 Task: Select the recently-used-by-prefix in the suggest selection.
Action: Mouse moved to (4, 629)
Screenshot: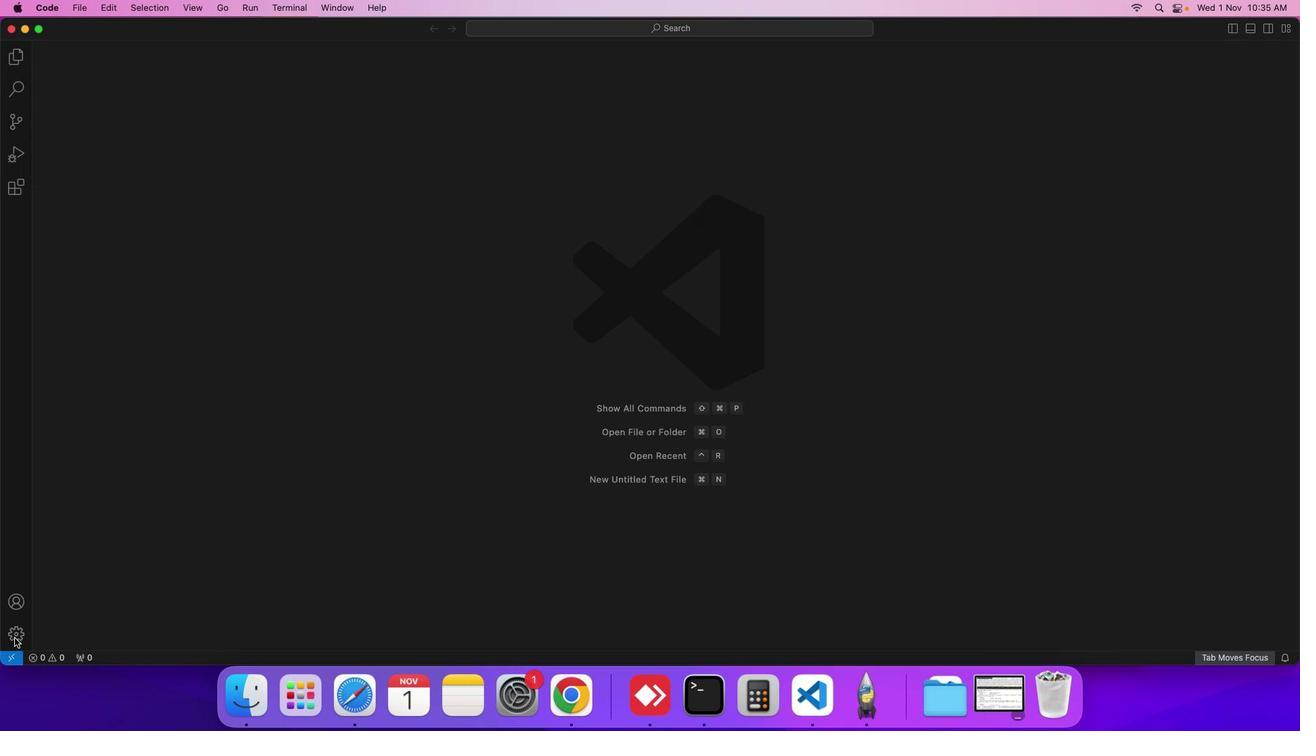 
Action: Mouse pressed left at (4, 629)
Screenshot: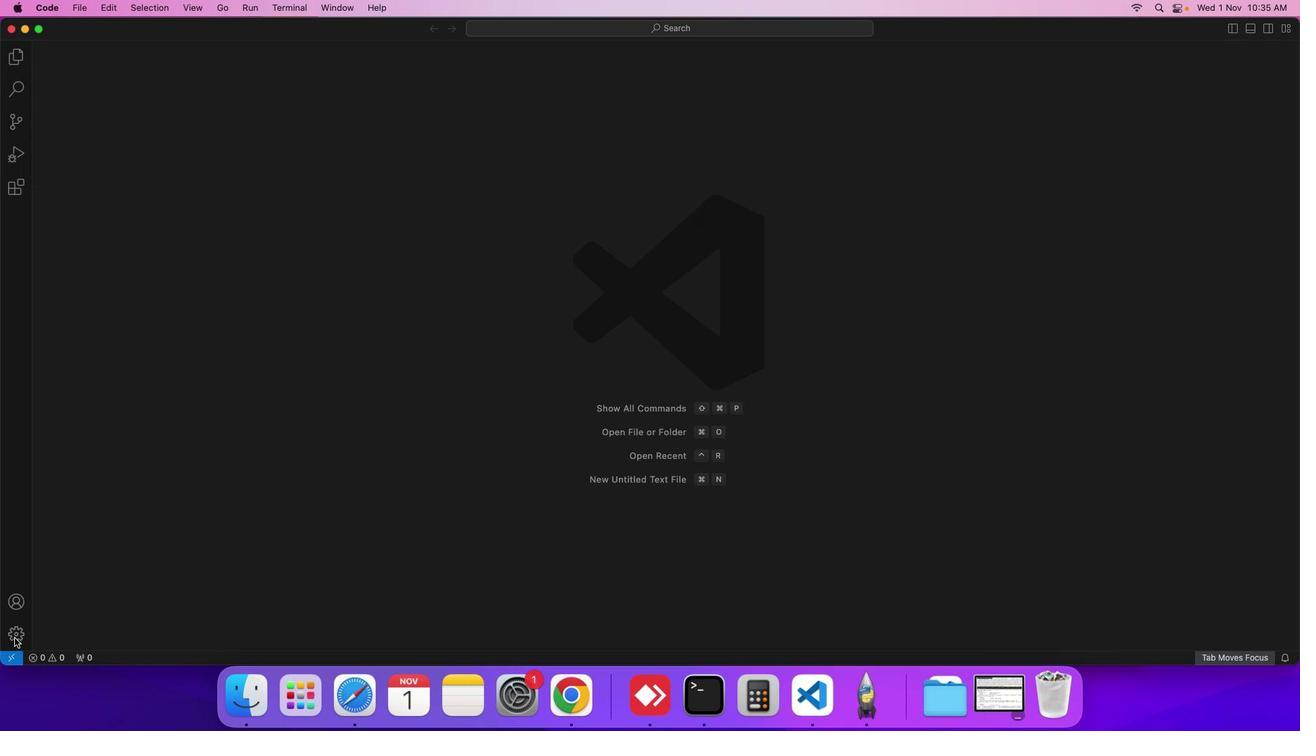 
Action: Mouse moved to (71, 524)
Screenshot: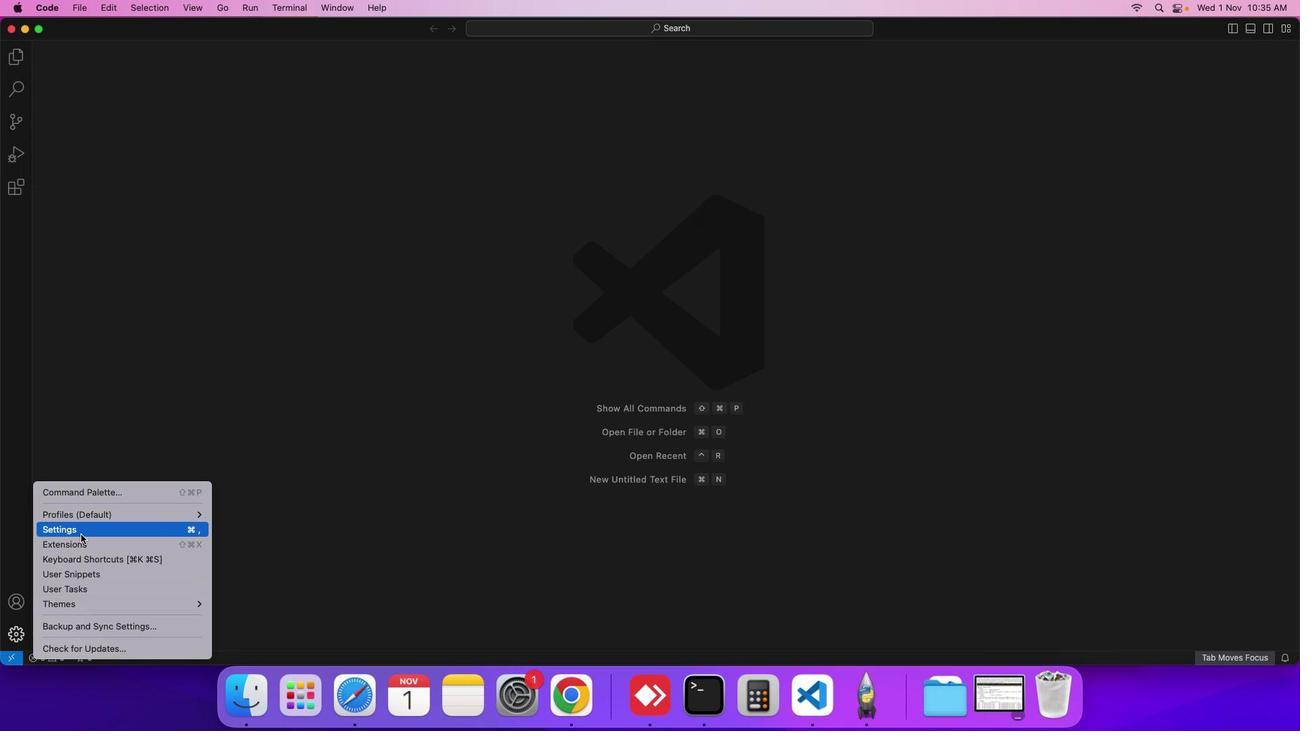 
Action: Mouse pressed left at (71, 524)
Screenshot: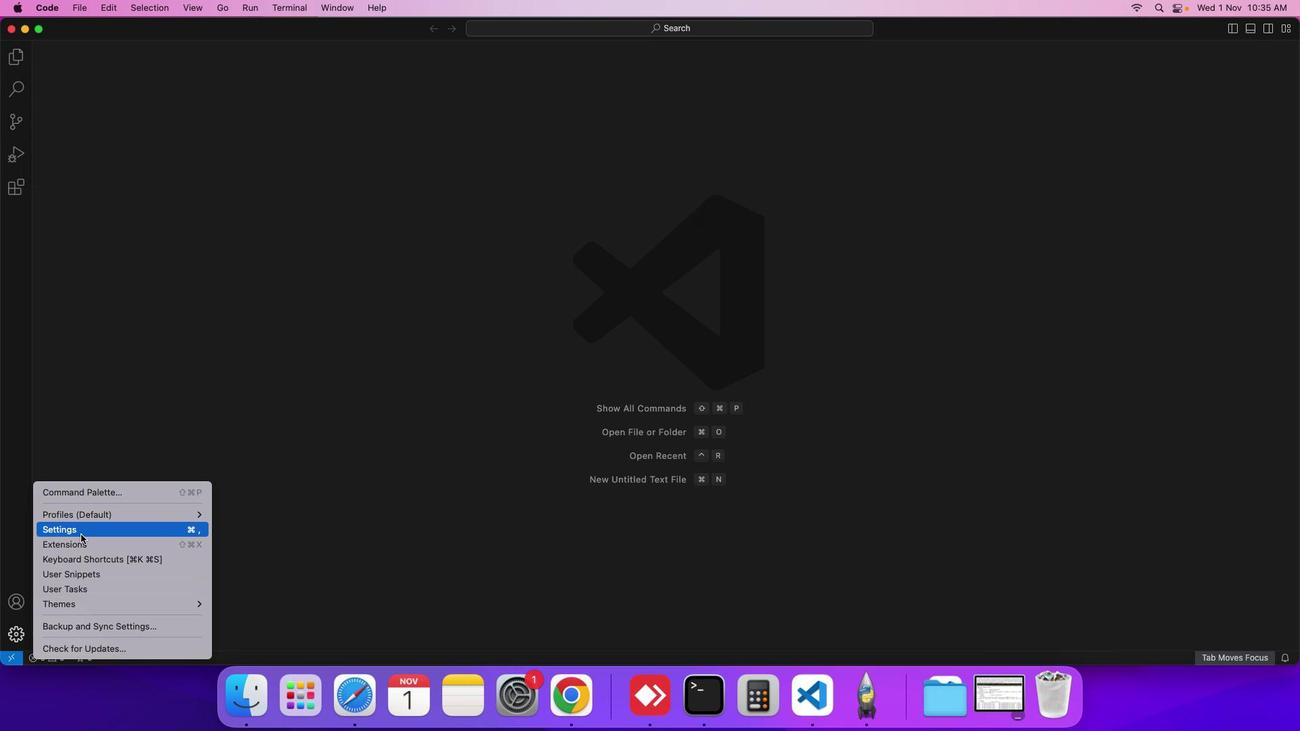 
Action: Mouse moved to (310, 136)
Screenshot: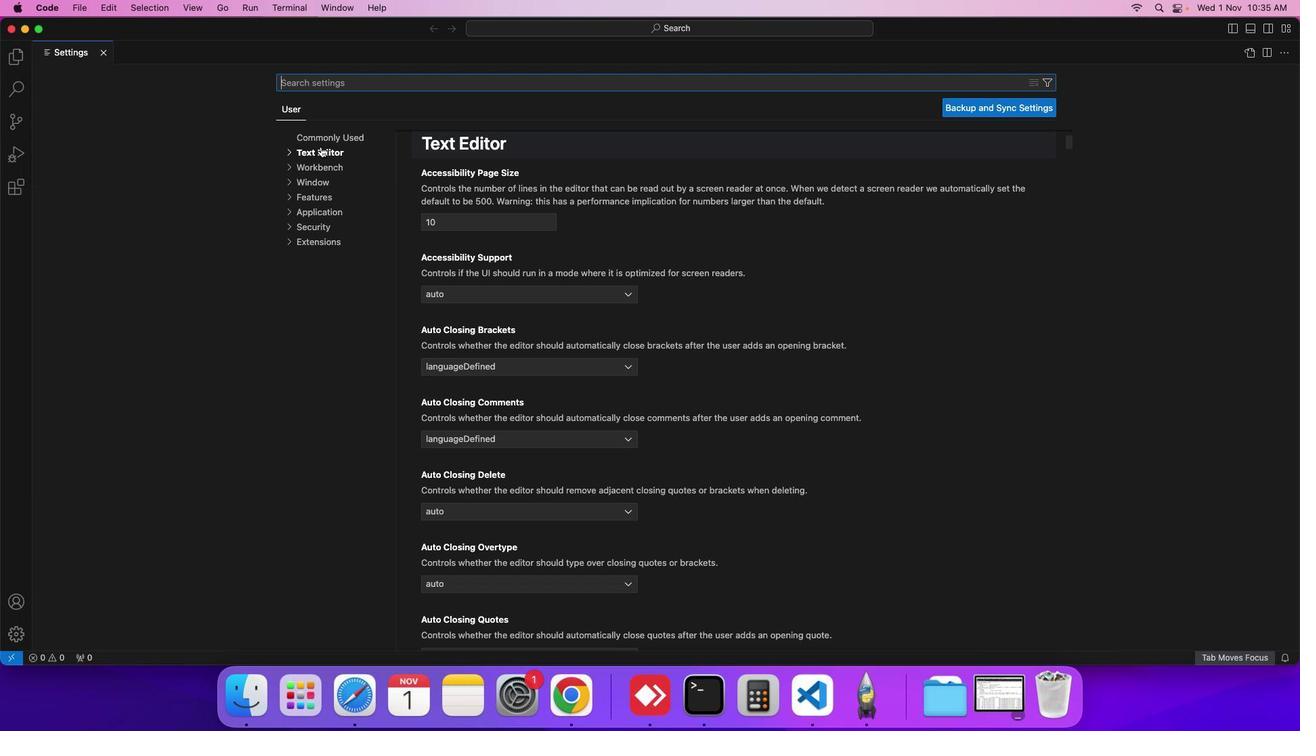 
Action: Mouse pressed left at (310, 136)
Screenshot: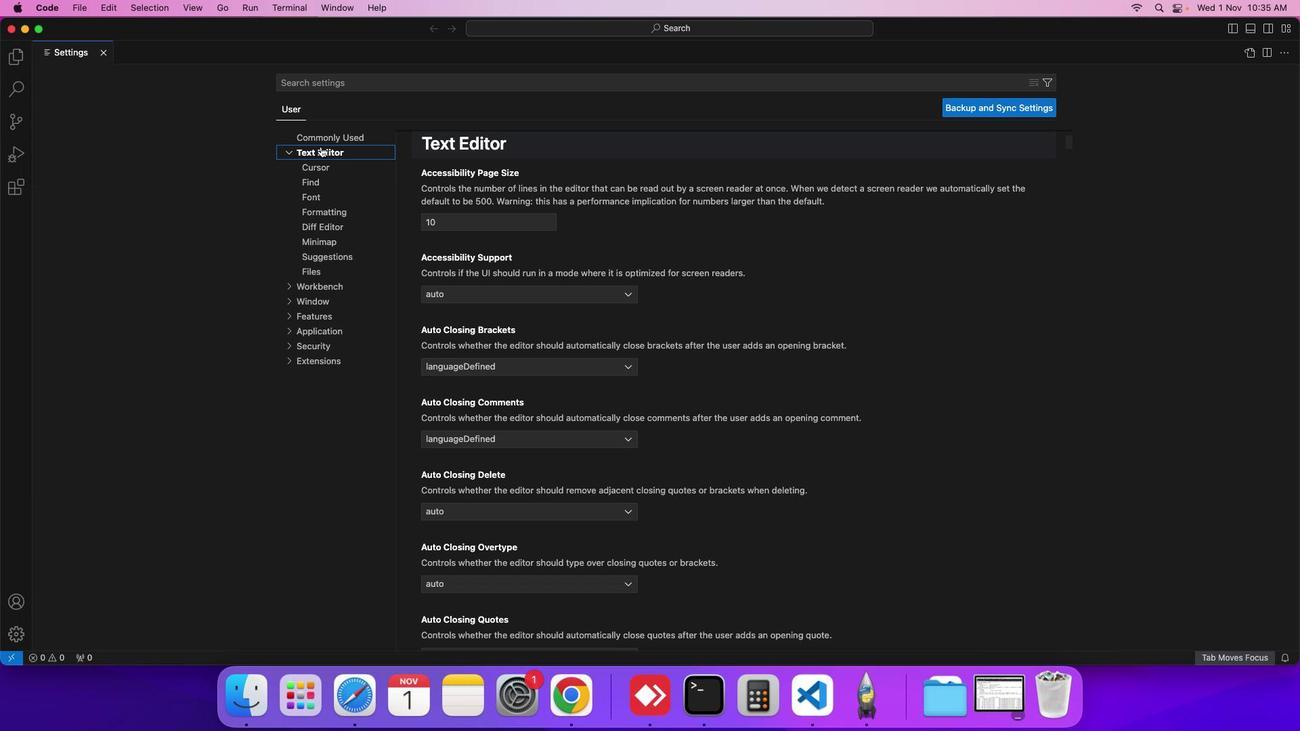 
Action: Mouse moved to (315, 247)
Screenshot: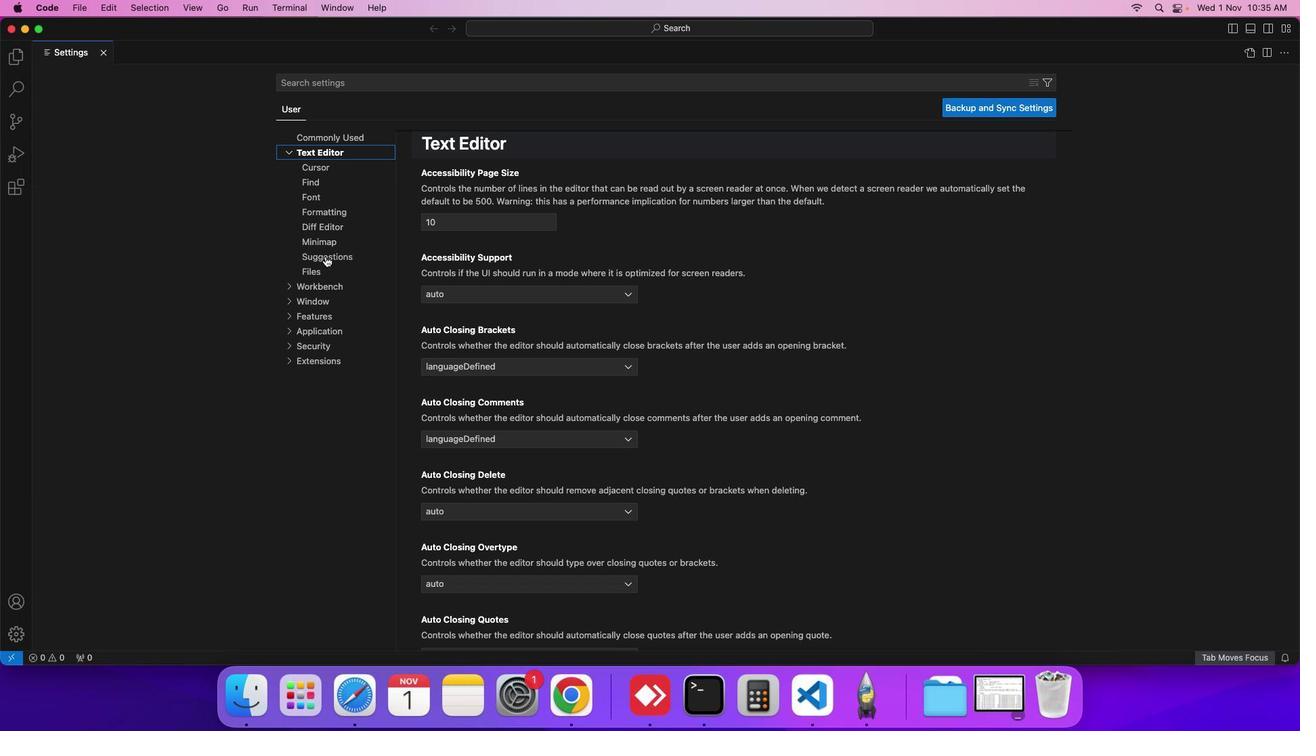 
Action: Mouse pressed left at (315, 247)
Screenshot: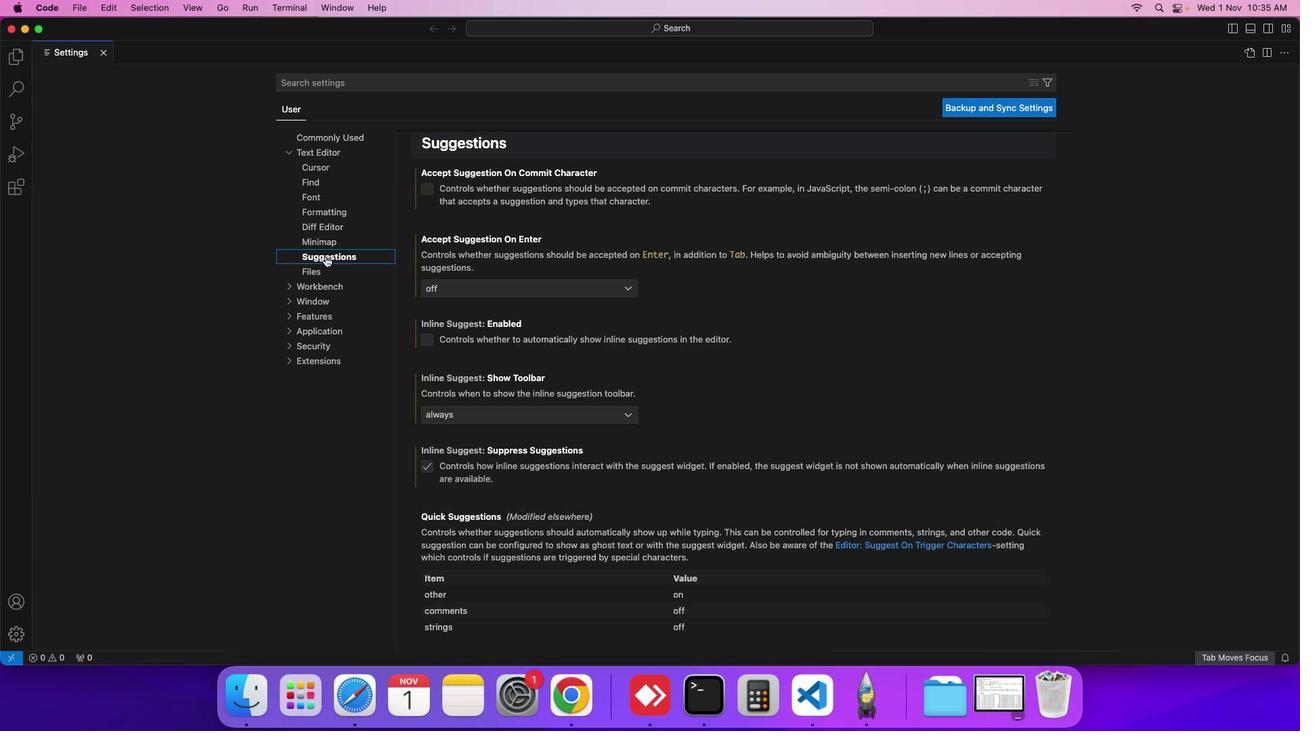 
Action: Mouse moved to (683, 494)
Screenshot: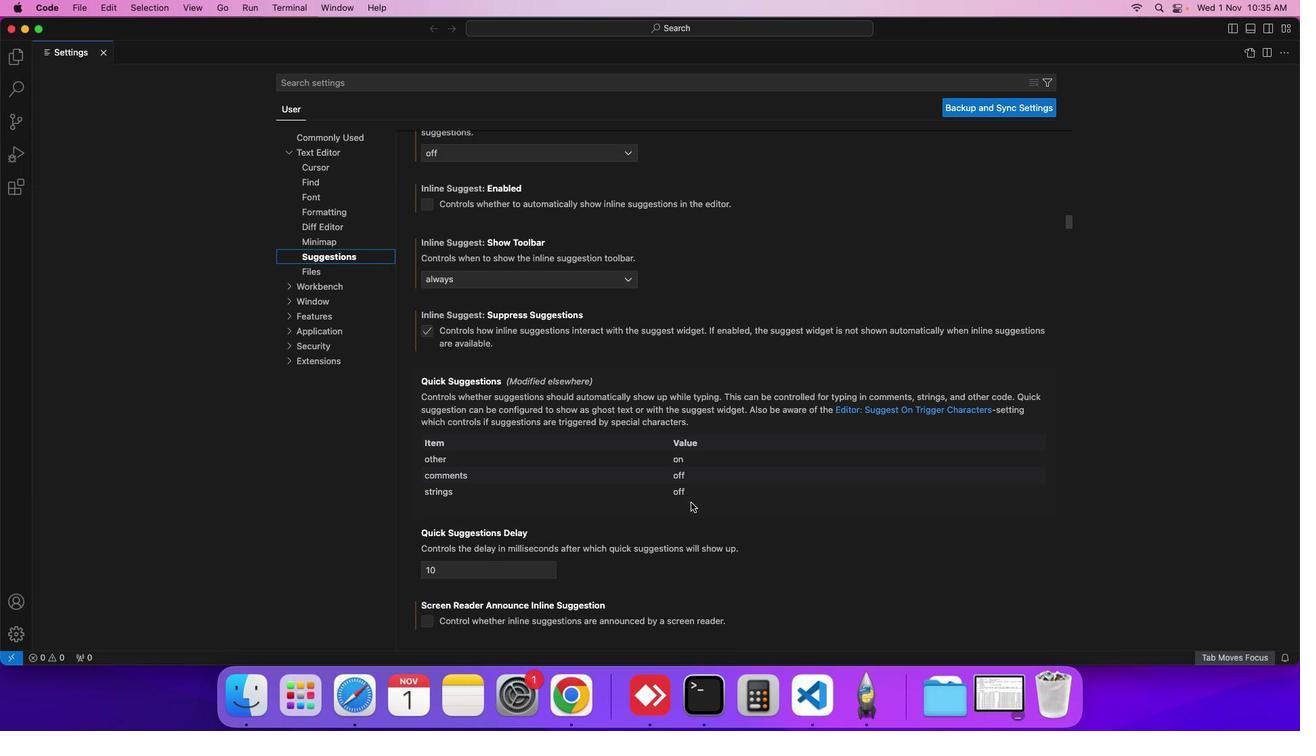 
Action: Mouse scrolled (683, 494) with delta (-8, -9)
Screenshot: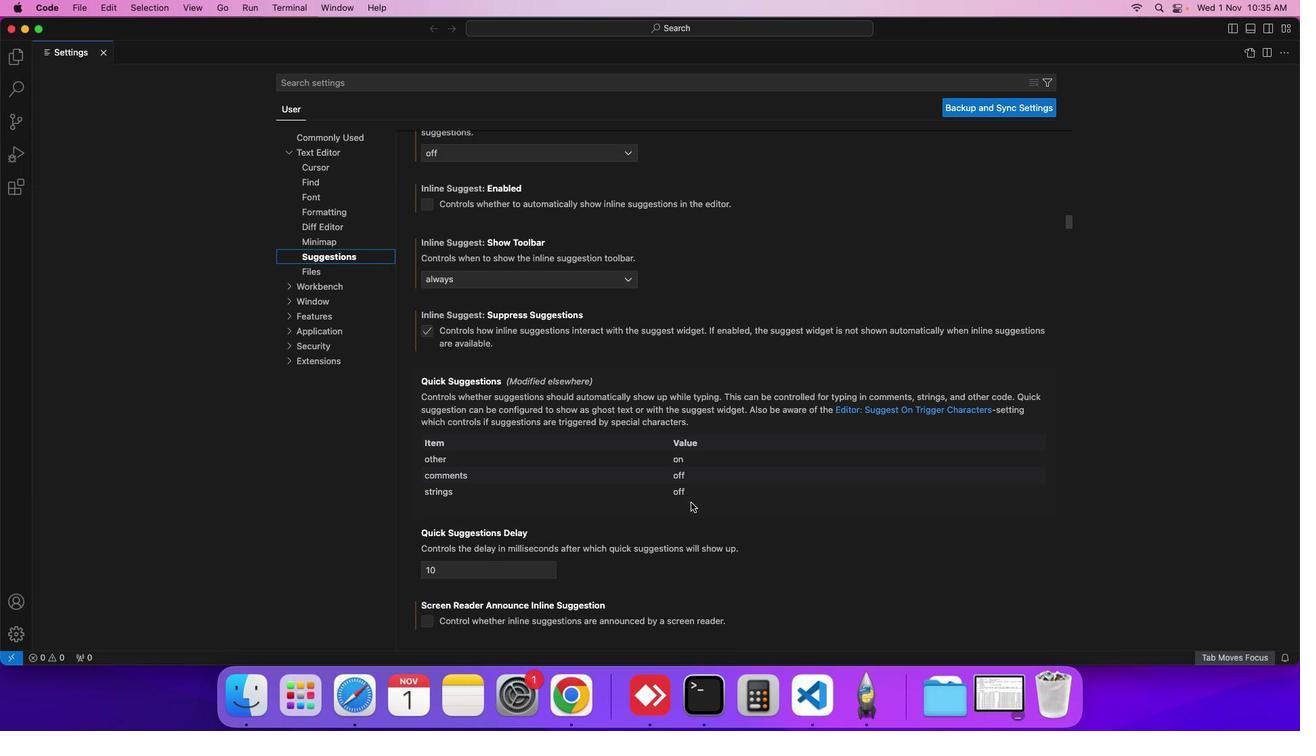 
Action: Mouse moved to (681, 492)
Screenshot: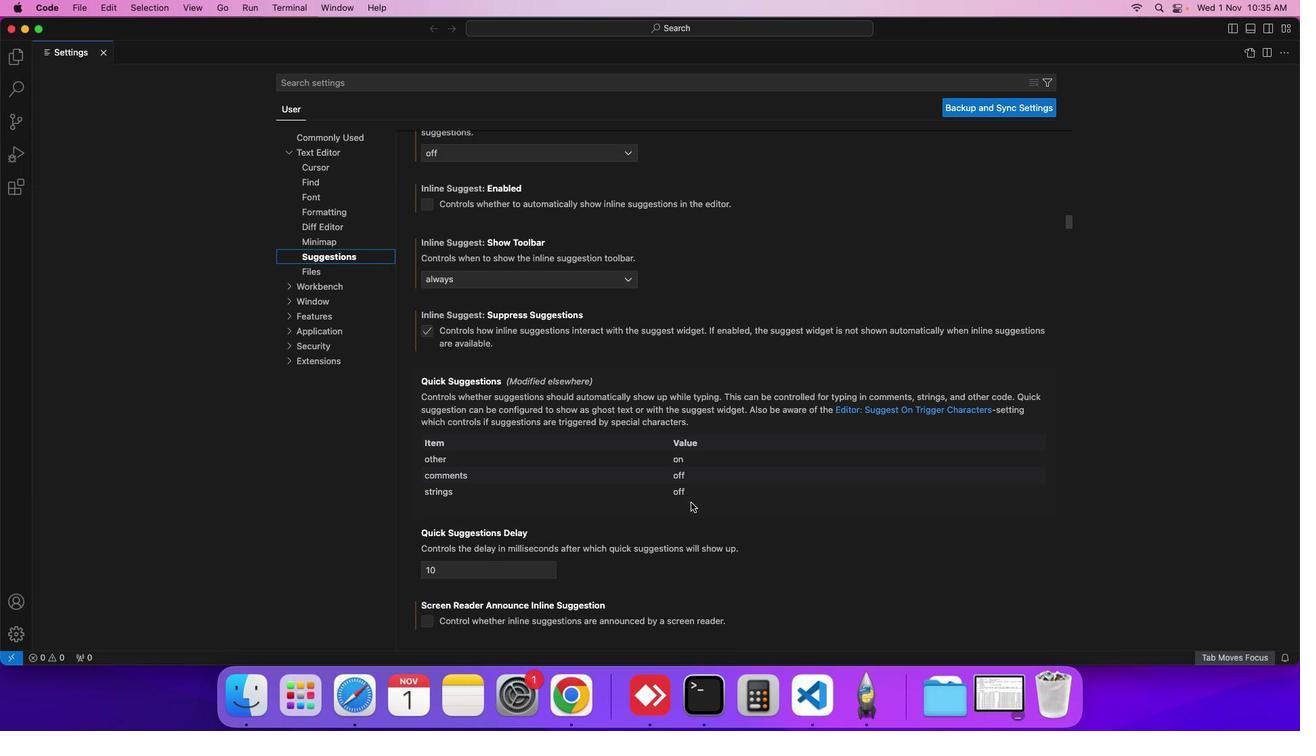 
Action: Mouse scrolled (681, 492) with delta (-8, -9)
Screenshot: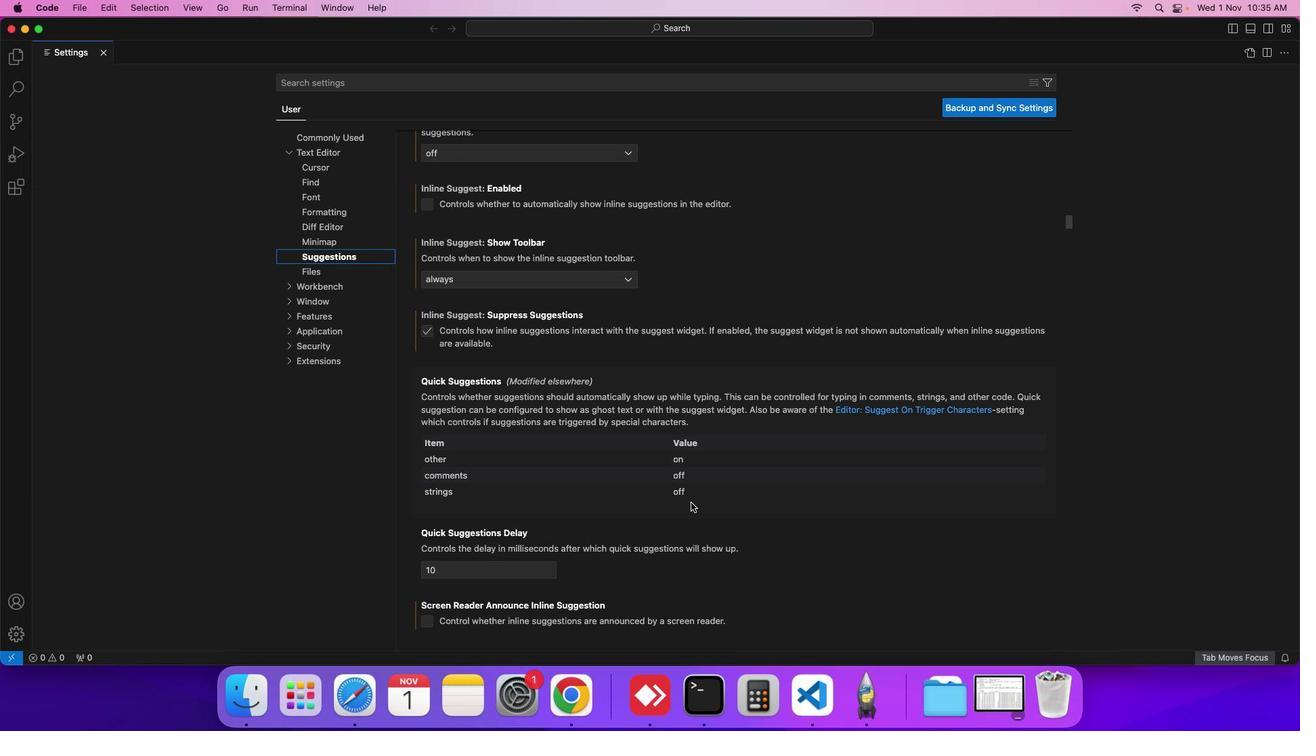 
Action: Mouse scrolled (681, 492) with delta (-8, -10)
Screenshot: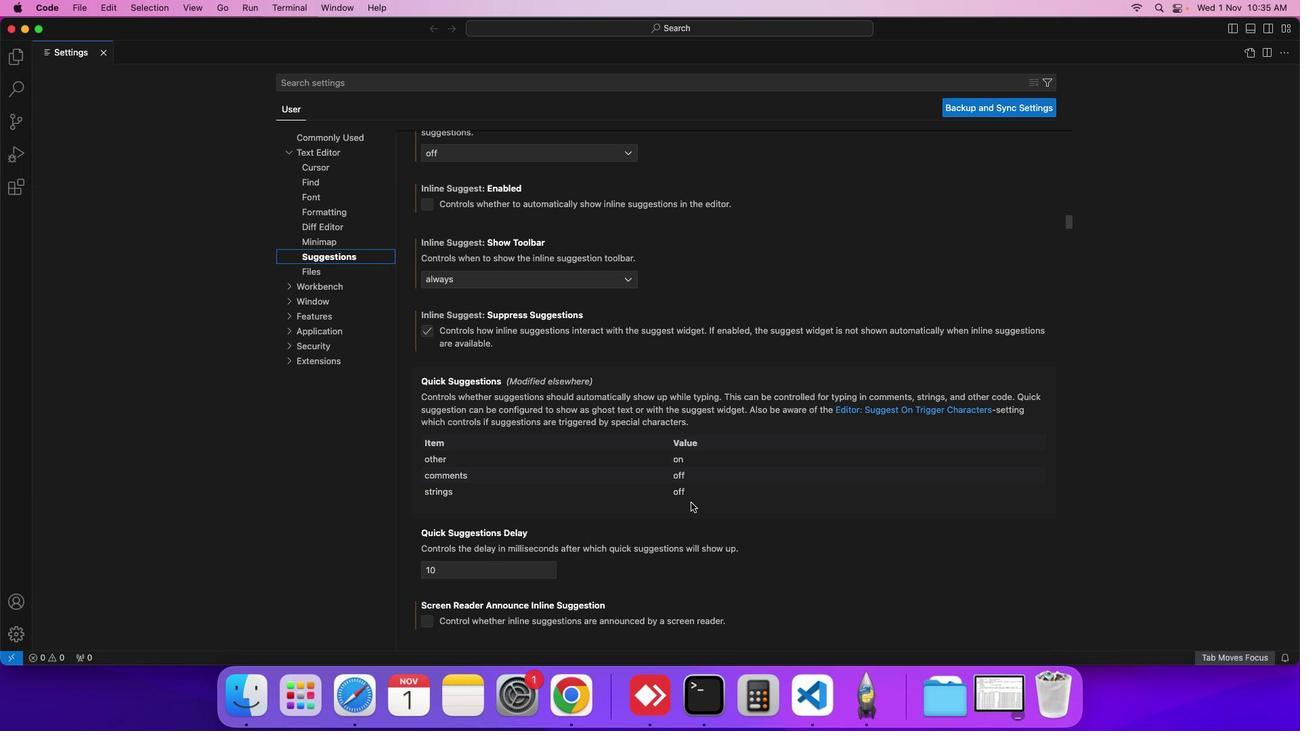 
Action: Mouse moved to (681, 493)
Screenshot: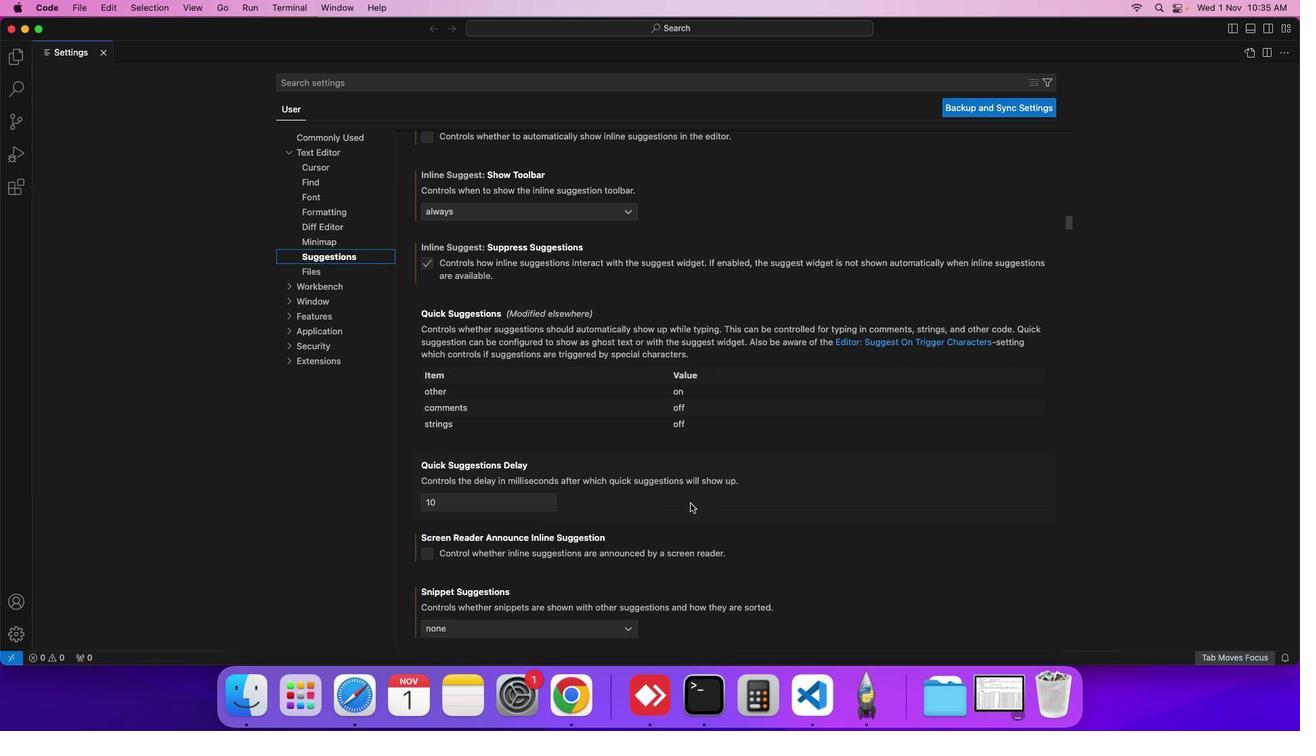 
Action: Mouse scrolled (681, 493) with delta (-8, -9)
Screenshot: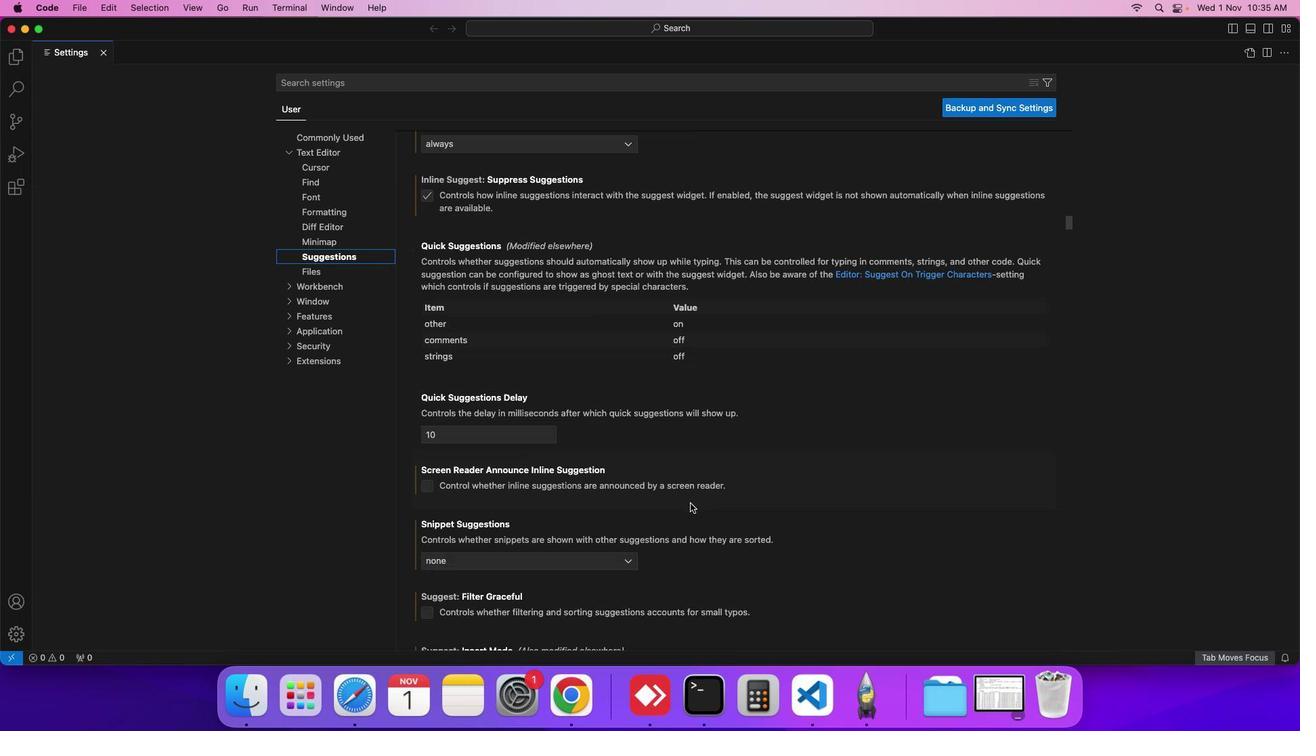 
Action: Mouse scrolled (681, 493) with delta (-8, -9)
Screenshot: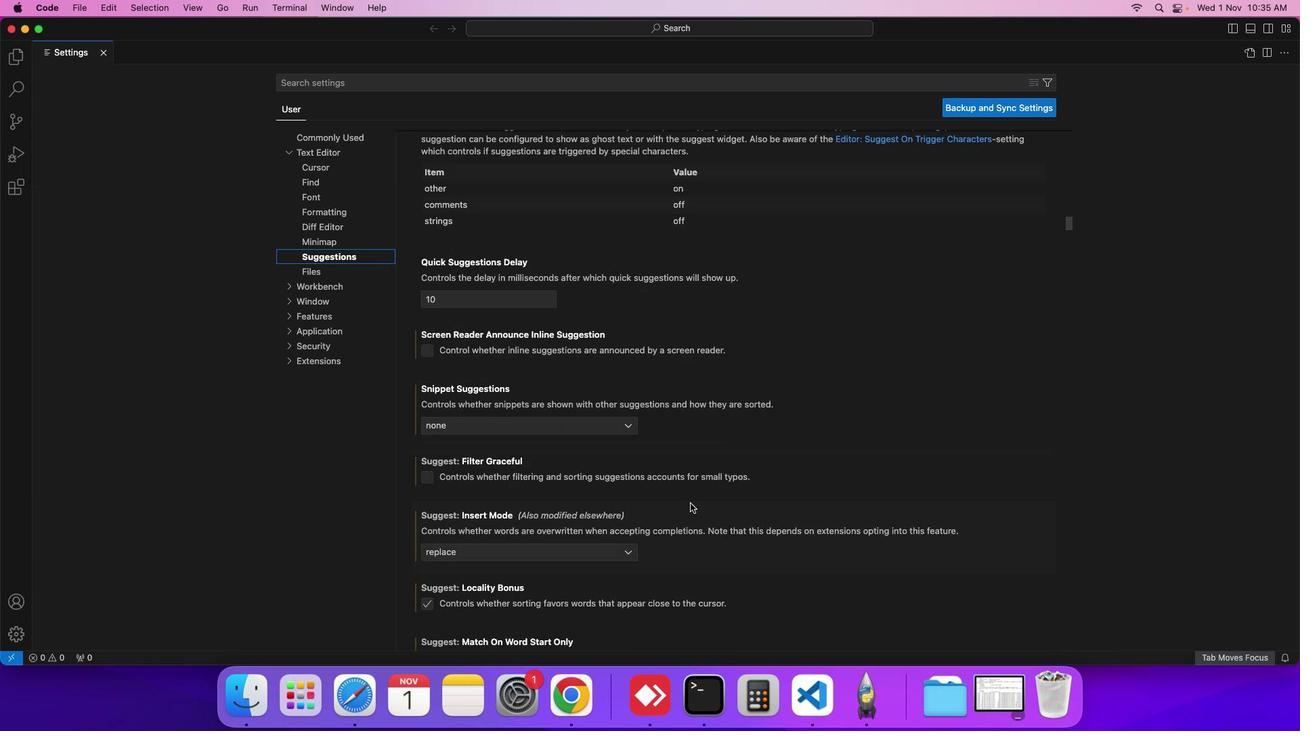 
Action: Mouse scrolled (681, 493) with delta (-8, -10)
Screenshot: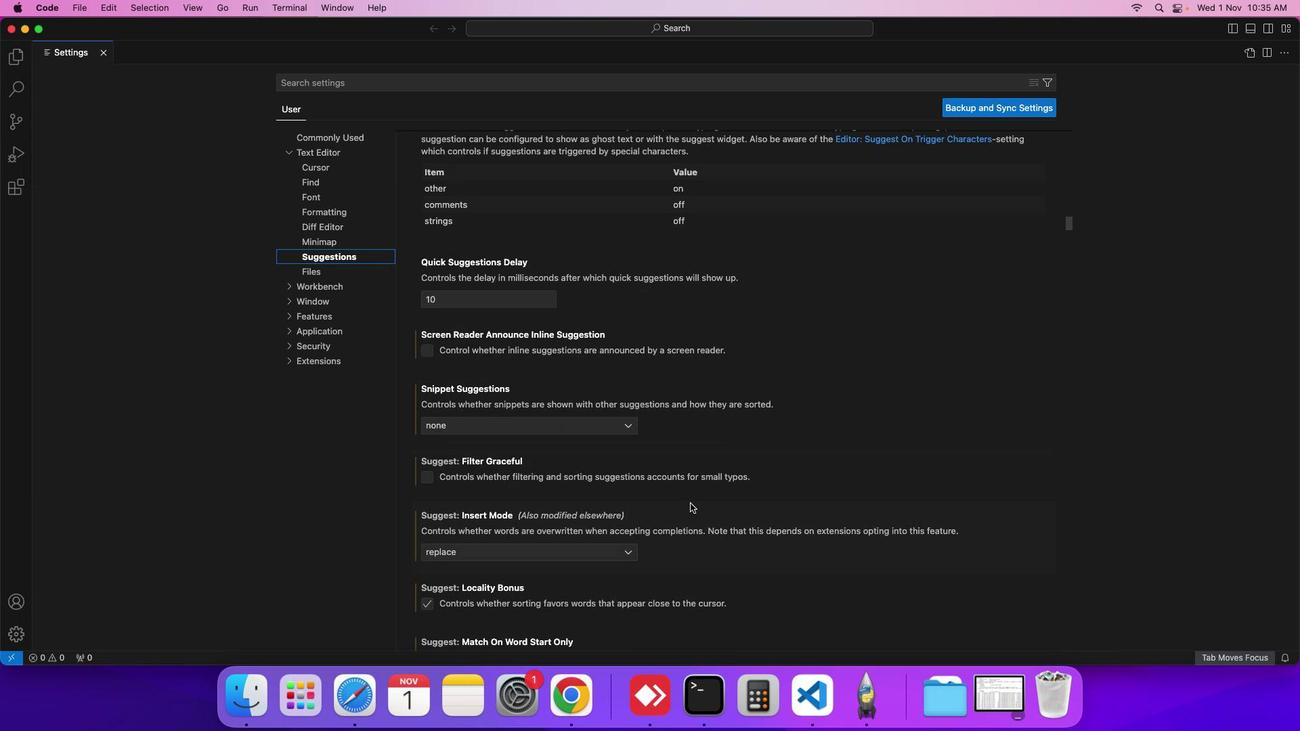 
Action: Mouse scrolled (681, 493) with delta (-8, -11)
Screenshot: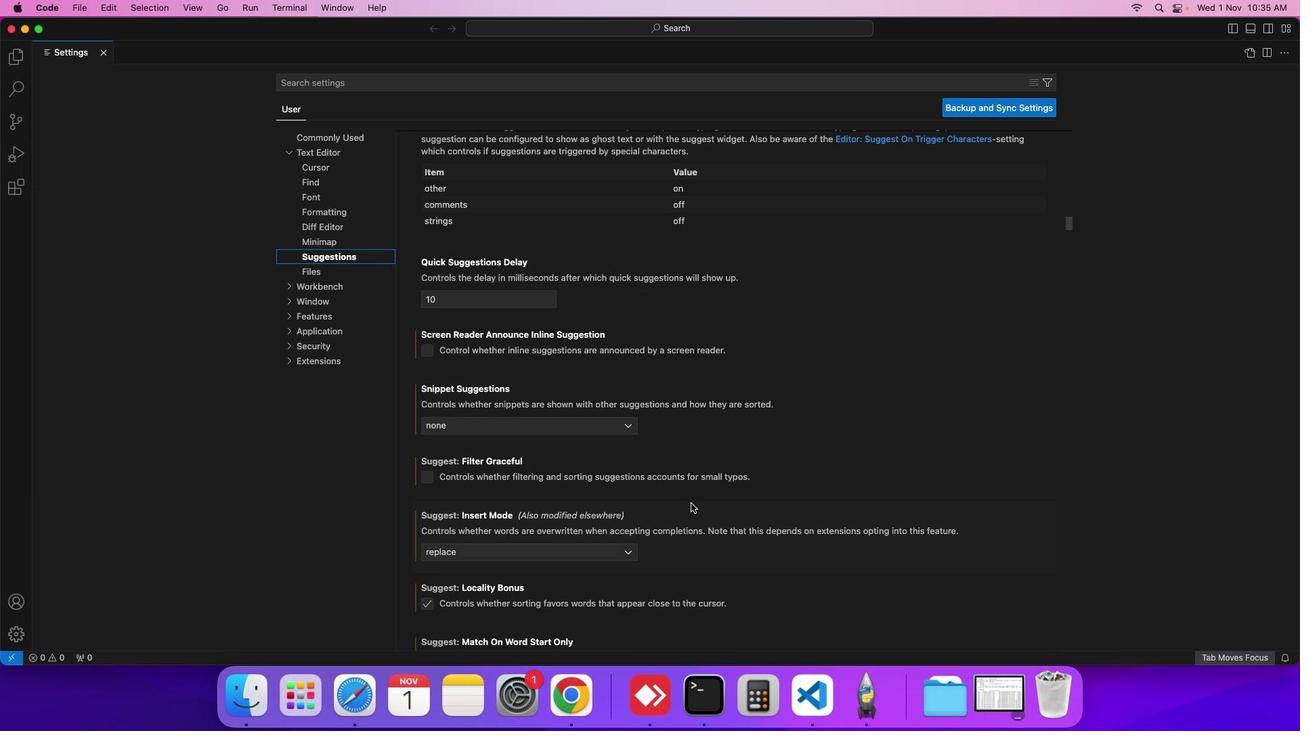 
Action: Mouse moved to (681, 495)
Screenshot: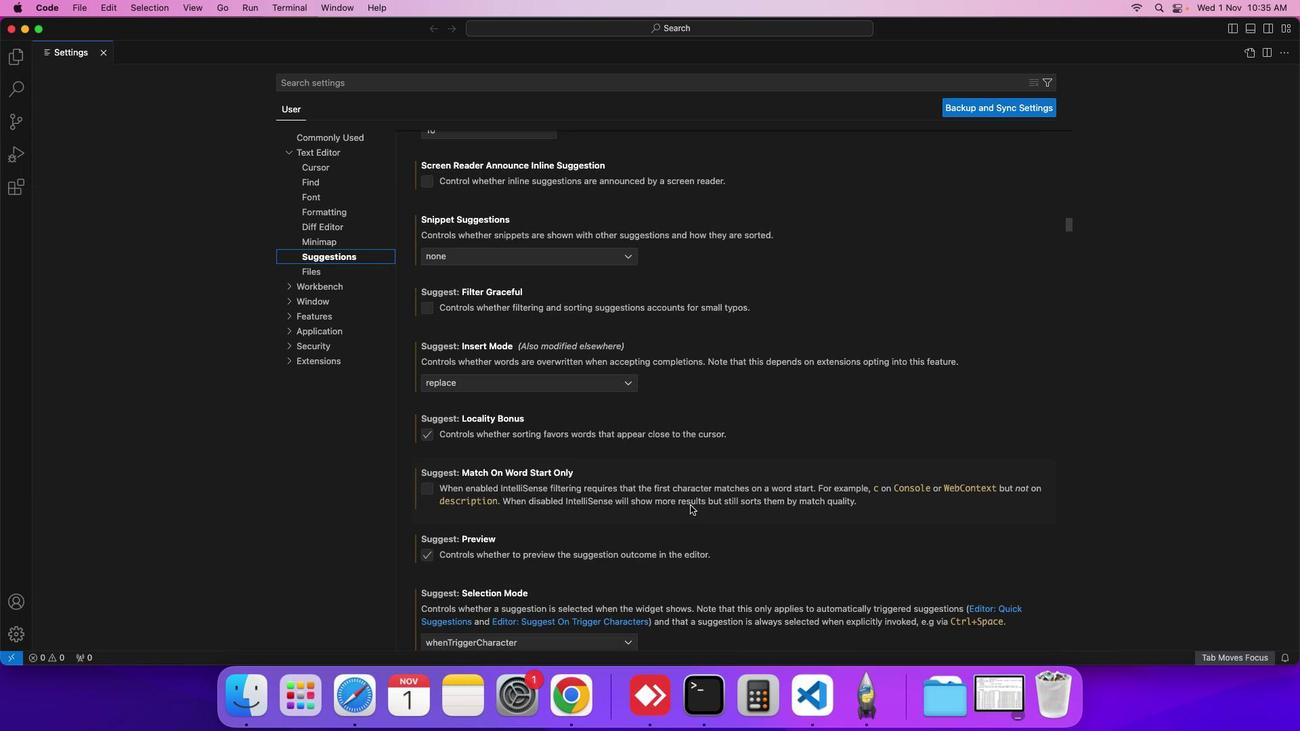 
Action: Mouse scrolled (681, 495) with delta (-8, -9)
Screenshot: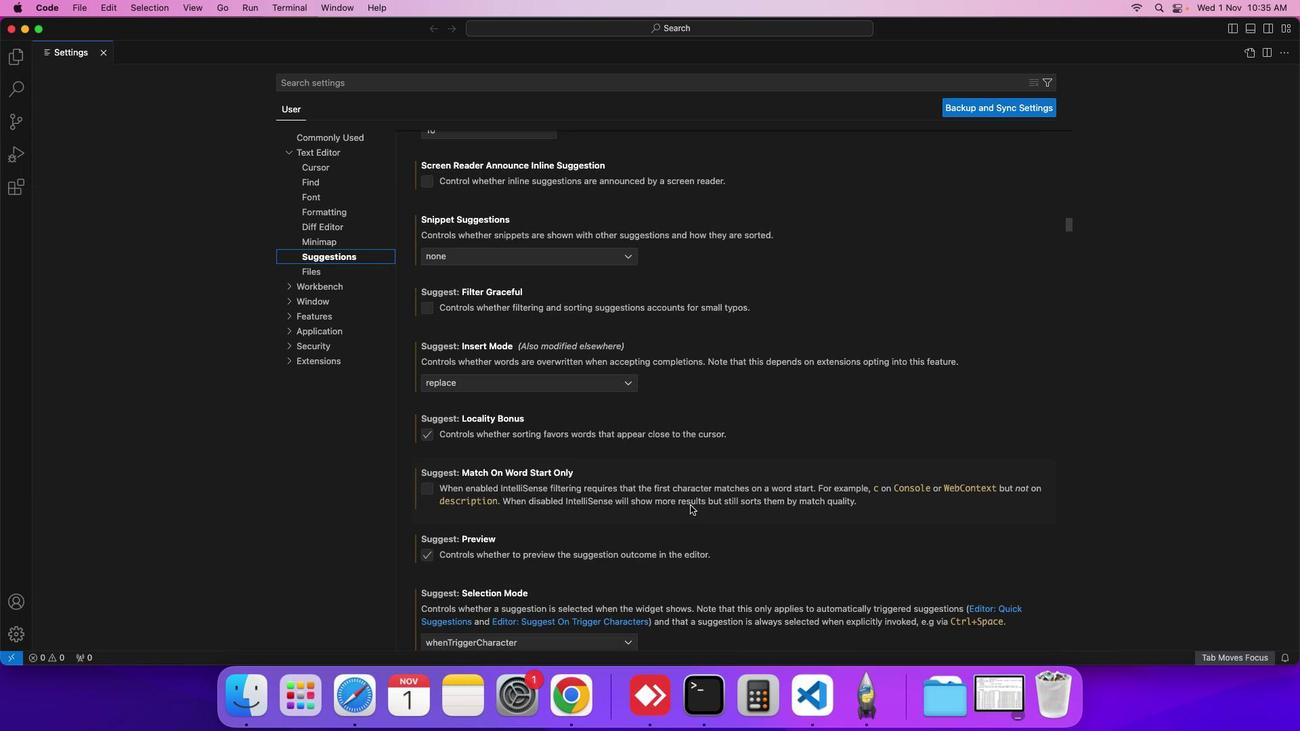 
Action: Mouse scrolled (681, 495) with delta (-8, -9)
Screenshot: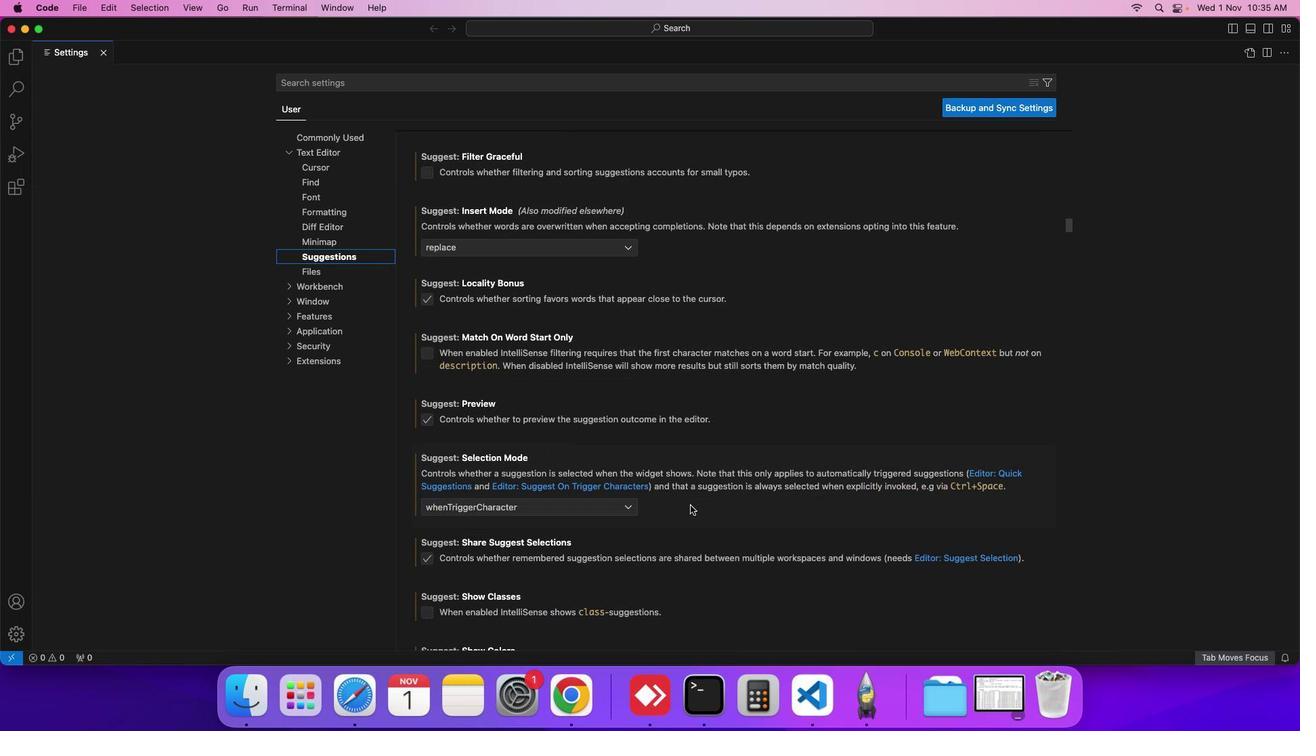 
Action: Mouse scrolled (681, 495) with delta (-8, -10)
Screenshot: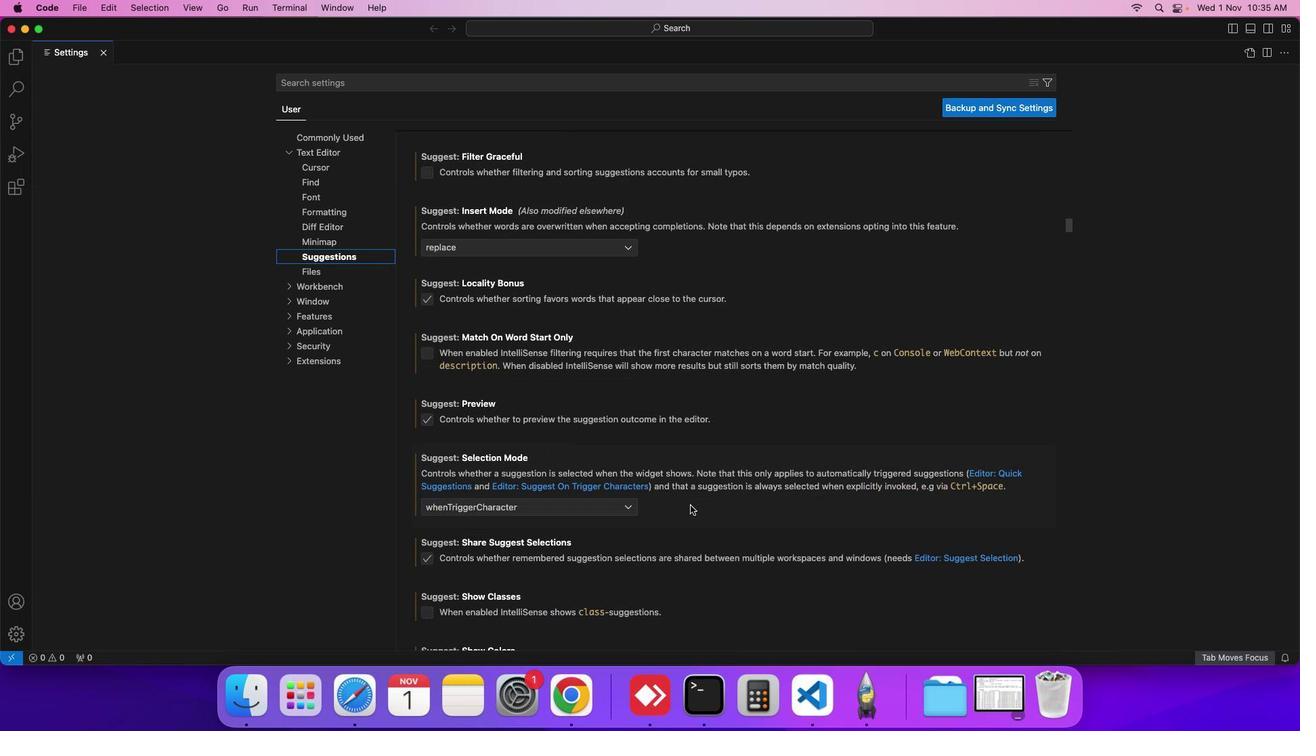 
Action: Mouse scrolled (681, 495) with delta (-8, -11)
Screenshot: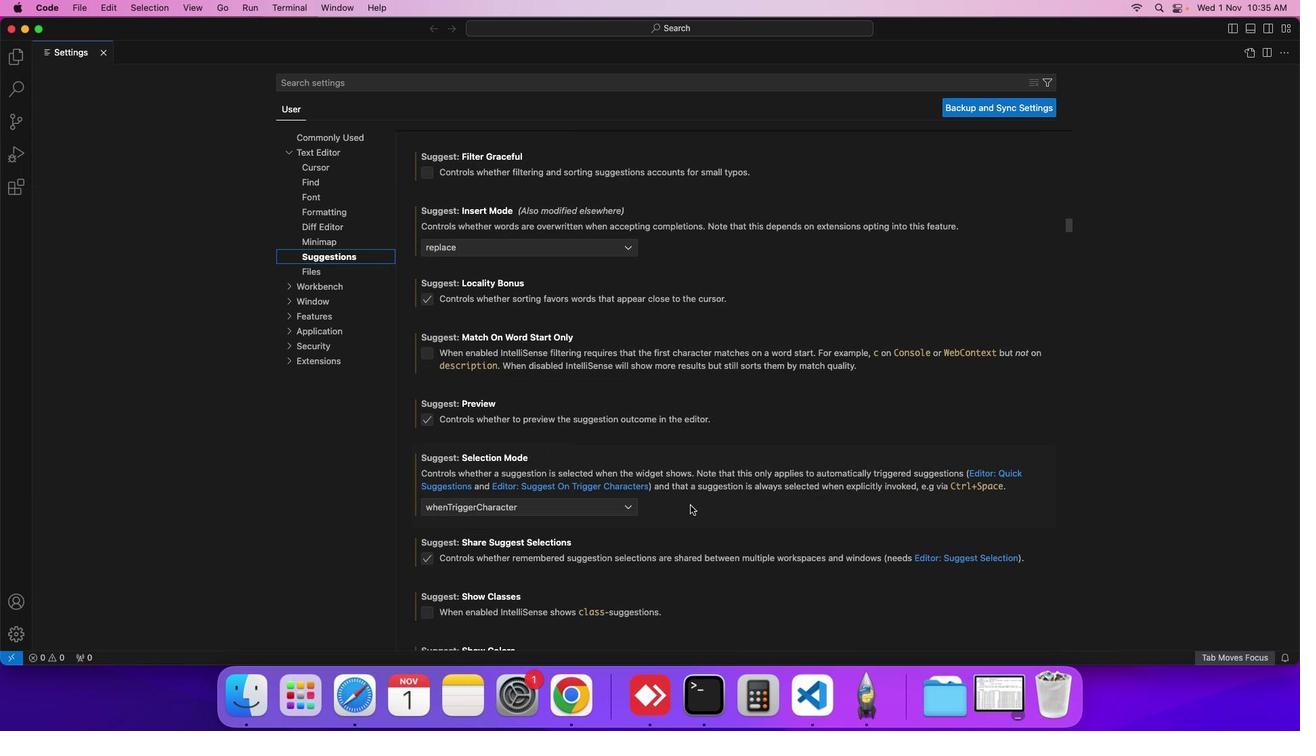 
Action: Mouse moved to (680, 497)
Screenshot: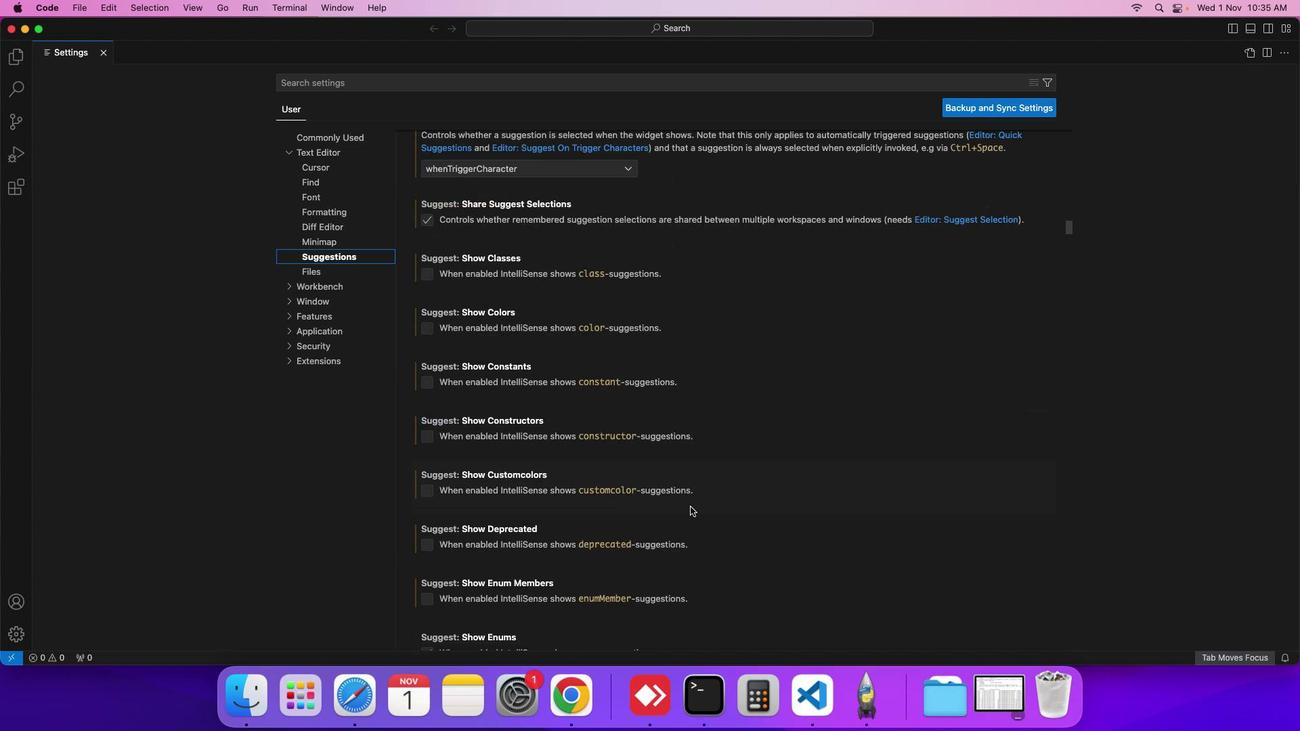 
Action: Mouse scrolled (680, 497) with delta (-8, -9)
Screenshot: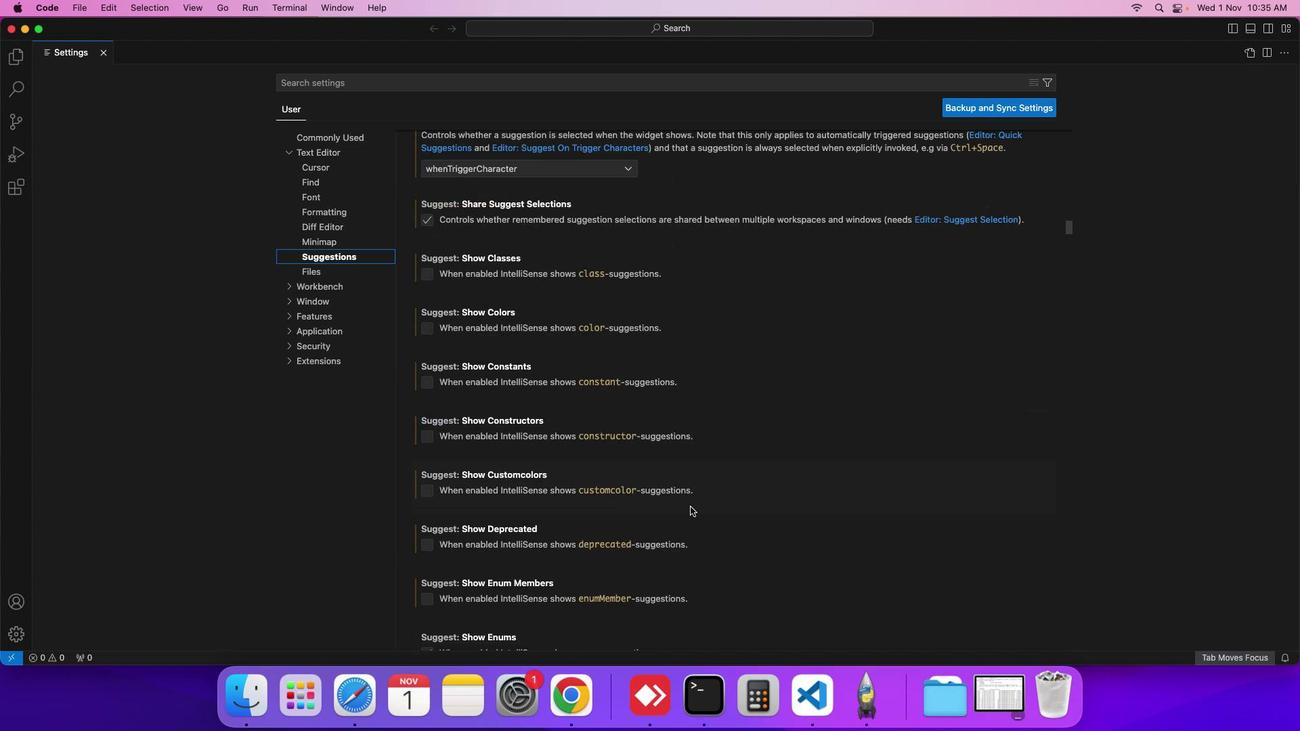 
Action: Mouse scrolled (680, 497) with delta (-8, -9)
Screenshot: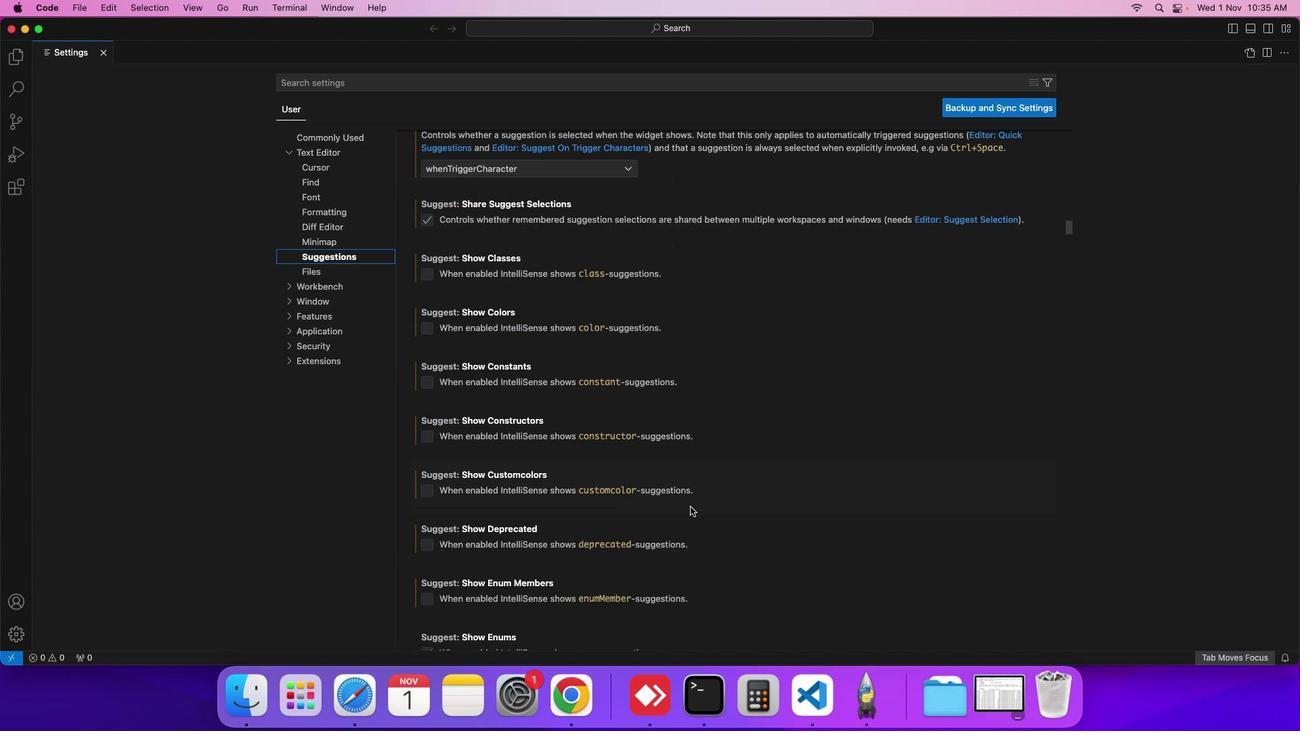 
Action: Mouse scrolled (680, 497) with delta (-8, -10)
Screenshot: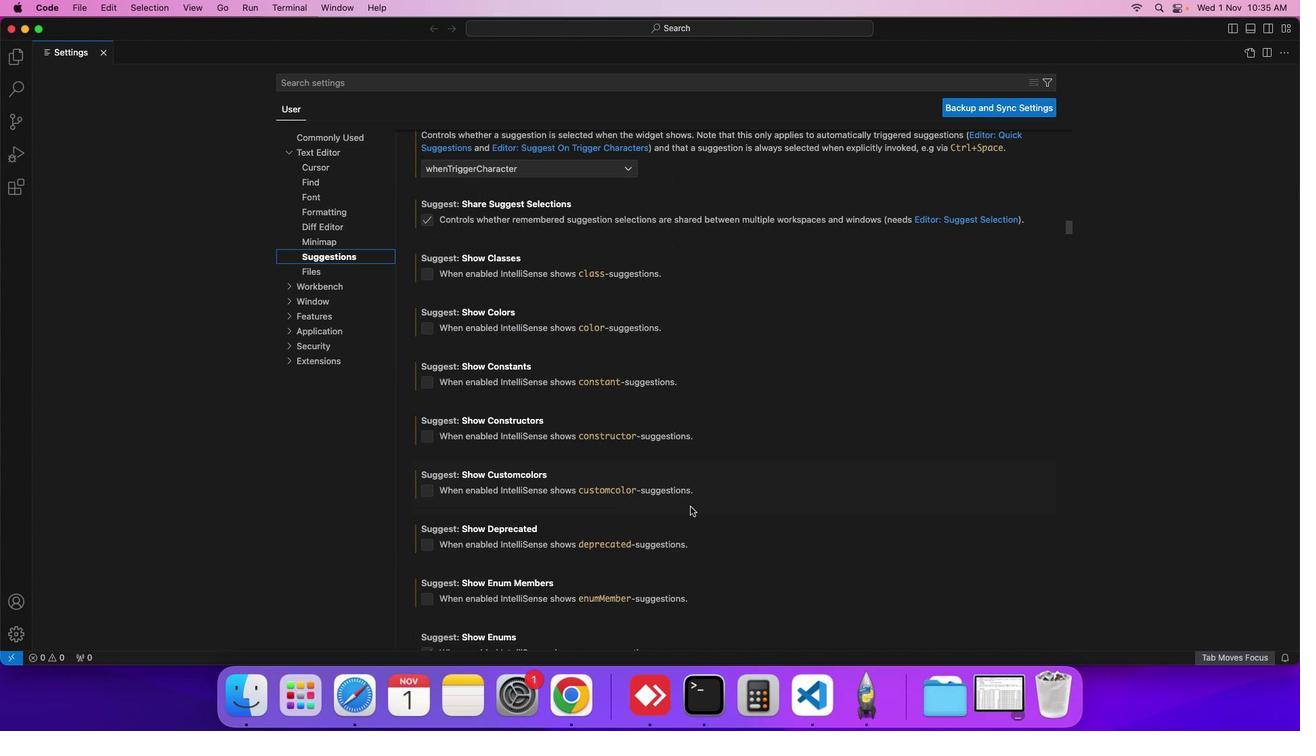 
Action: Mouse scrolled (680, 497) with delta (-8, -12)
Screenshot: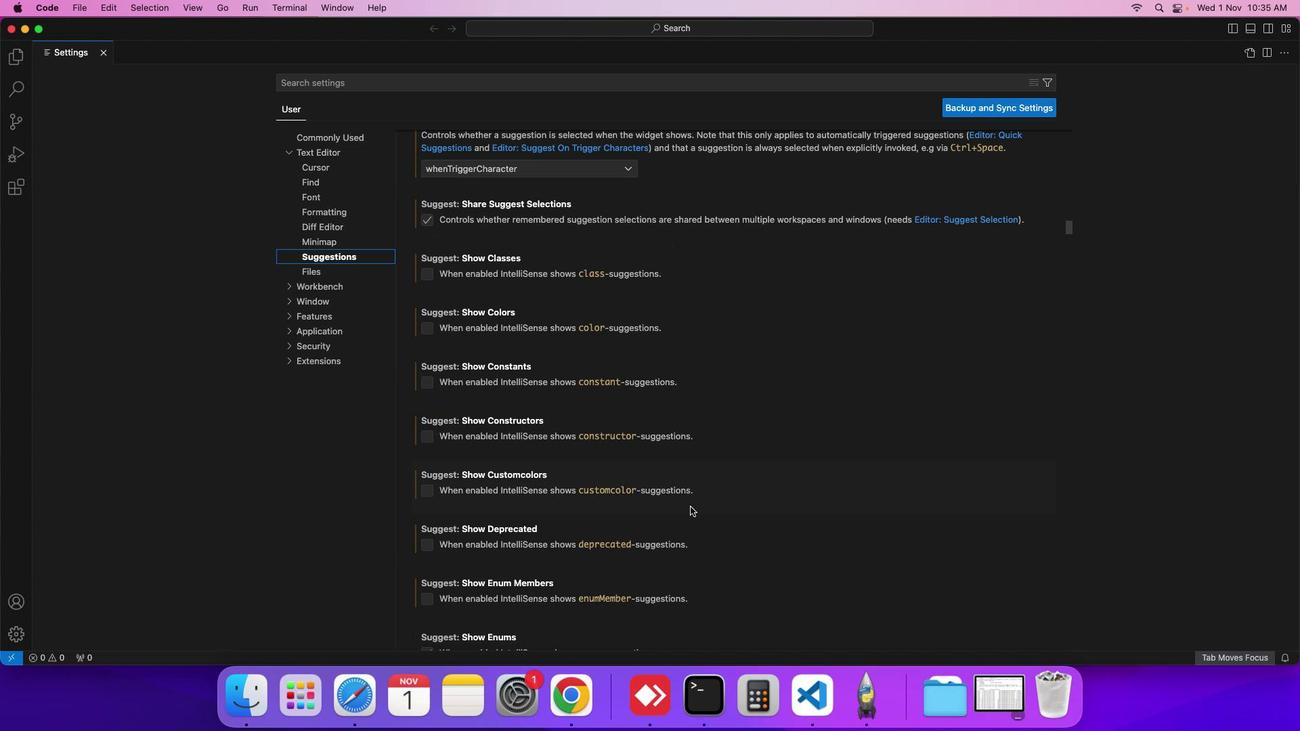 
Action: Mouse moved to (681, 499)
Screenshot: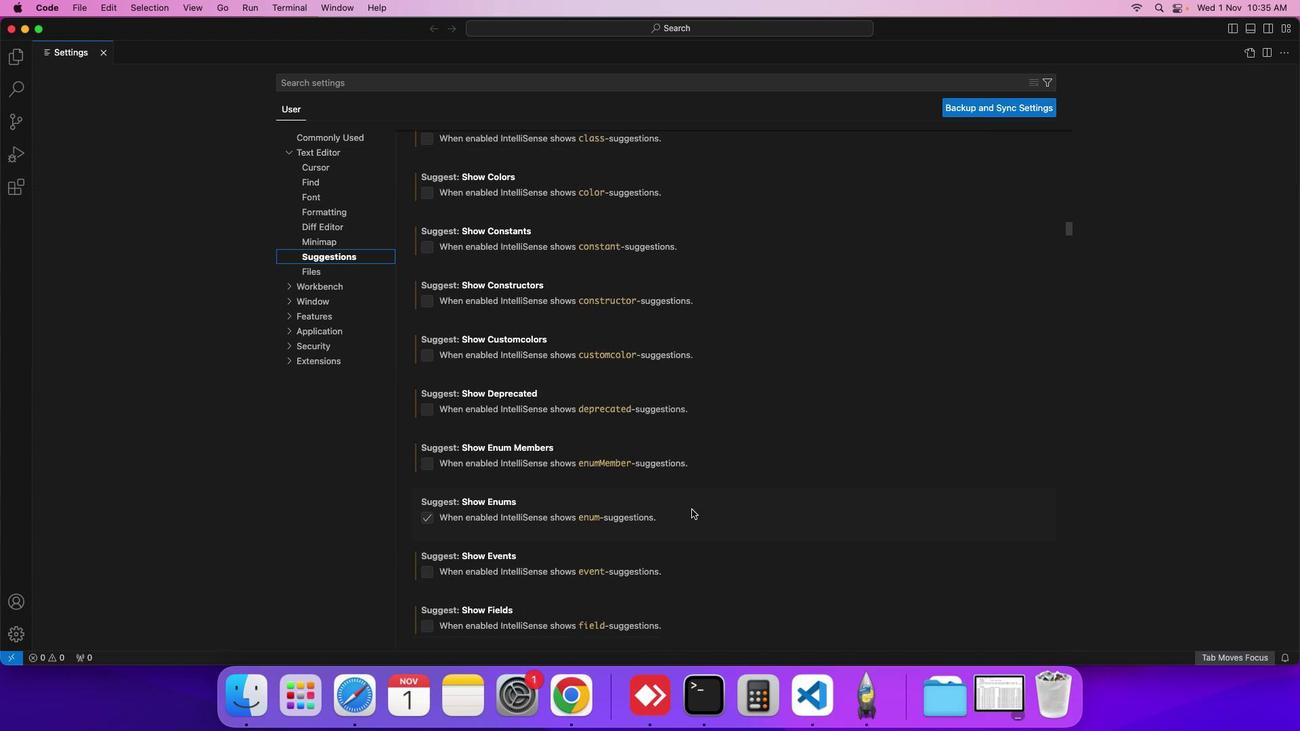 
Action: Mouse scrolled (681, 499) with delta (-8, -9)
Screenshot: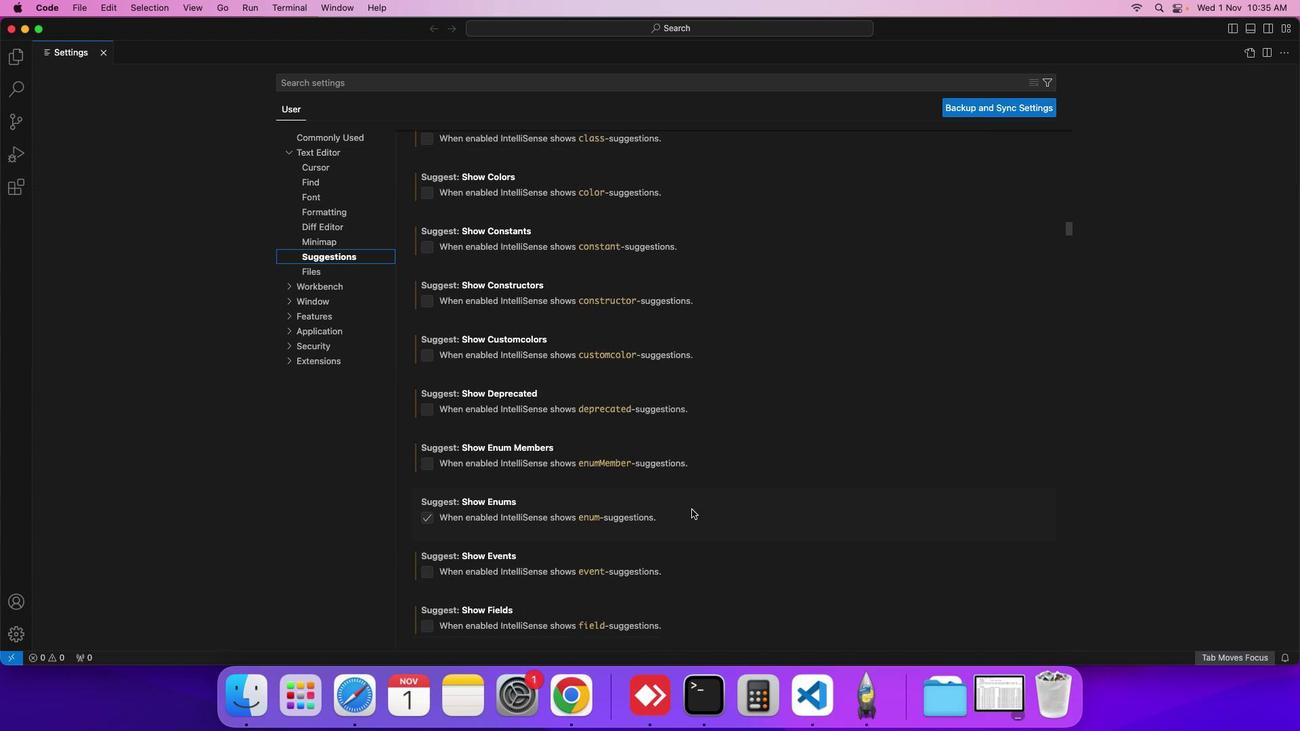 
Action: Mouse scrolled (681, 499) with delta (-8, -9)
Screenshot: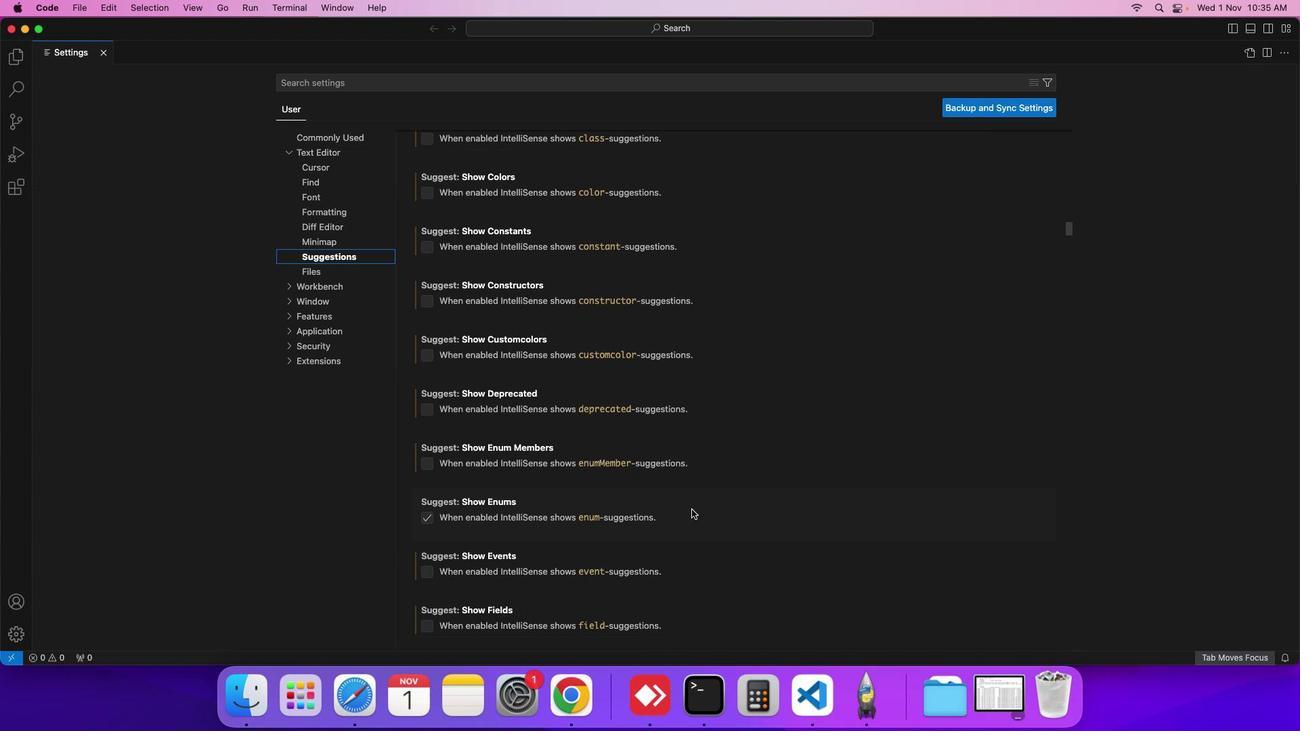 
Action: Mouse scrolled (681, 499) with delta (-8, -10)
Screenshot: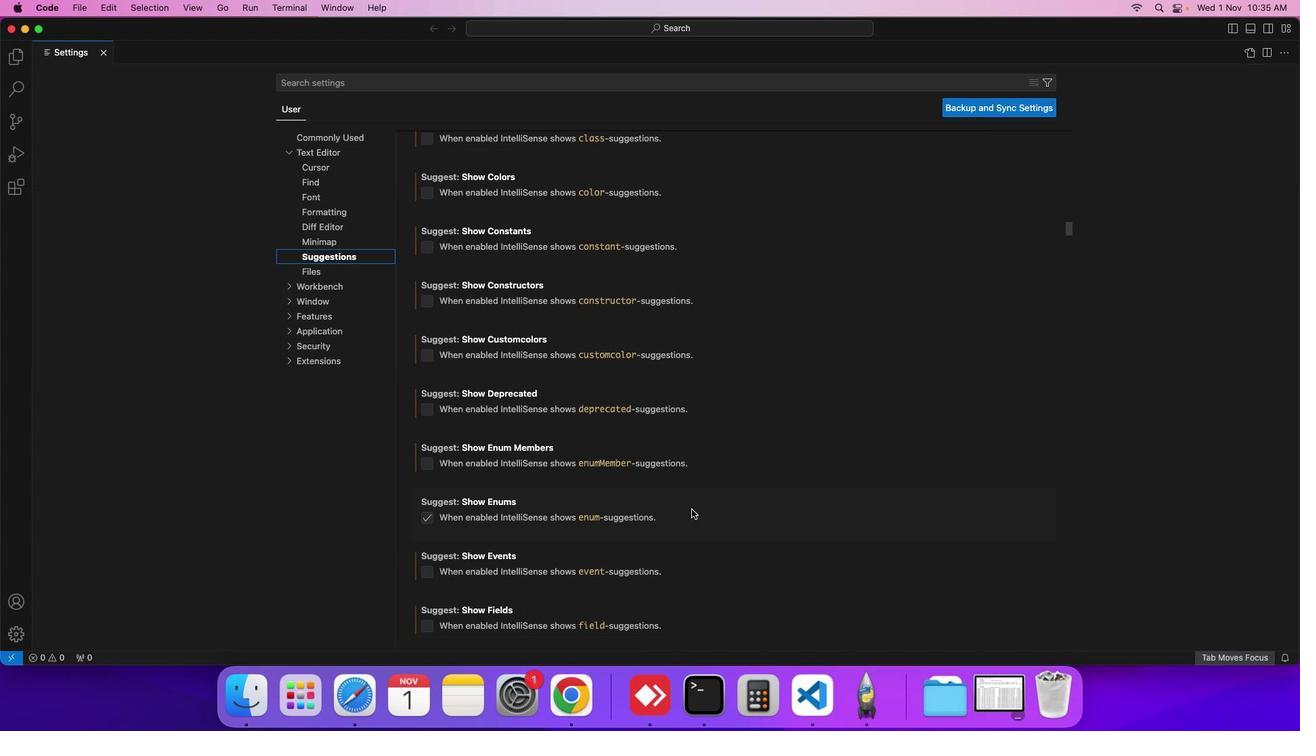 
Action: Mouse scrolled (681, 499) with delta (-8, -9)
Screenshot: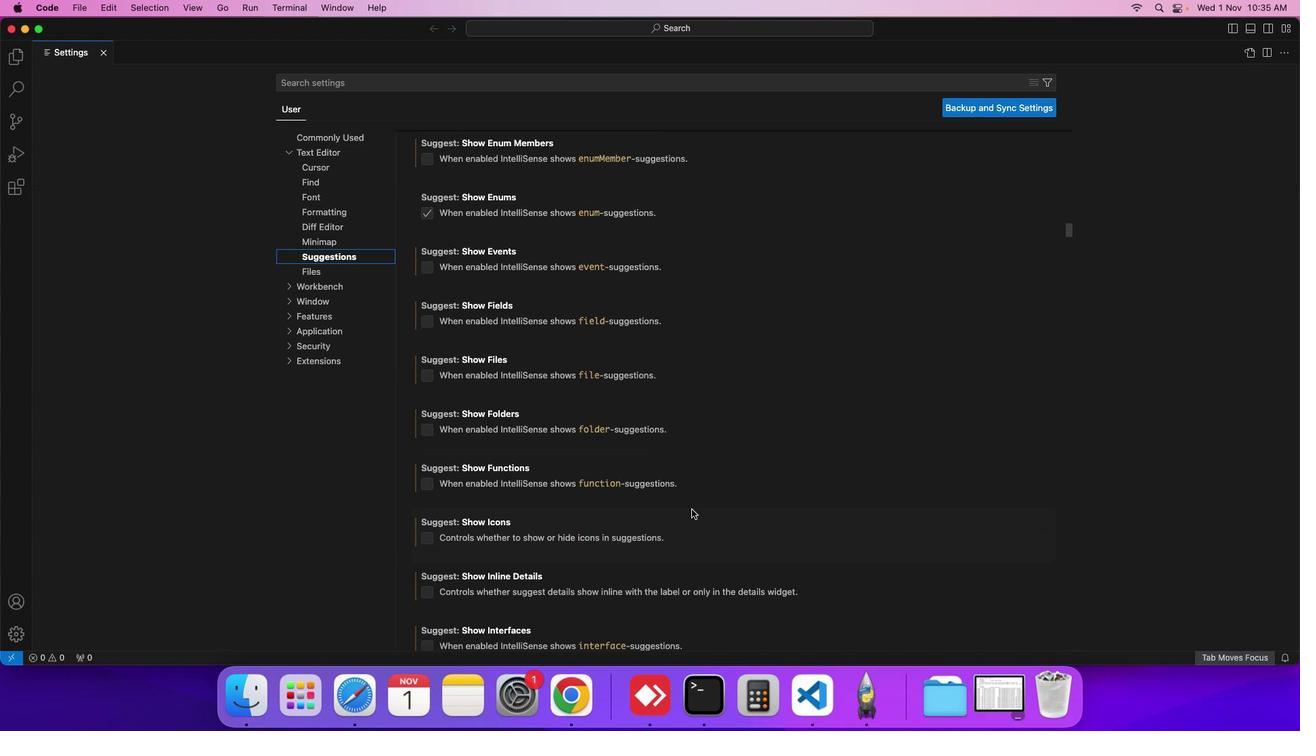 
Action: Mouse scrolled (681, 499) with delta (-8, -9)
Screenshot: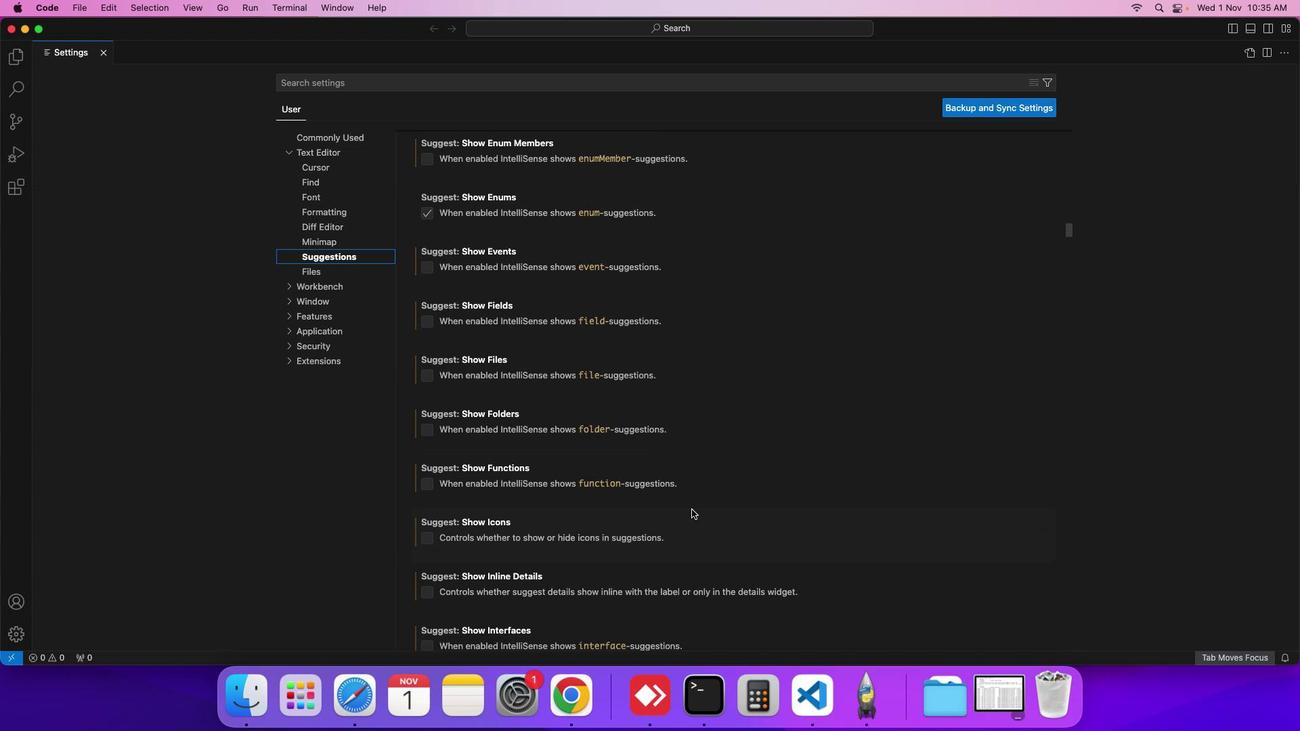 
Action: Mouse scrolled (681, 499) with delta (-8, -10)
Screenshot: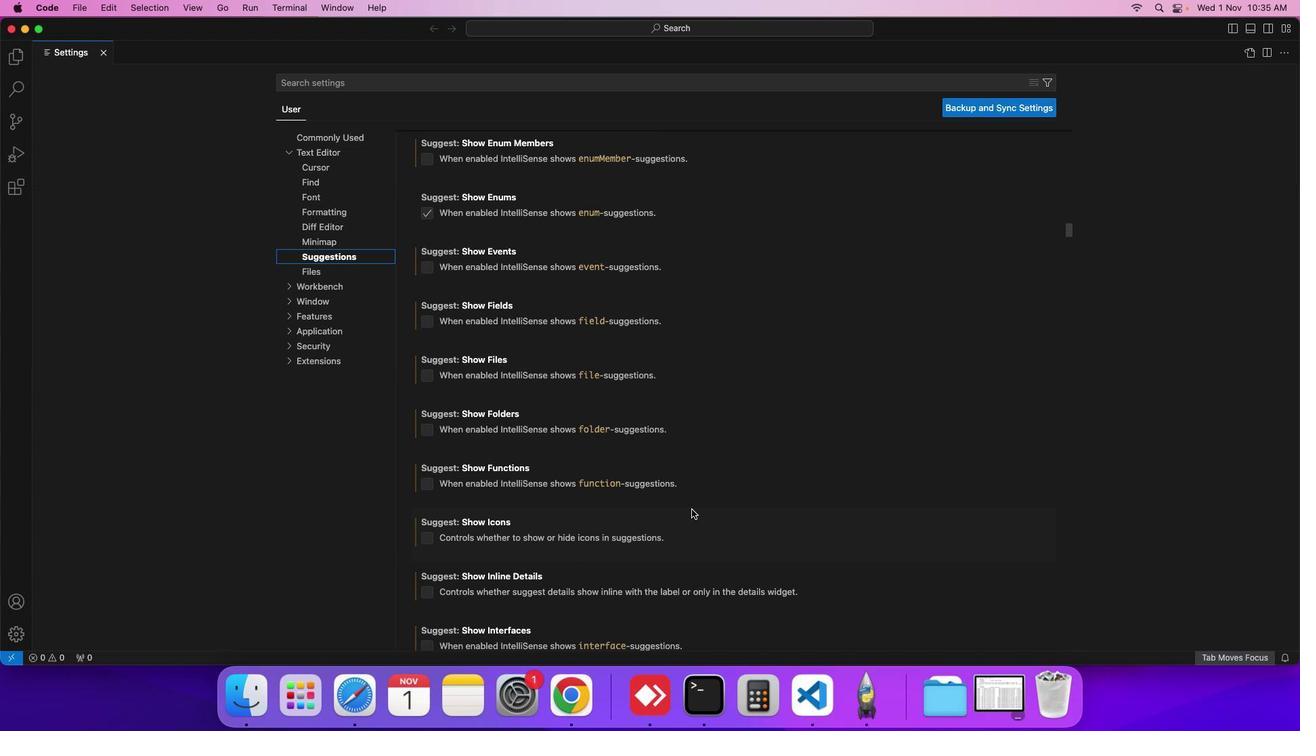 
Action: Mouse scrolled (681, 499) with delta (-8, -11)
Screenshot: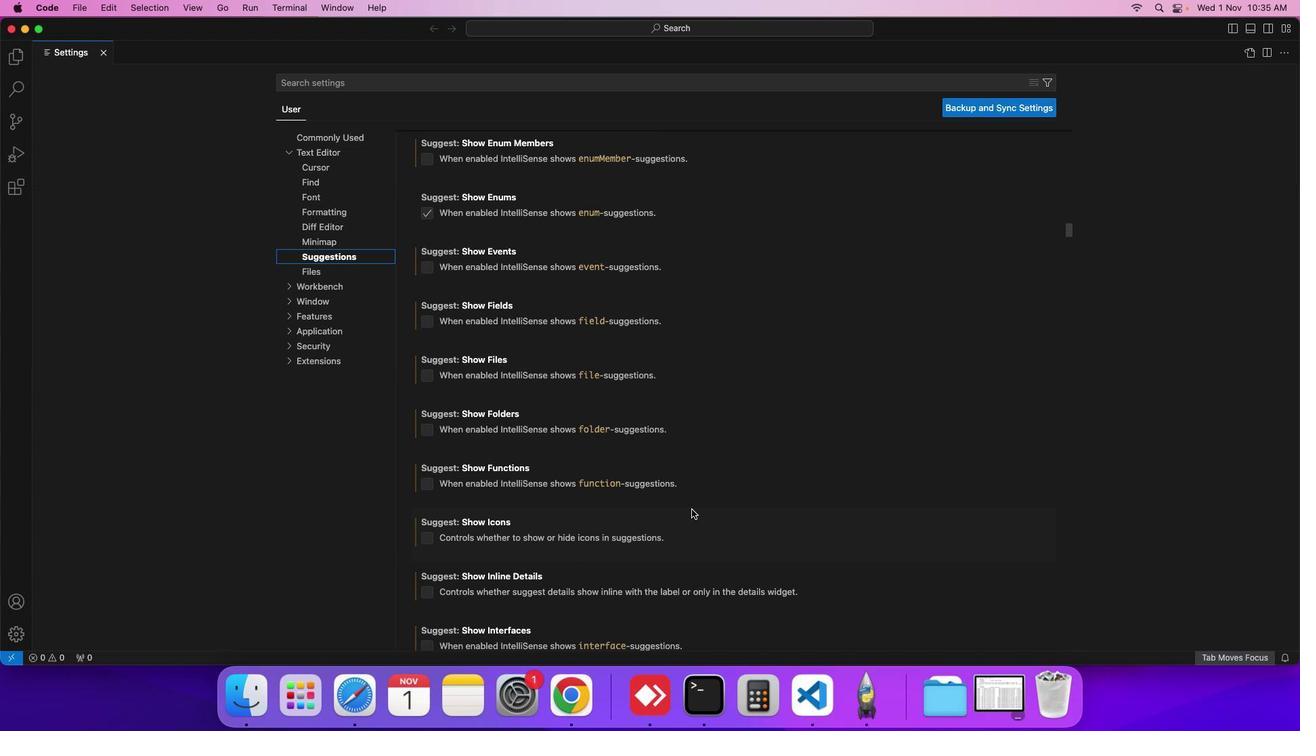 
Action: Mouse moved to (681, 499)
Screenshot: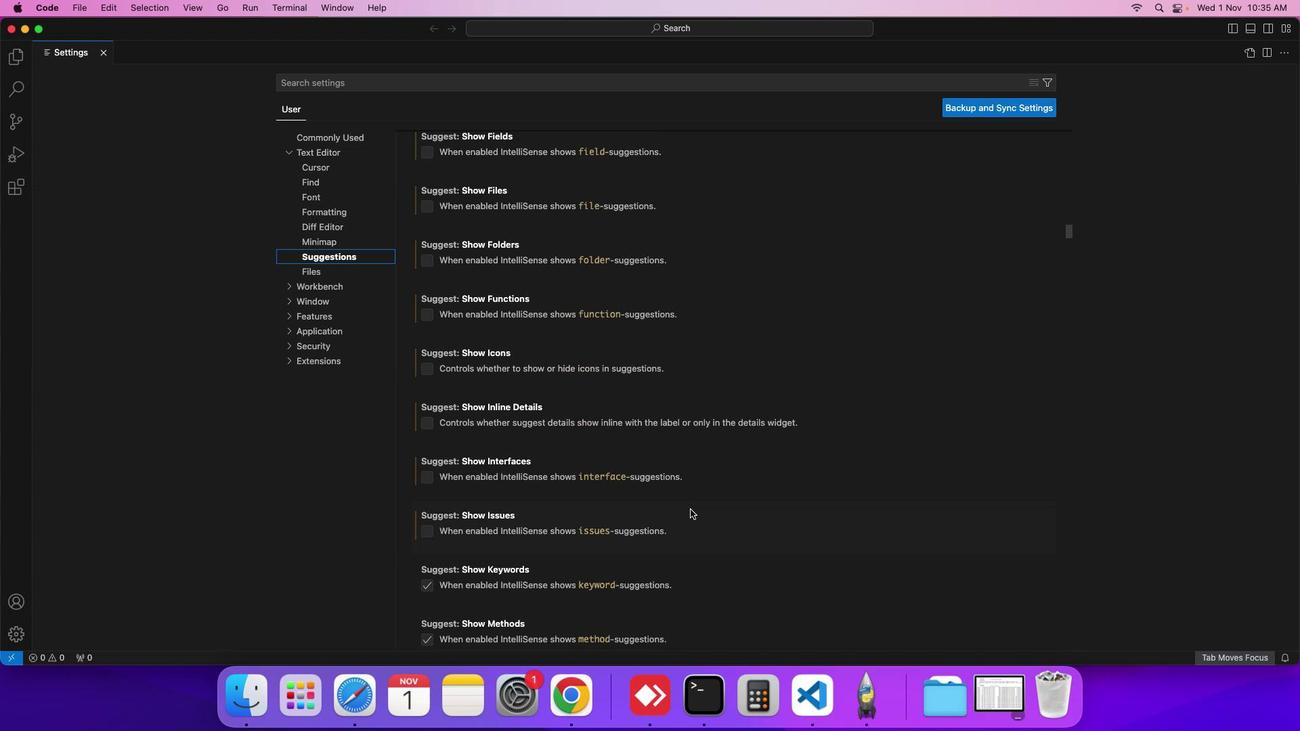
Action: Mouse scrolled (681, 499) with delta (-8, -9)
Screenshot: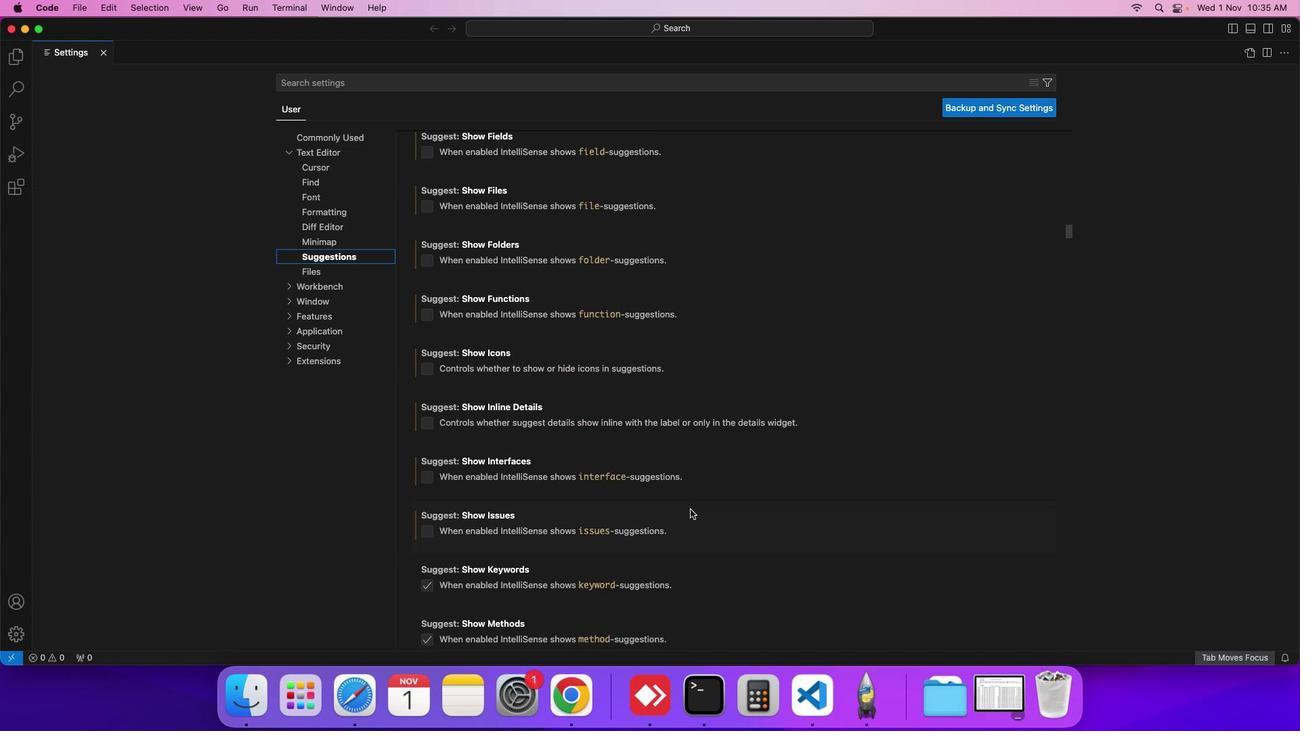 
Action: Mouse scrolled (681, 499) with delta (-8, -9)
Screenshot: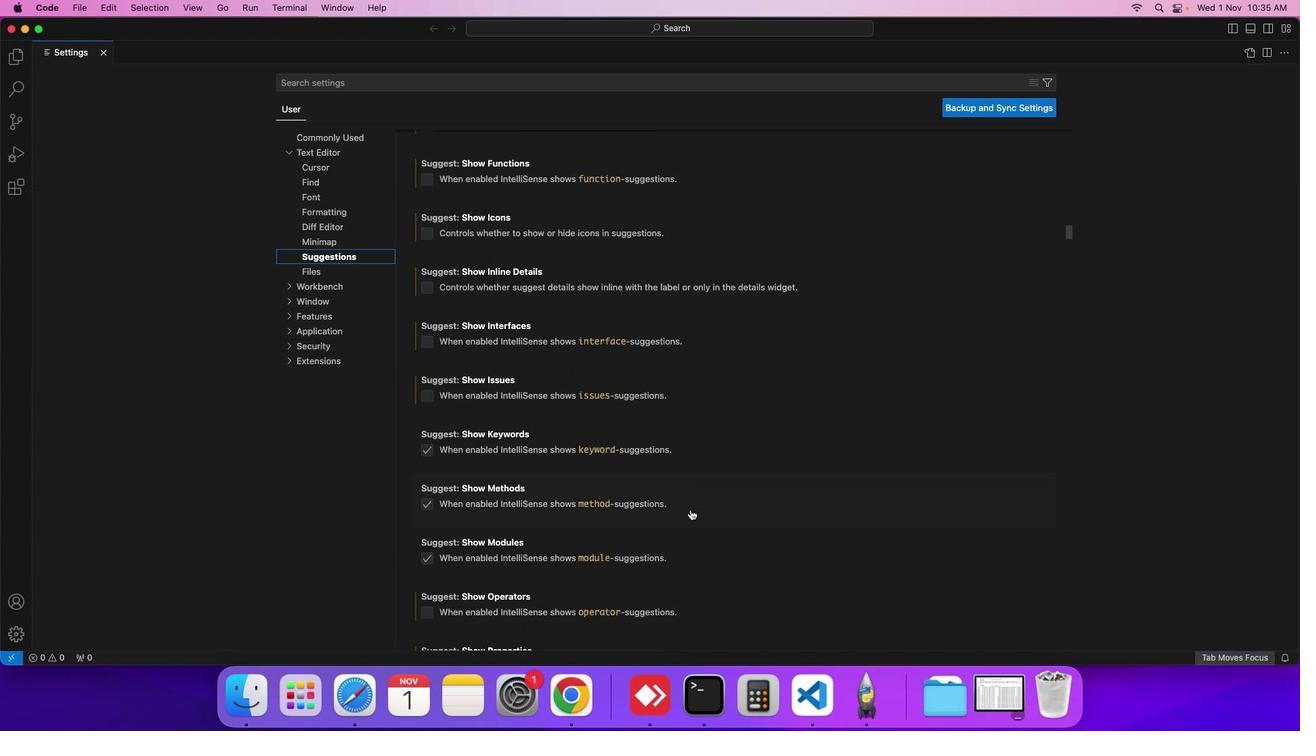 
Action: Mouse scrolled (681, 499) with delta (-8, -10)
Screenshot: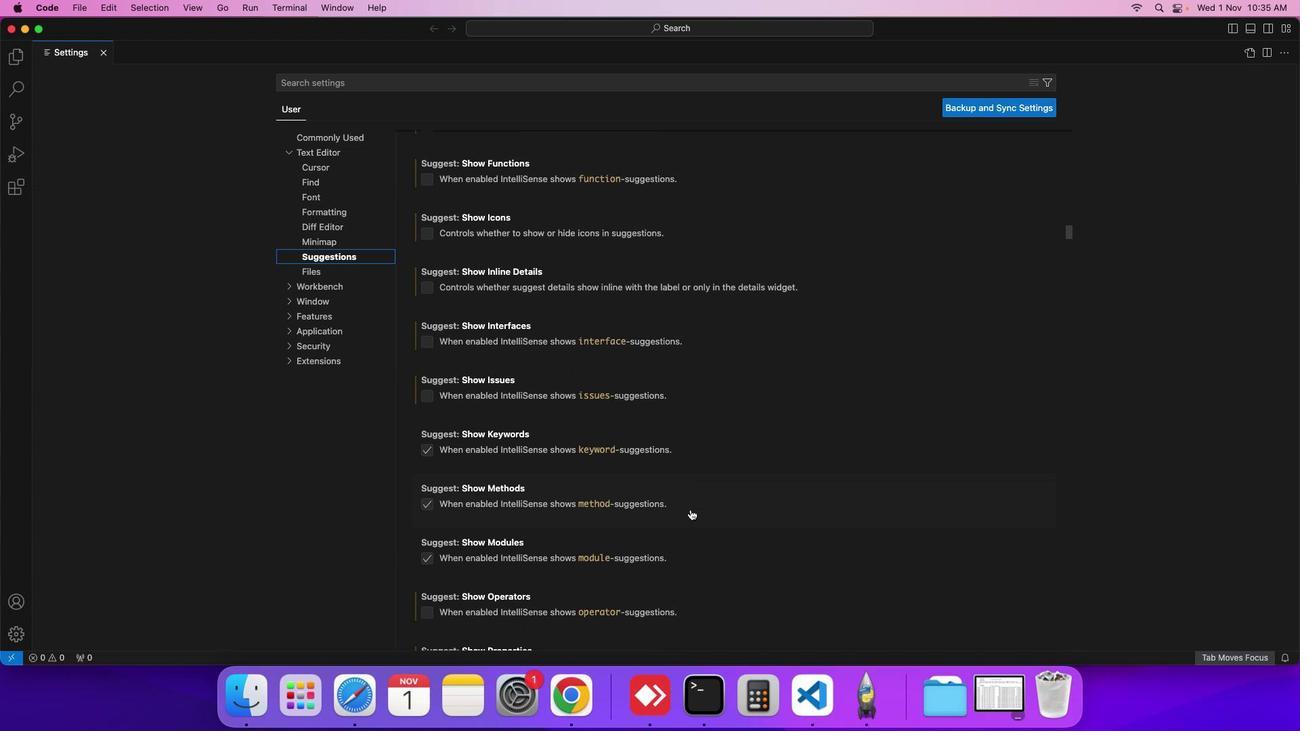 
Action: Mouse scrolled (681, 499) with delta (-8, -11)
Screenshot: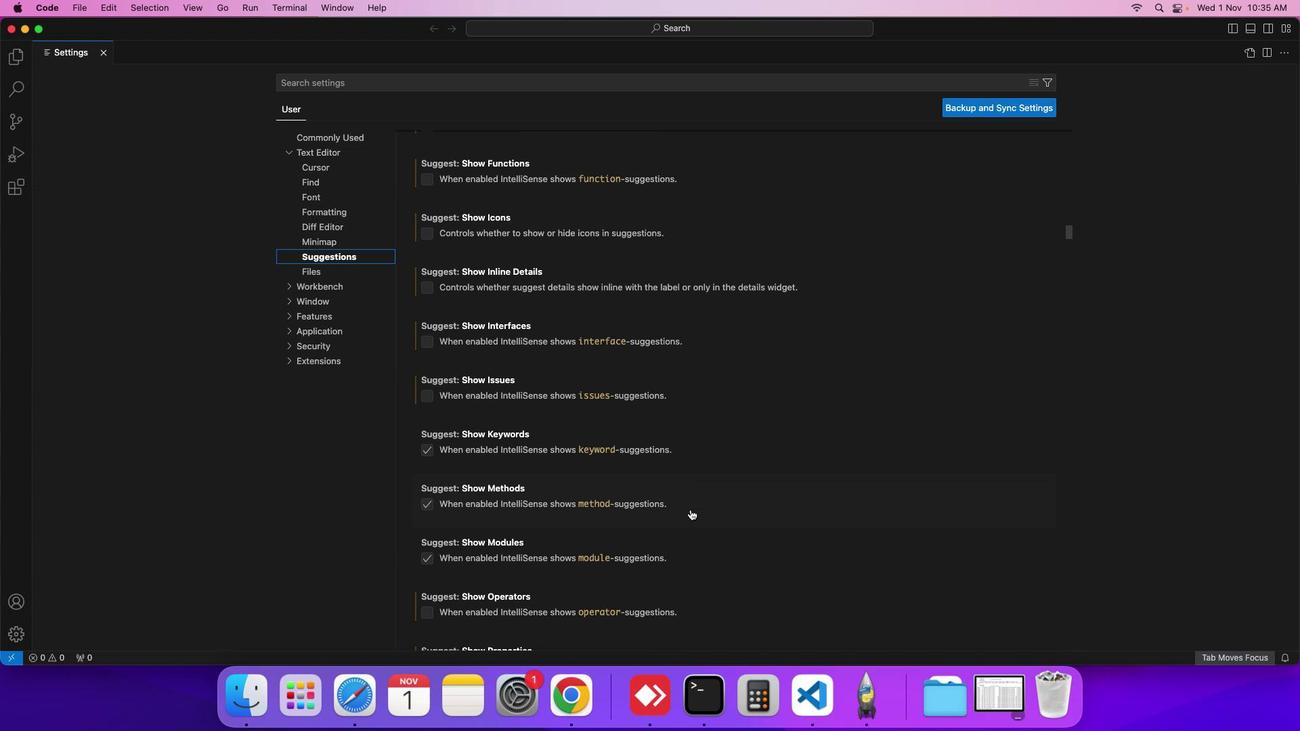 
Action: Mouse moved to (680, 500)
Screenshot: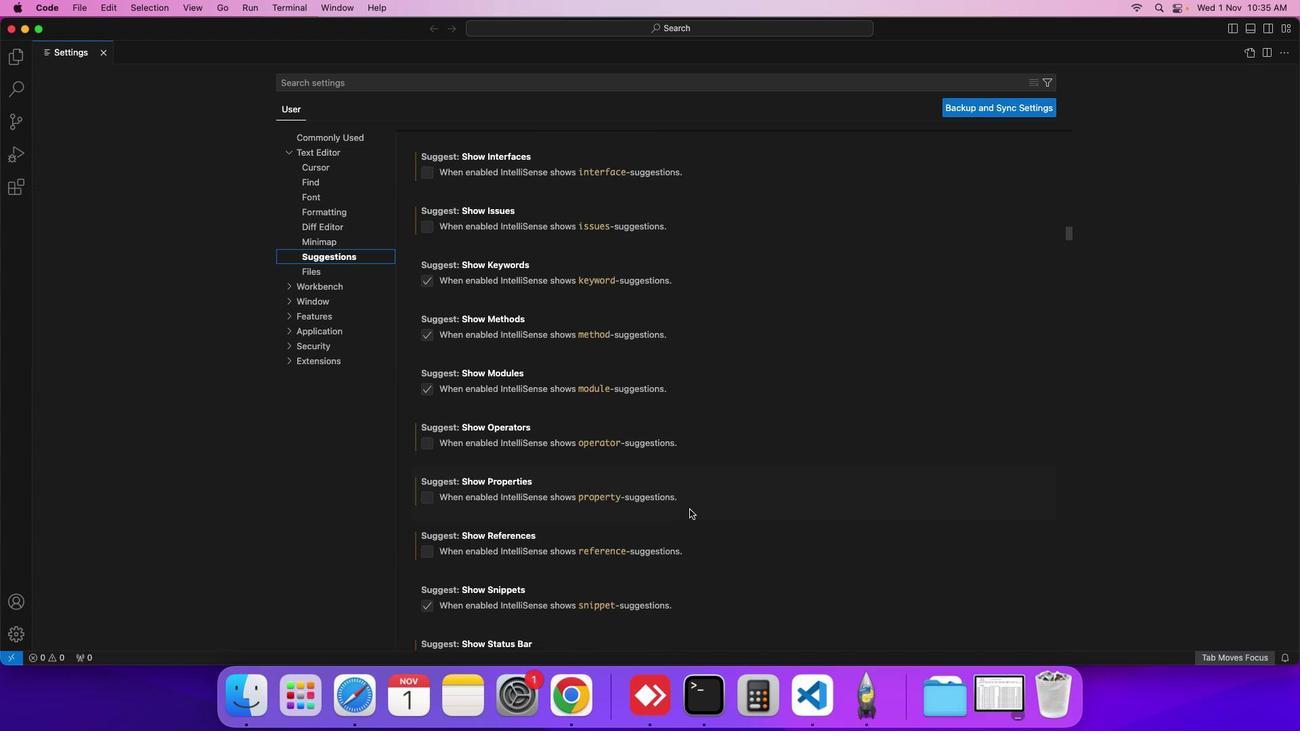 
Action: Mouse scrolled (680, 500) with delta (-8, -9)
Screenshot: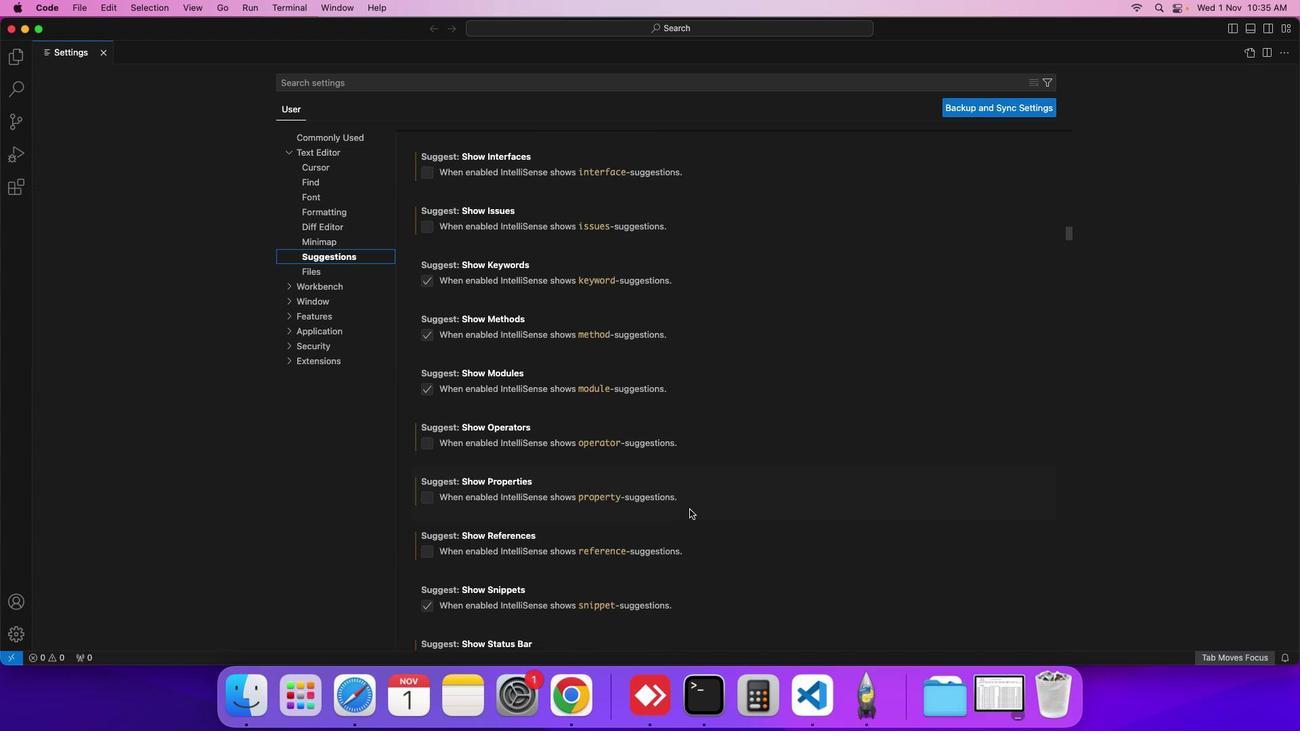 
Action: Mouse scrolled (680, 500) with delta (-8, -9)
Screenshot: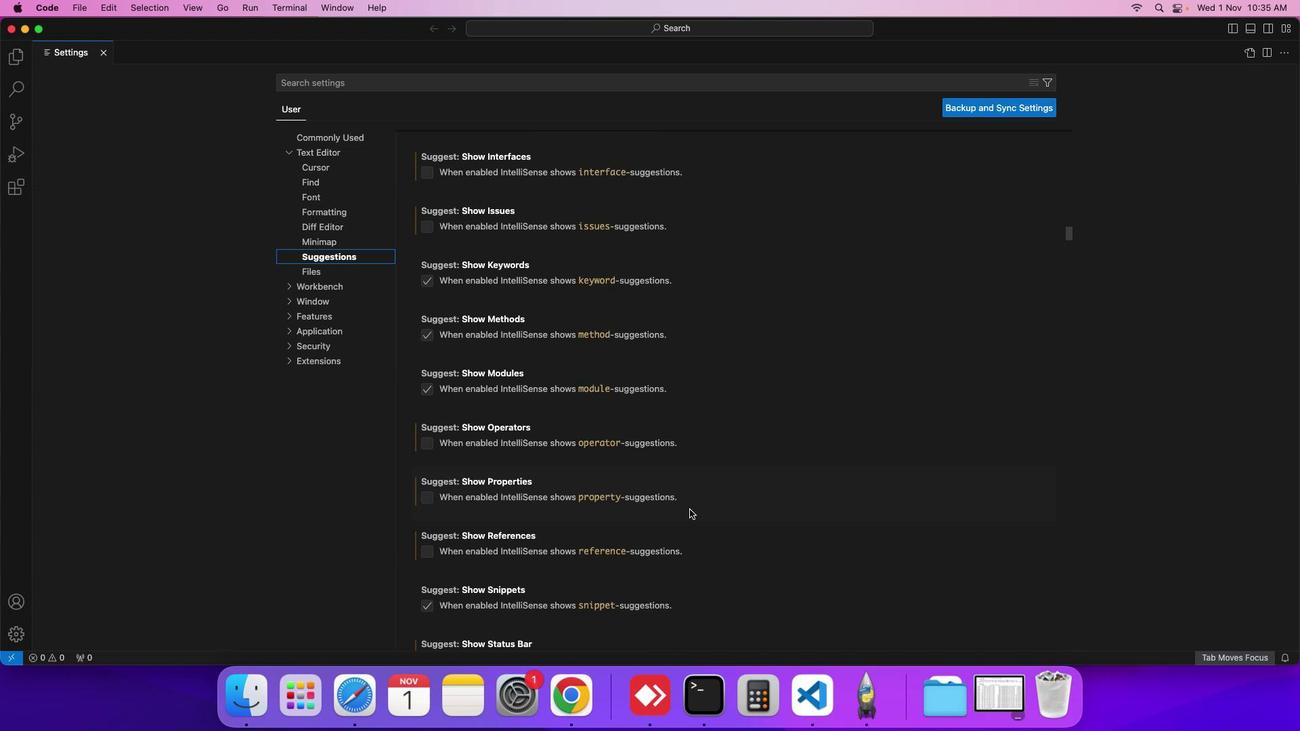 
Action: Mouse scrolled (680, 500) with delta (-8, -10)
Screenshot: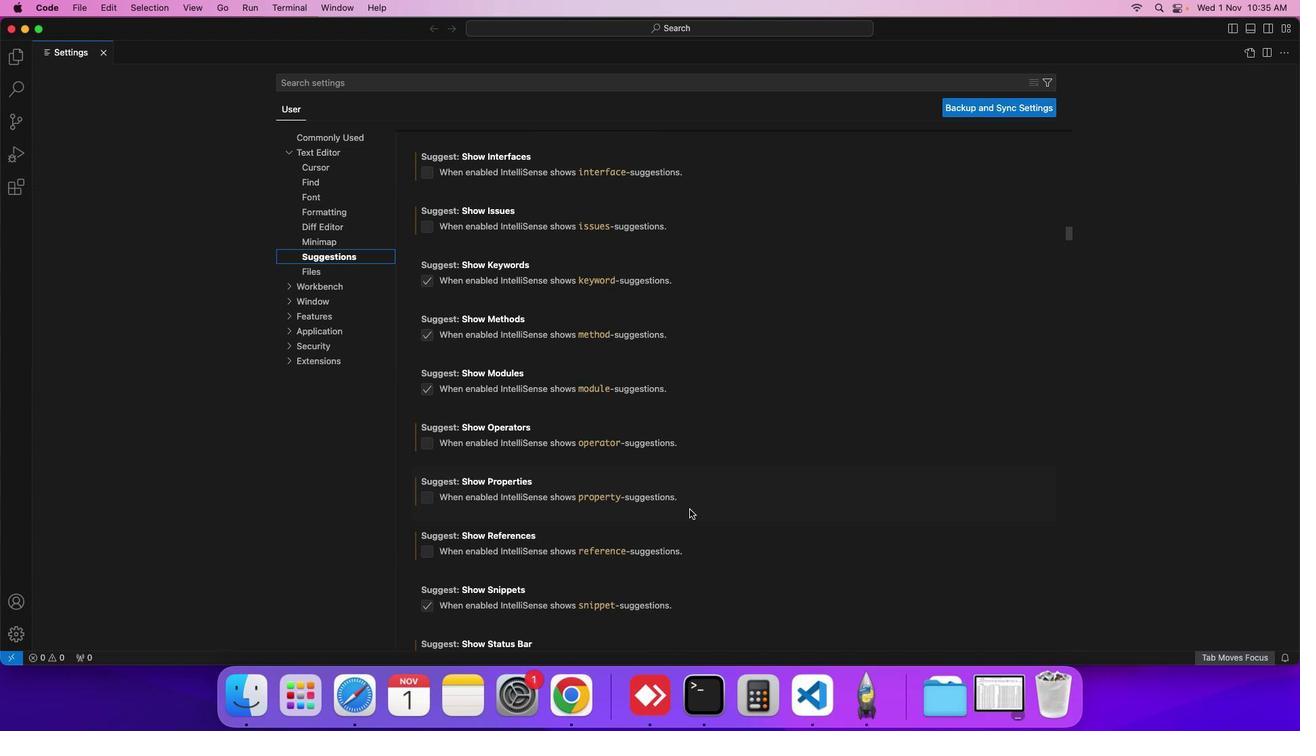 
Action: Mouse moved to (679, 500)
Screenshot: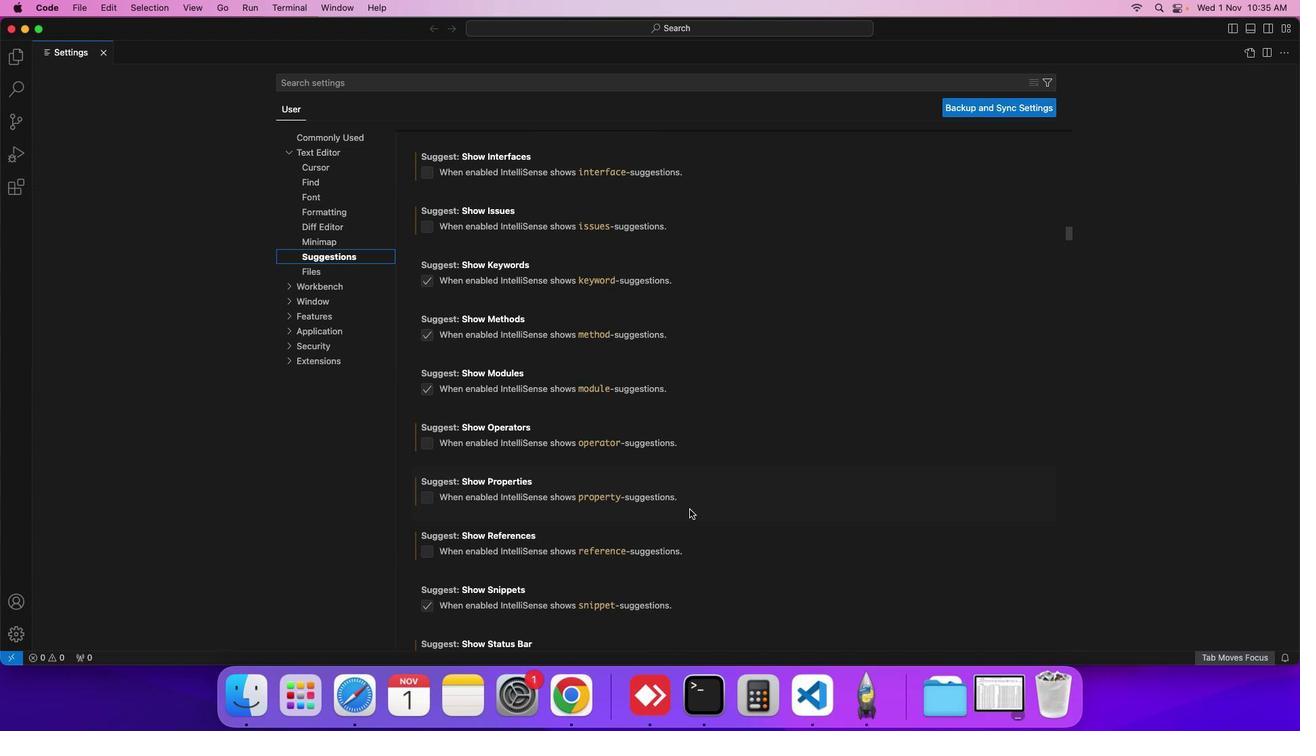 
Action: Mouse scrolled (679, 500) with delta (-8, -9)
Screenshot: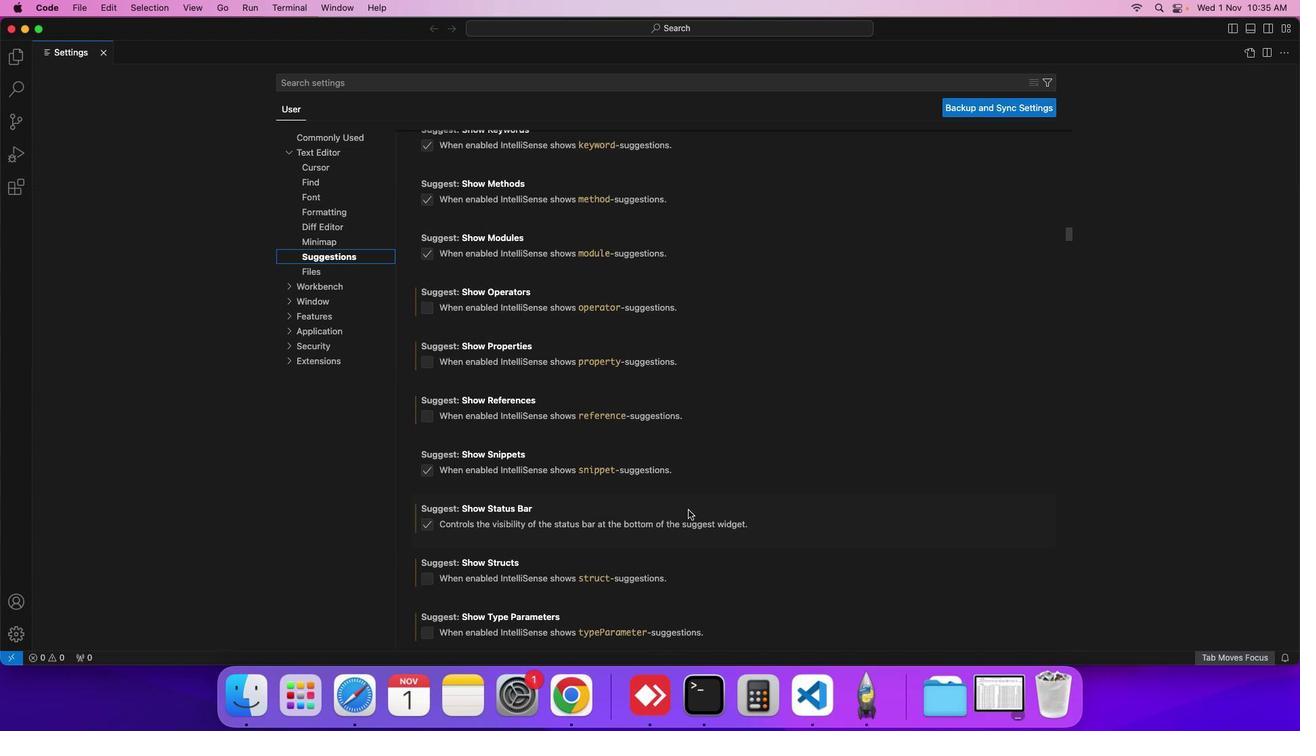 
Action: Mouse moved to (679, 500)
Screenshot: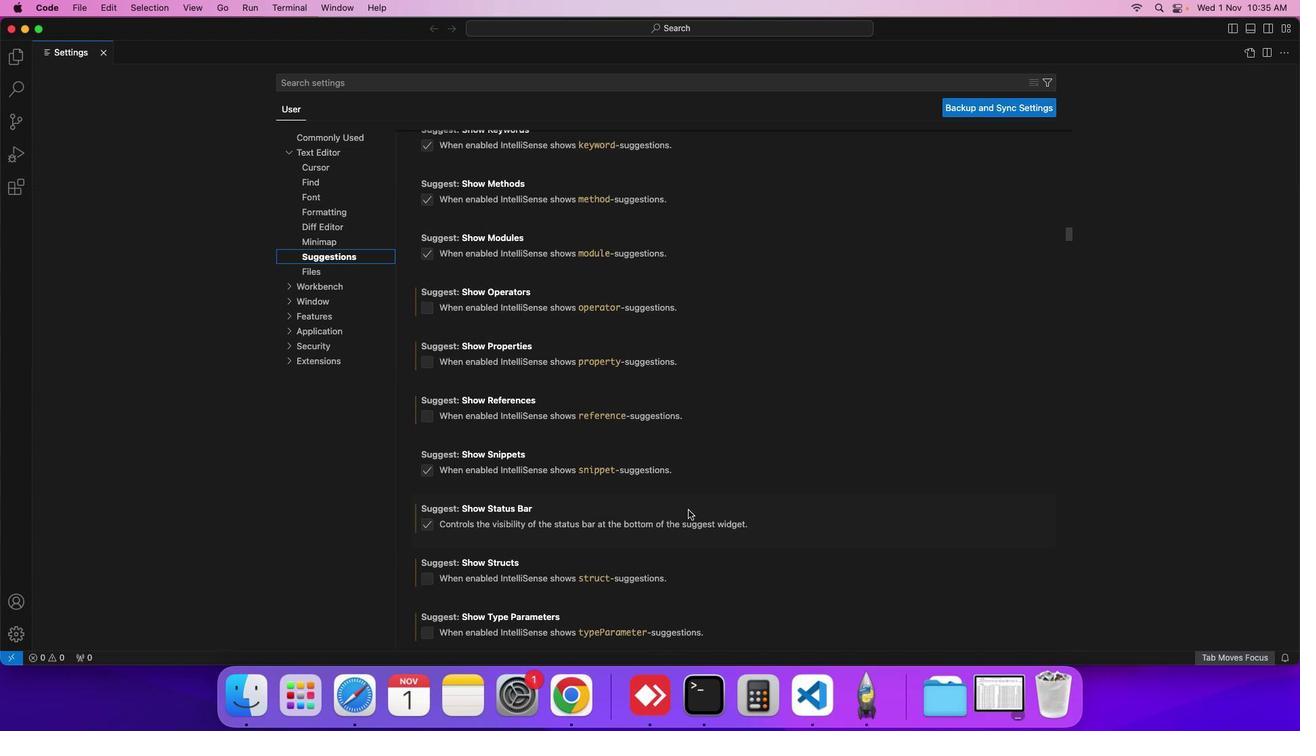 
Action: Mouse scrolled (679, 500) with delta (-8, -9)
Screenshot: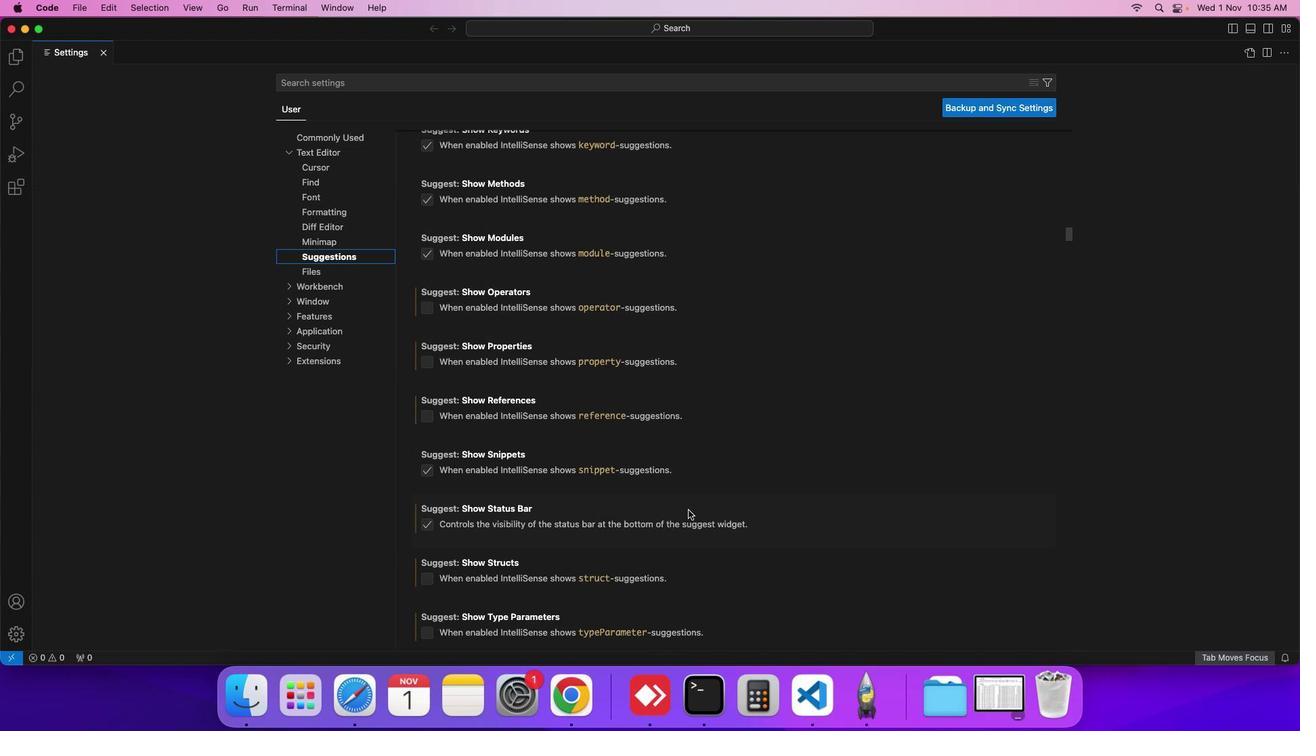 
Action: Mouse moved to (679, 500)
Screenshot: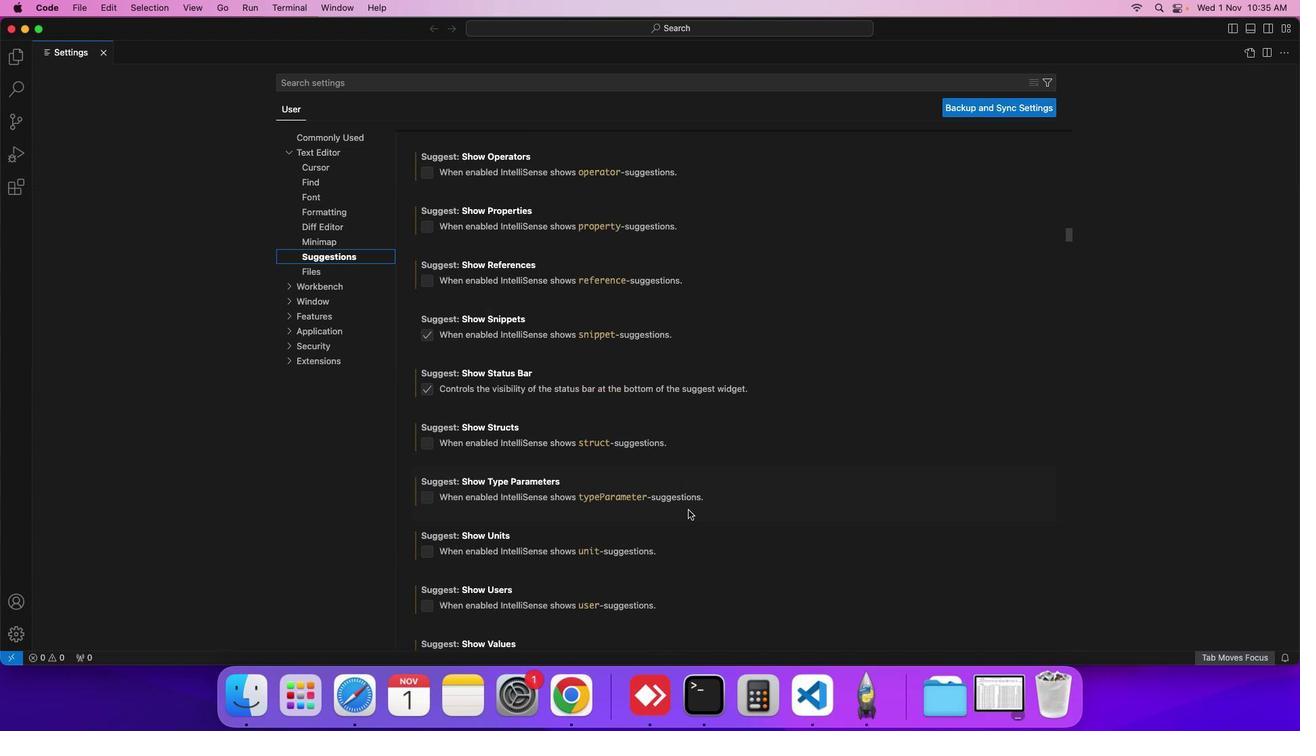 
Action: Mouse scrolled (679, 500) with delta (-8, -10)
Screenshot: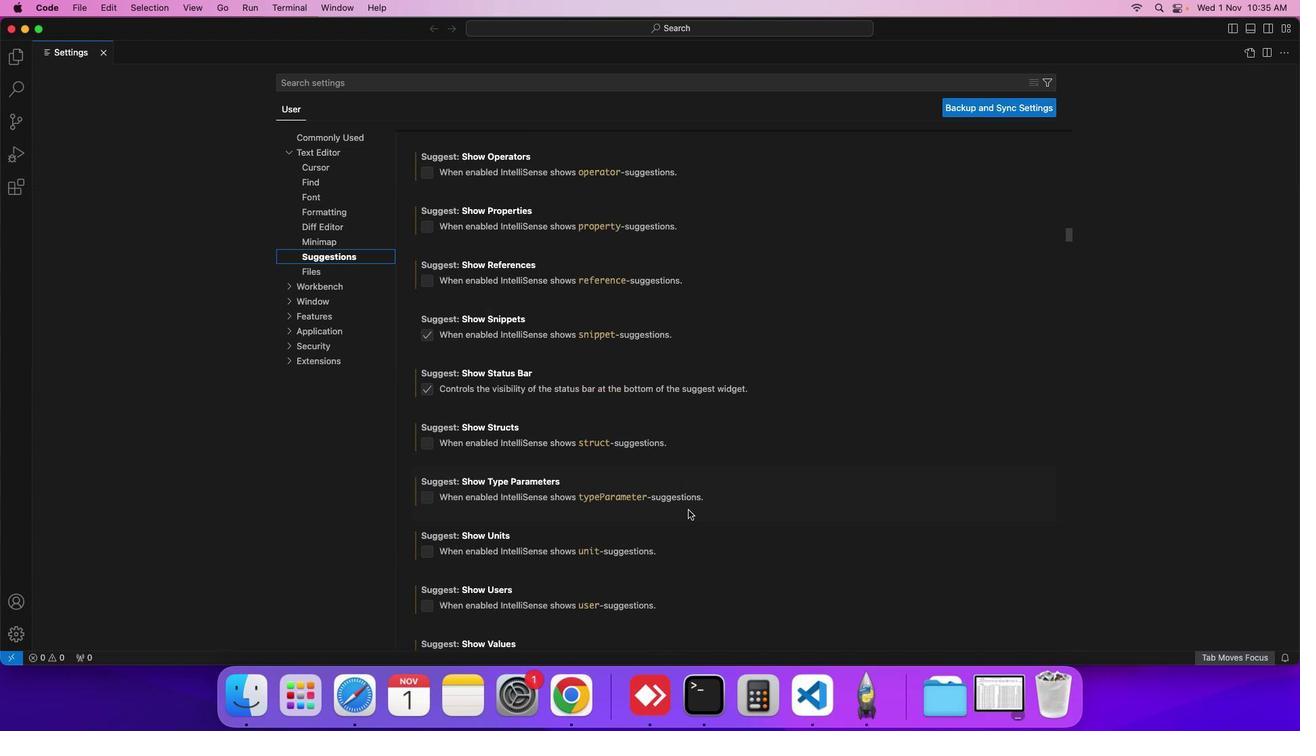 
Action: Mouse moved to (679, 500)
Screenshot: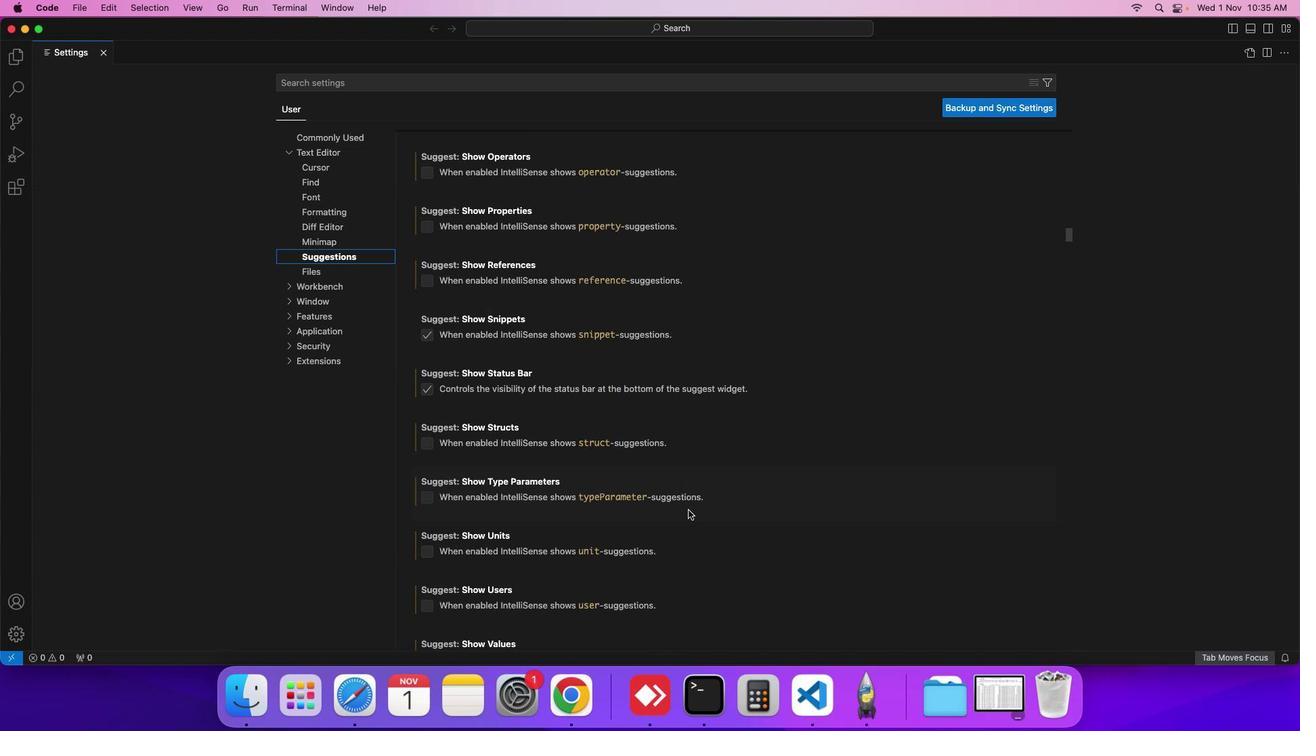 
Action: Mouse scrolled (679, 500) with delta (-8, -11)
Screenshot: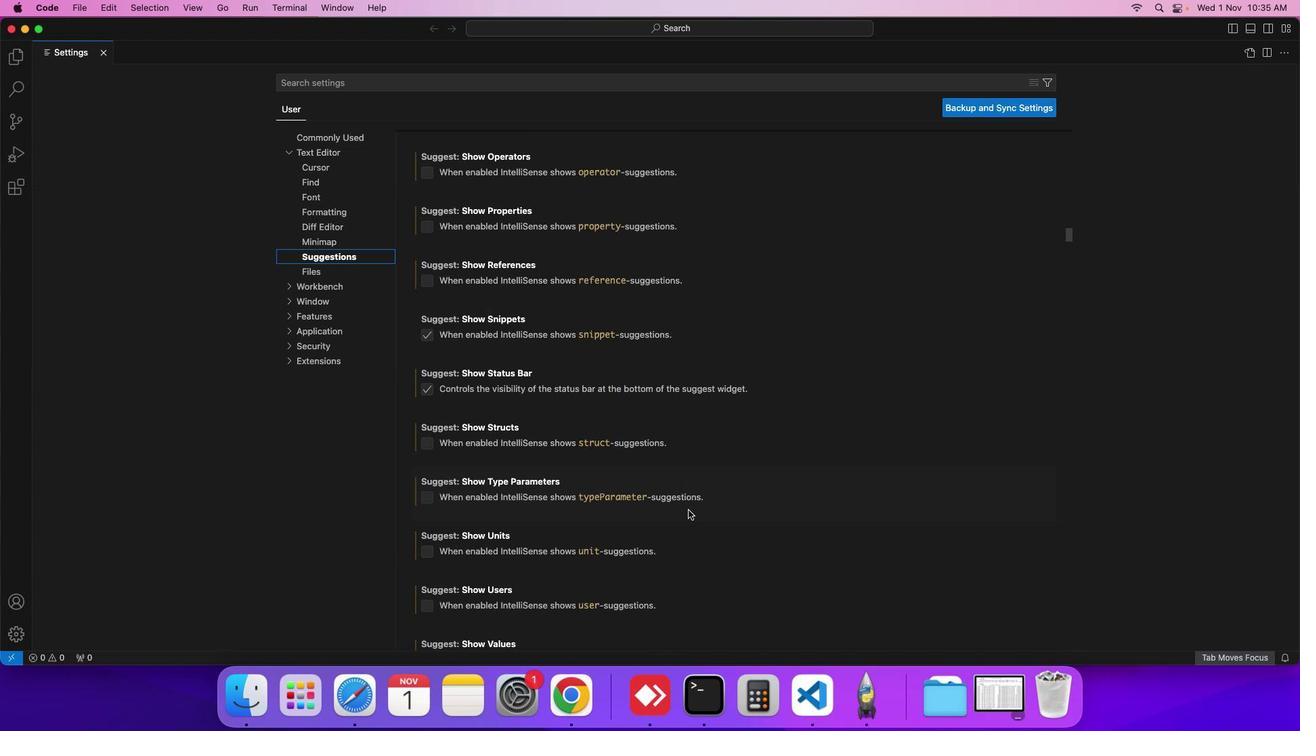 
Action: Mouse moved to (679, 500)
Screenshot: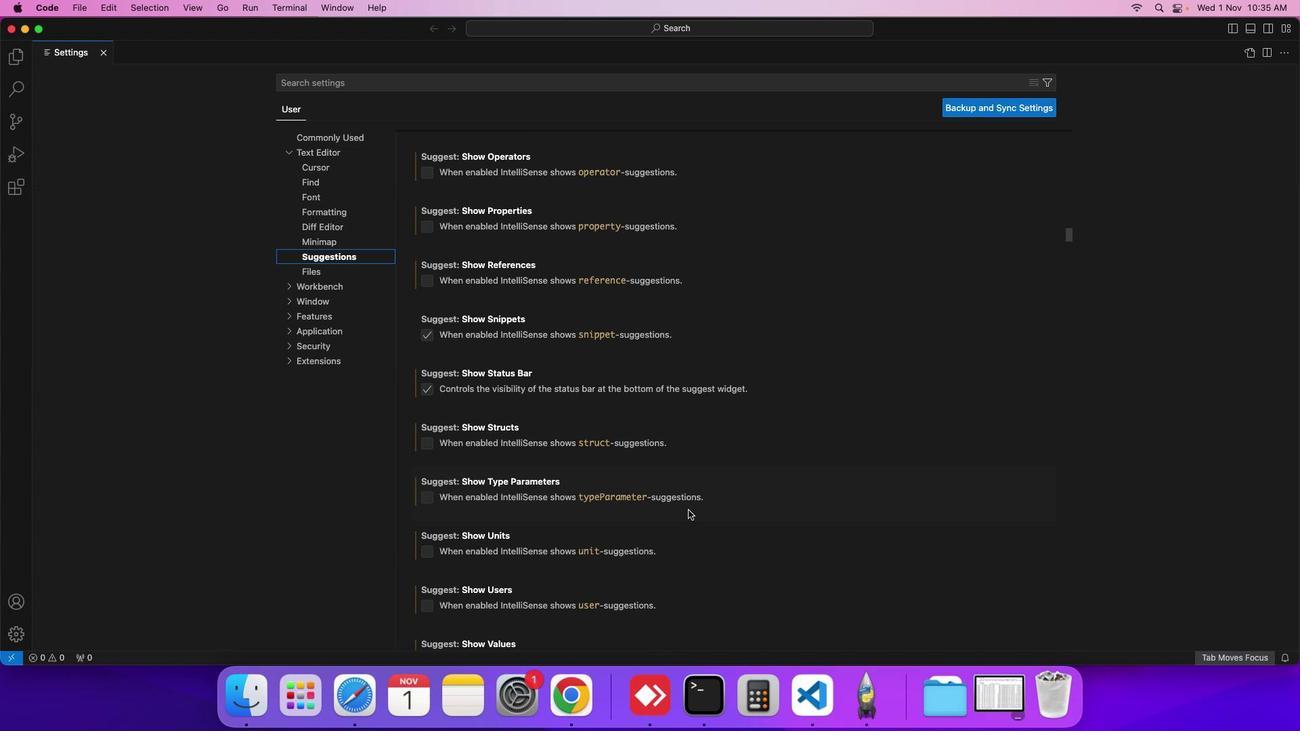 
Action: Mouse scrolled (679, 500) with delta (-8, -9)
Screenshot: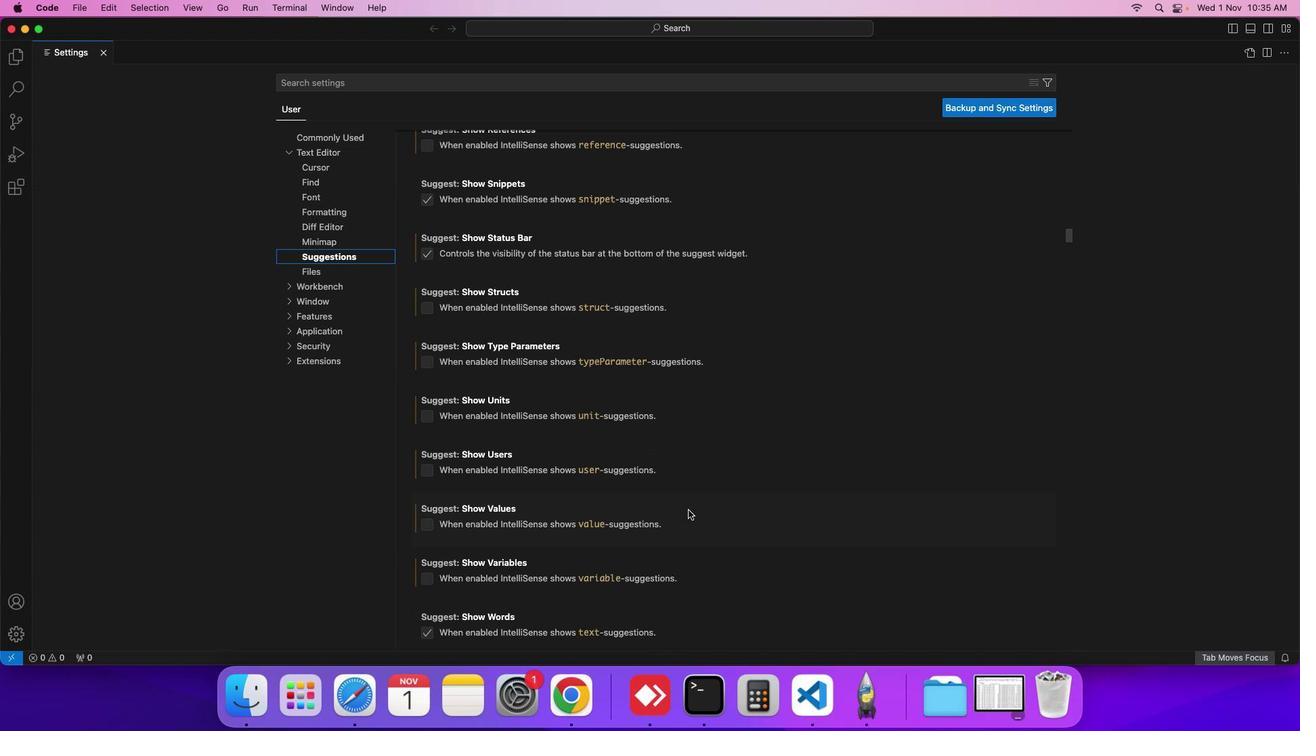 
Action: Mouse scrolled (679, 500) with delta (-8, -9)
Screenshot: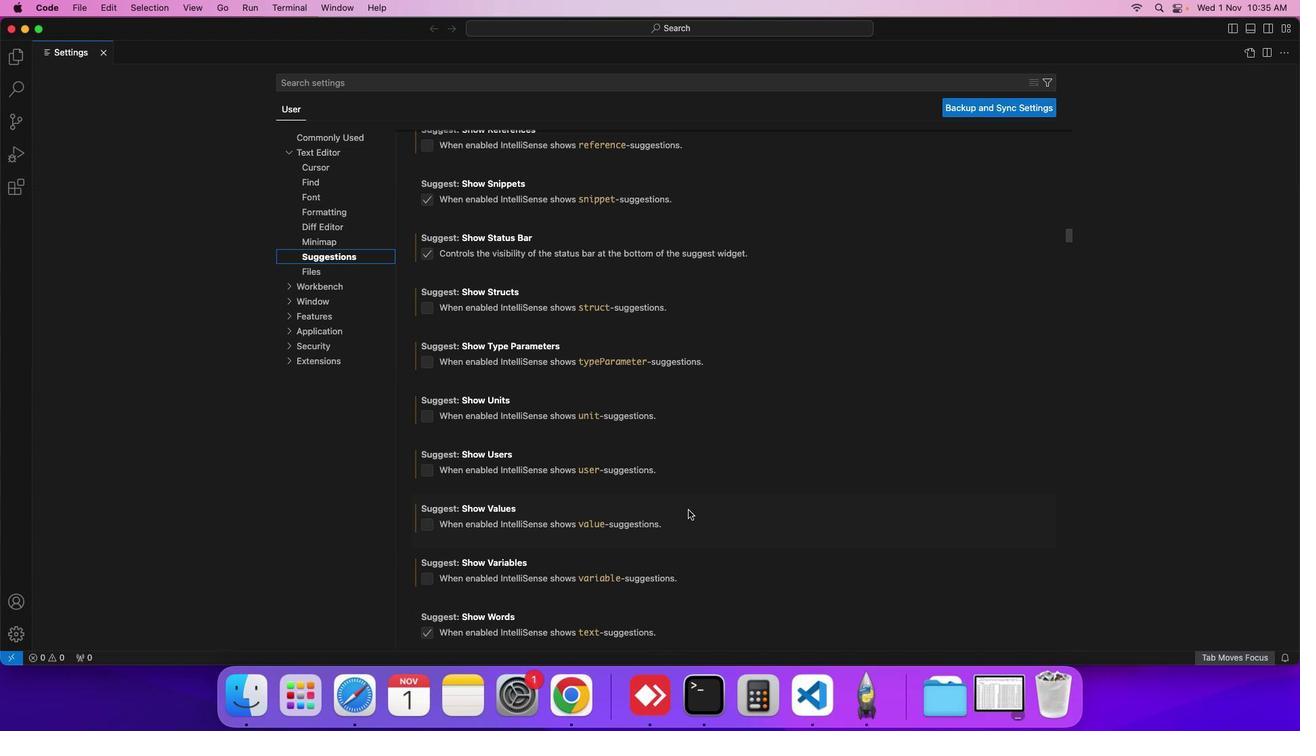 
Action: Mouse scrolled (679, 500) with delta (-8, -10)
Screenshot: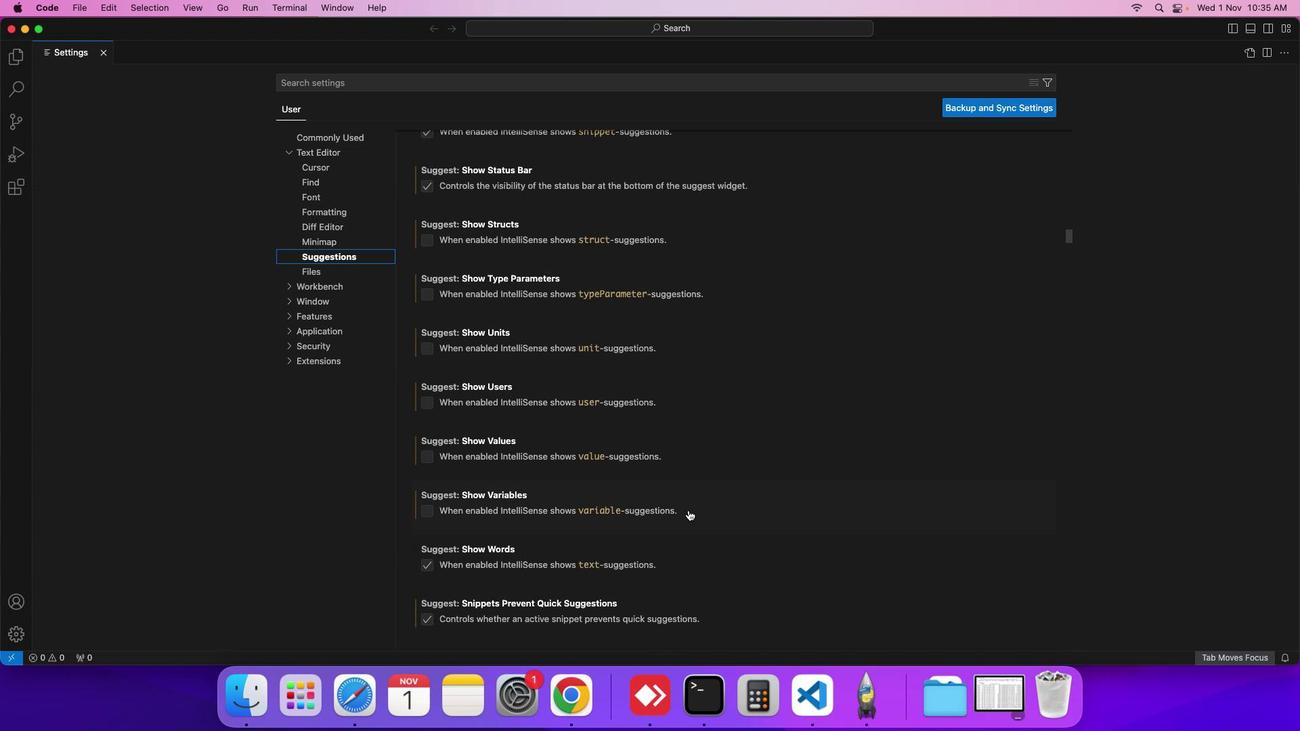 
Action: Mouse scrolled (679, 500) with delta (-8, -10)
Screenshot: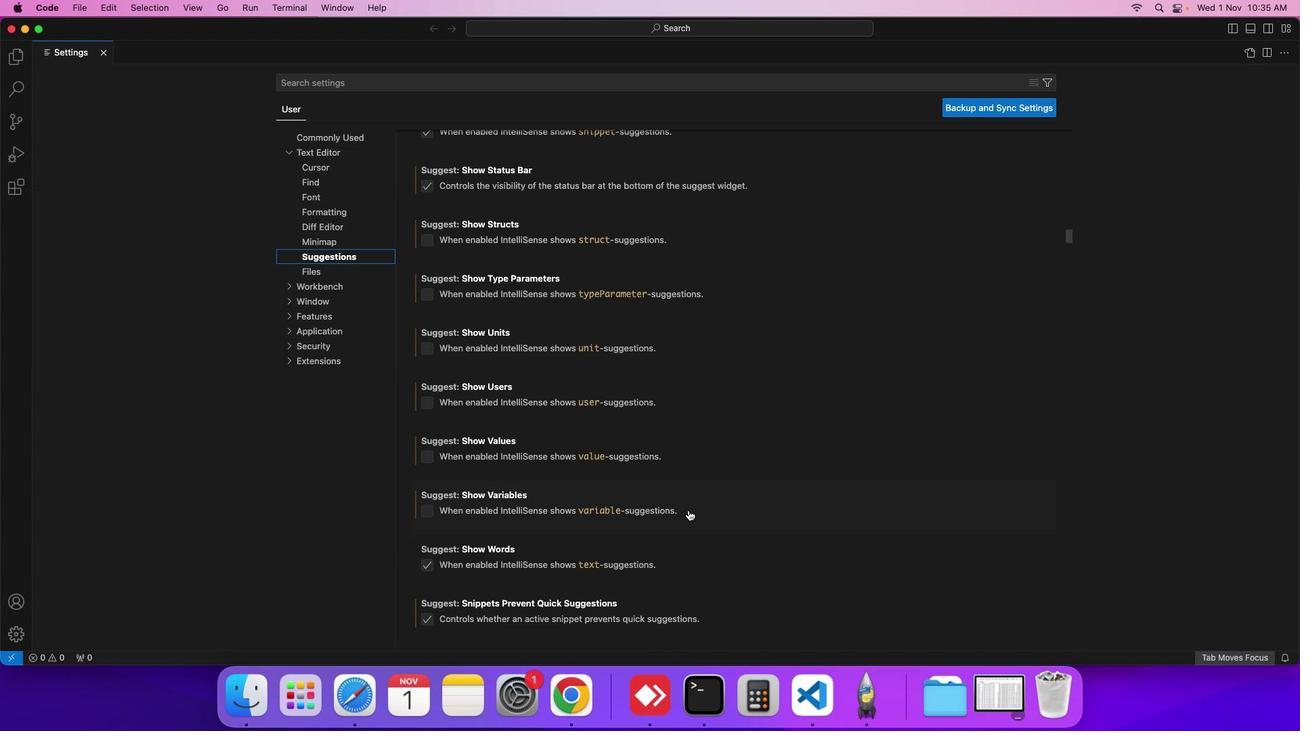 
Action: Mouse moved to (678, 501)
Screenshot: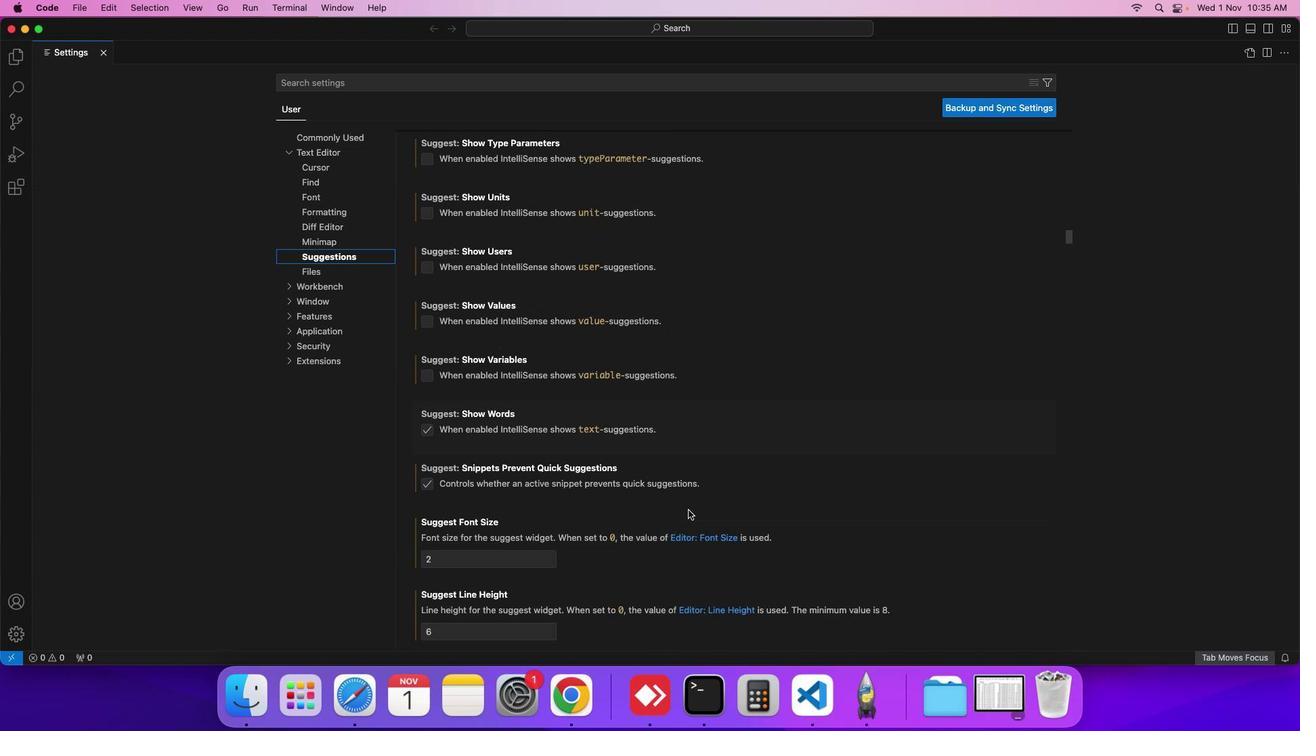 
Action: Mouse scrolled (678, 501) with delta (-8, -9)
Screenshot: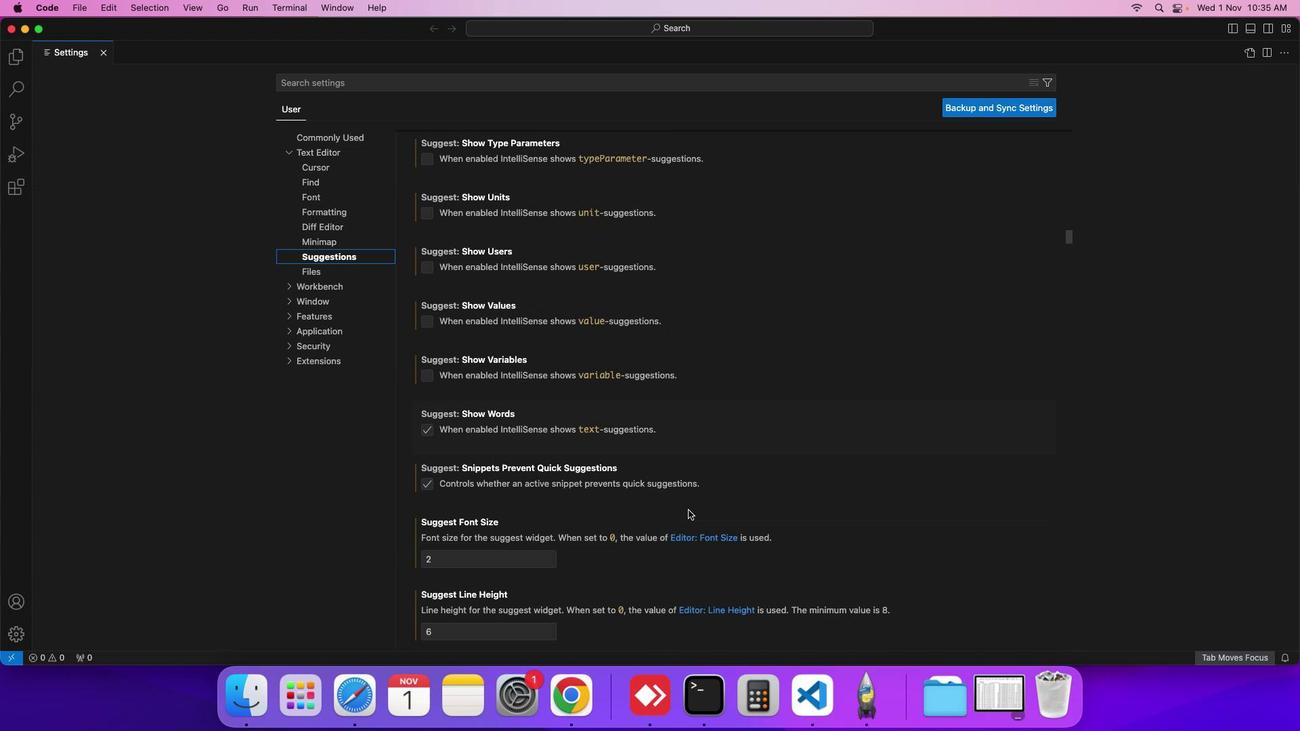 
Action: Mouse scrolled (678, 501) with delta (-8, -9)
Screenshot: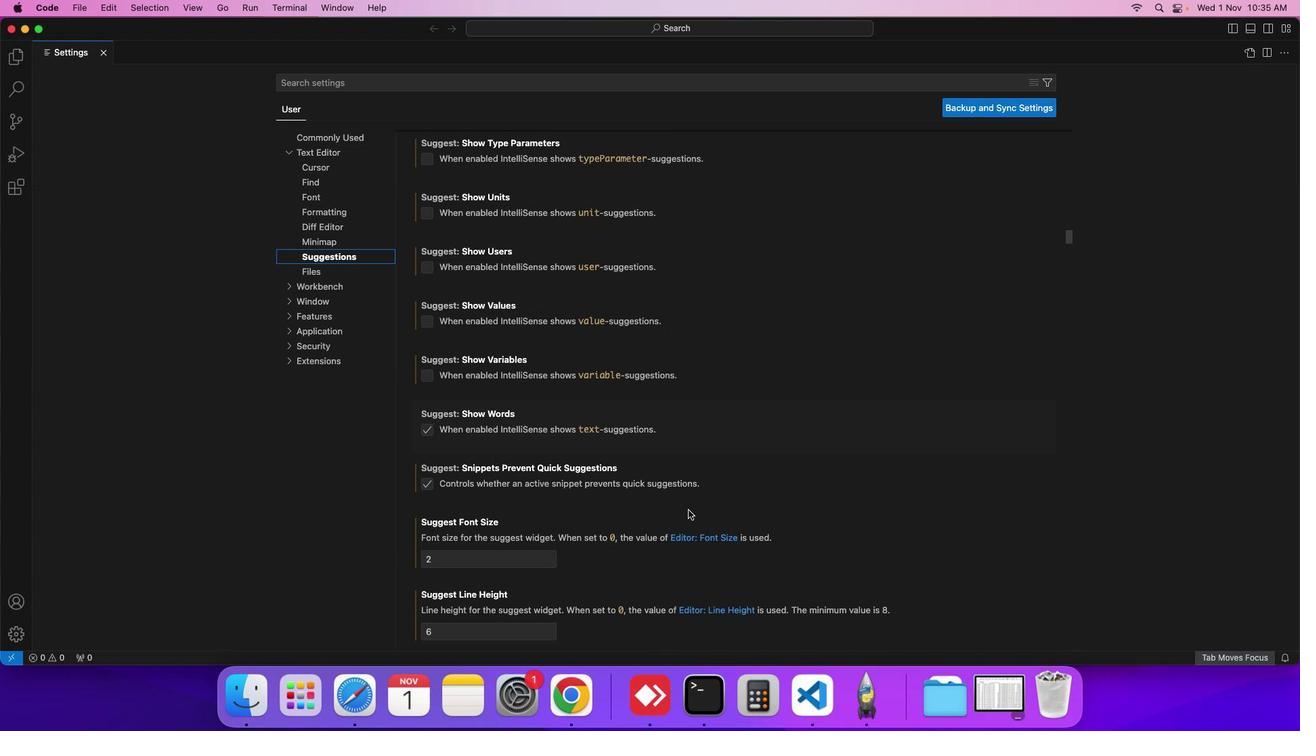 
Action: Mouse scrolled (678, 501) with delta (-8, -10)
Screenshot: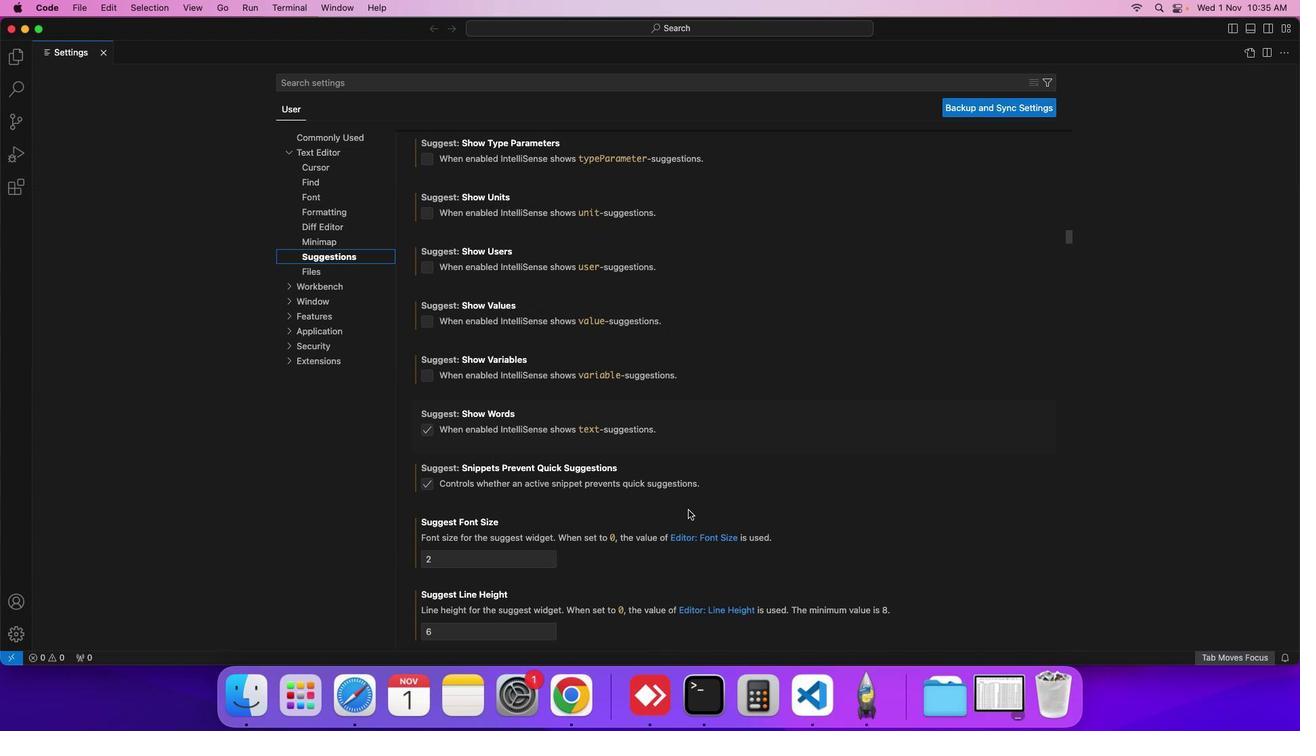 
Action: Mouse moved to (678, 501)
Screenshot: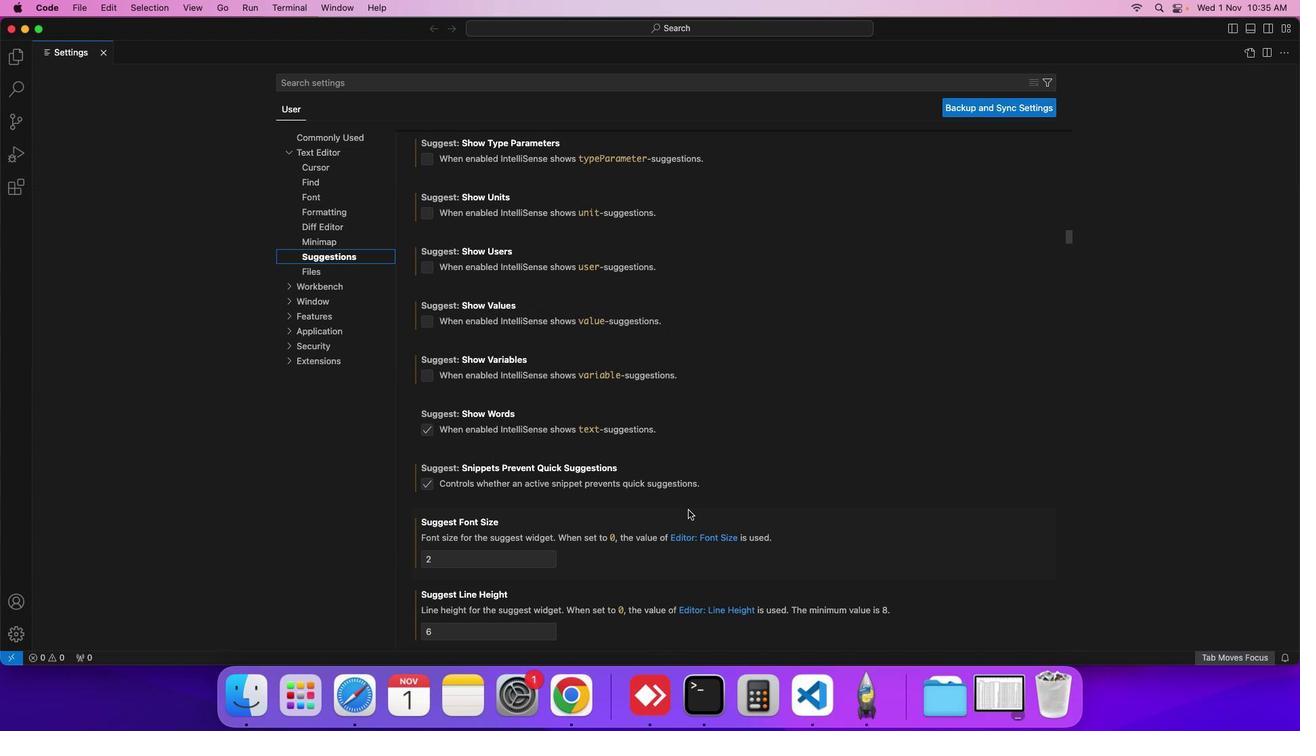 
Action: Mouse scrolled (678, 501) with delta (-8, -9)
Screenshot: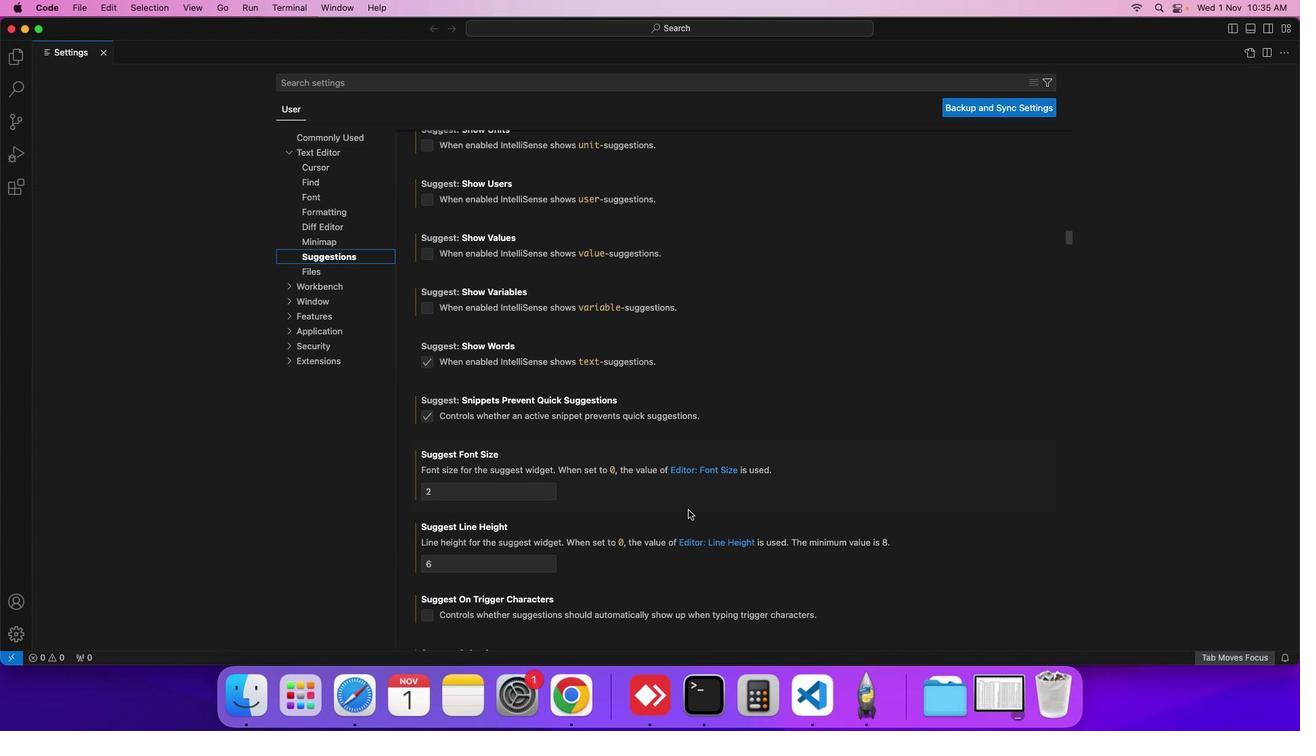 
Action: Mouse scrolled (678, 501) with delta (-8, -9)
Screenshot: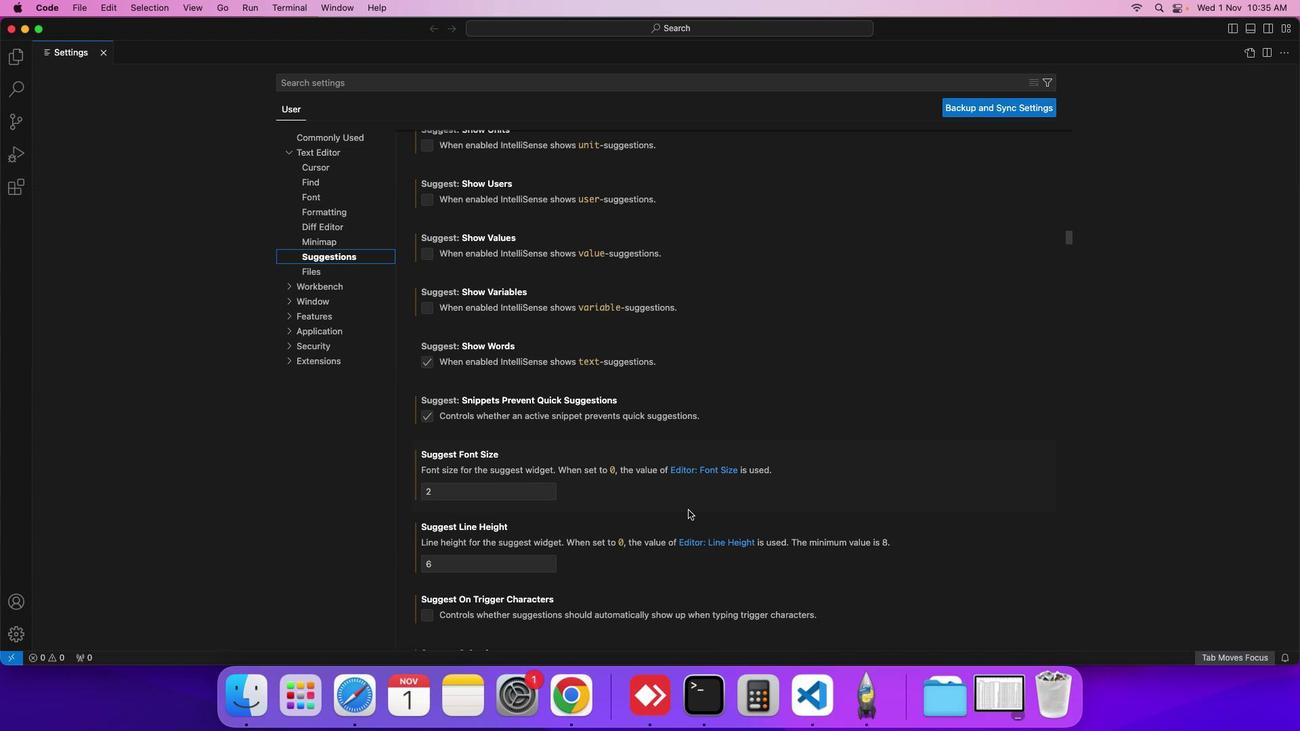 
Action: Mouse scrolled (678, 501) with delta (-8, -9)
Screenshot: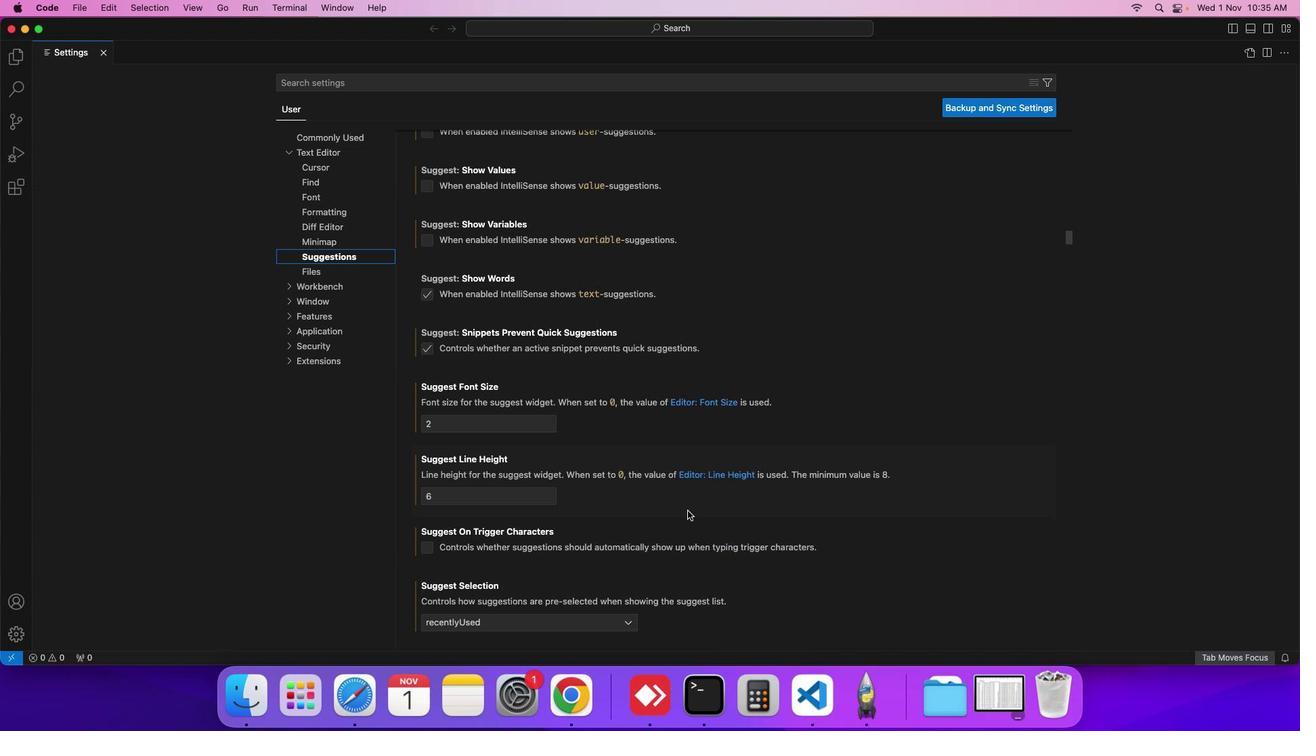 
Action: Mouse moved to (678, 501)
Screenshot: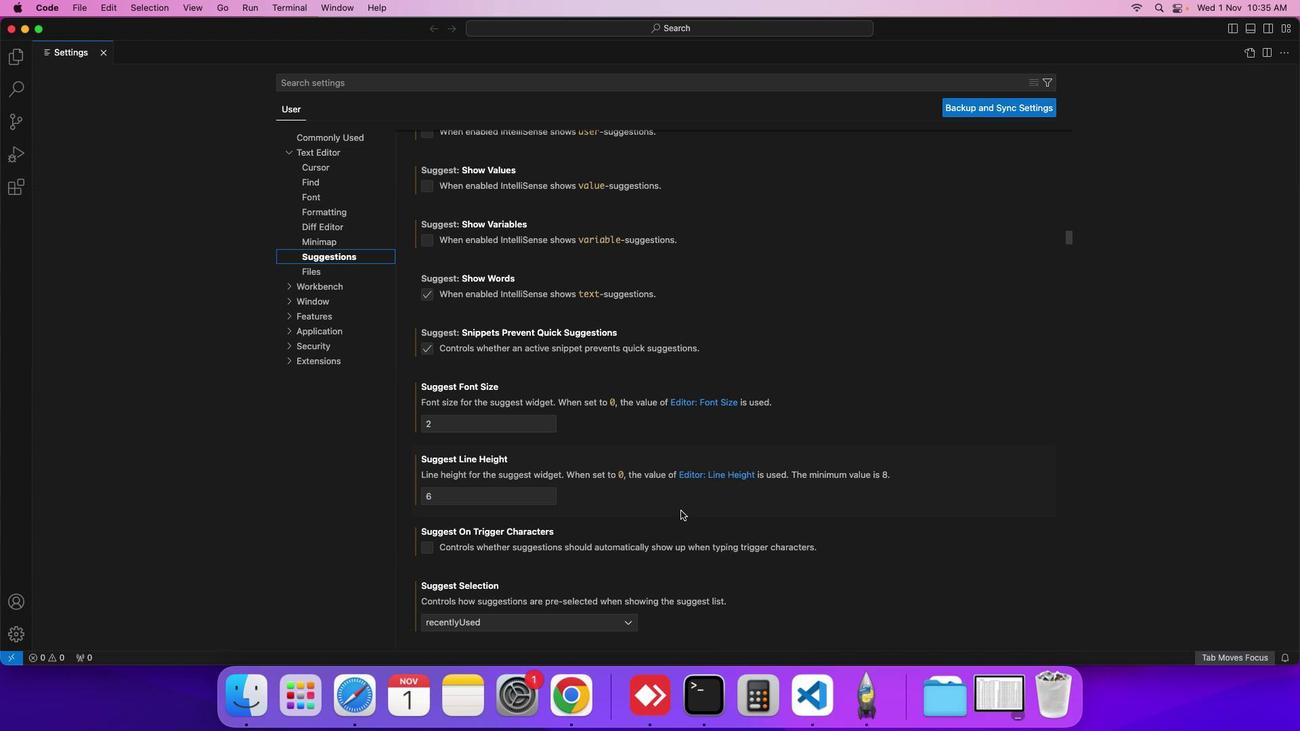 
Action: Mouse scrolled (678, 501) with delta (-8, -9)
Screenshot: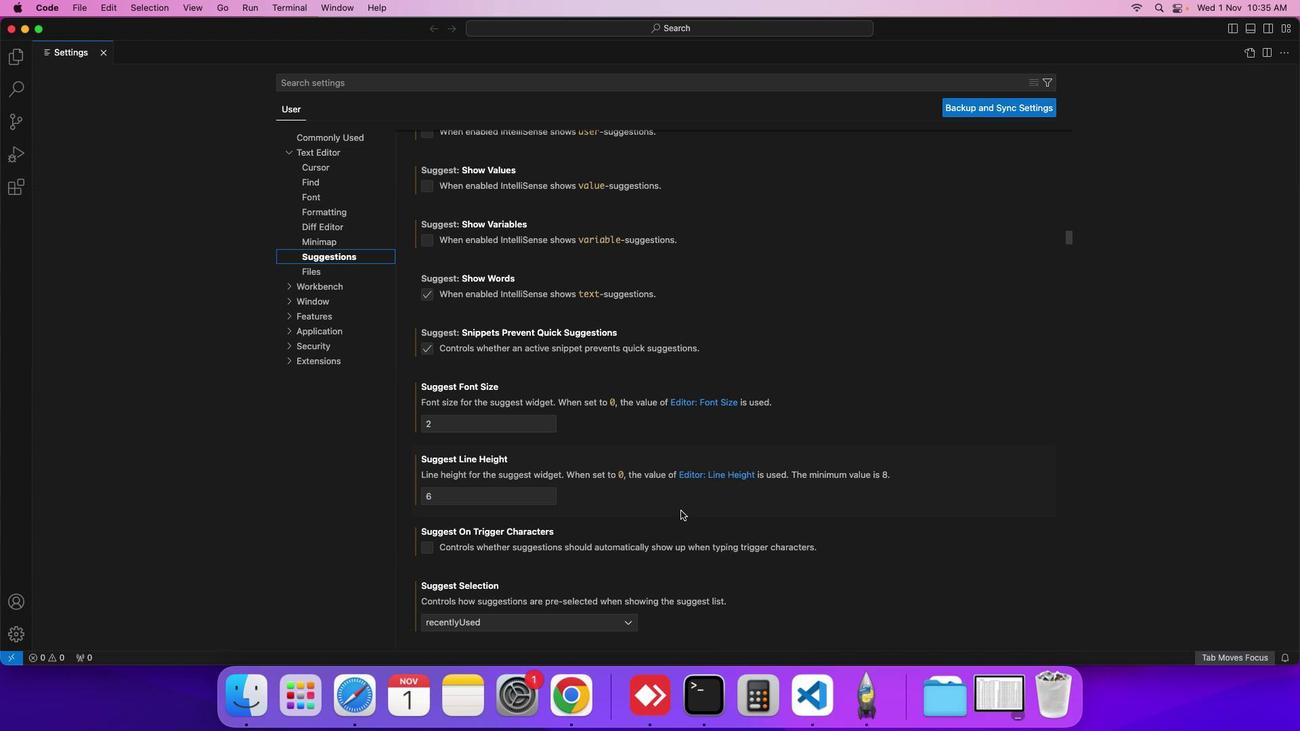 
Action: Mouse moved to (478, 582)
Screenshot: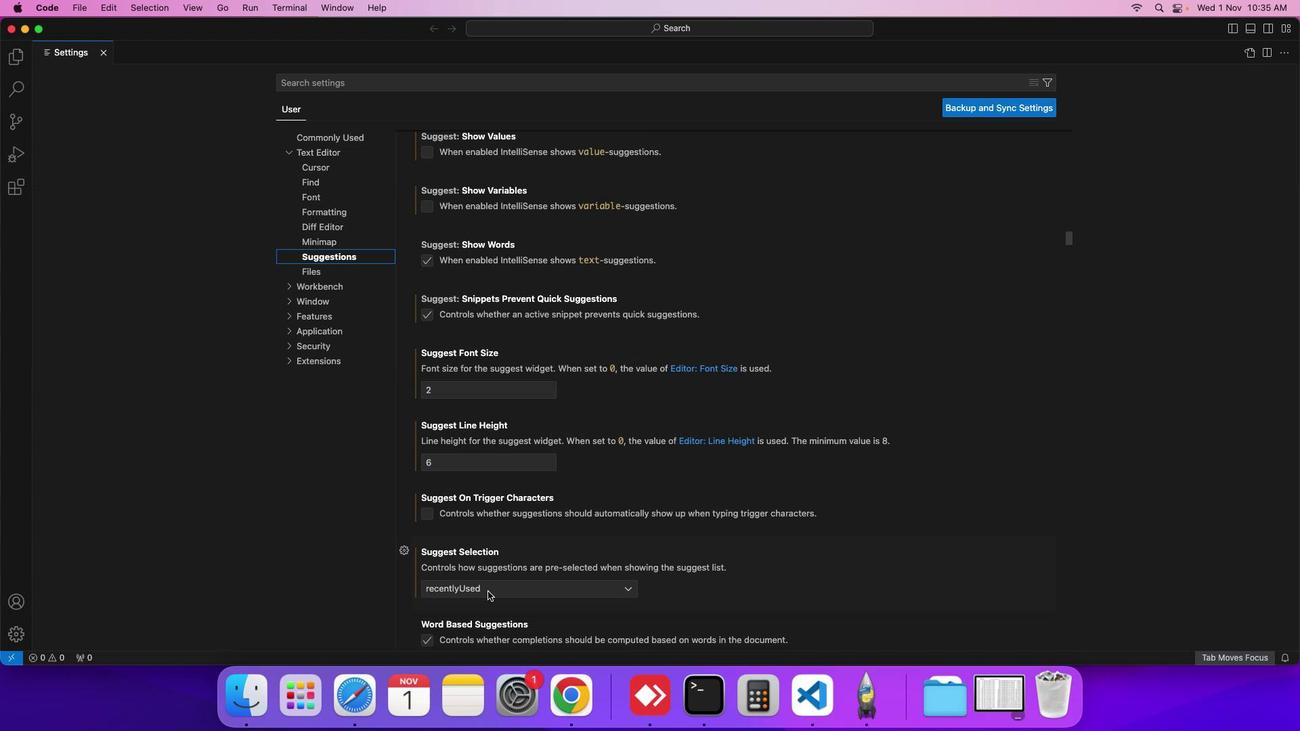 
Action: Mouse scrolled (478, 582) with delta (-8, -9)
Screenshot: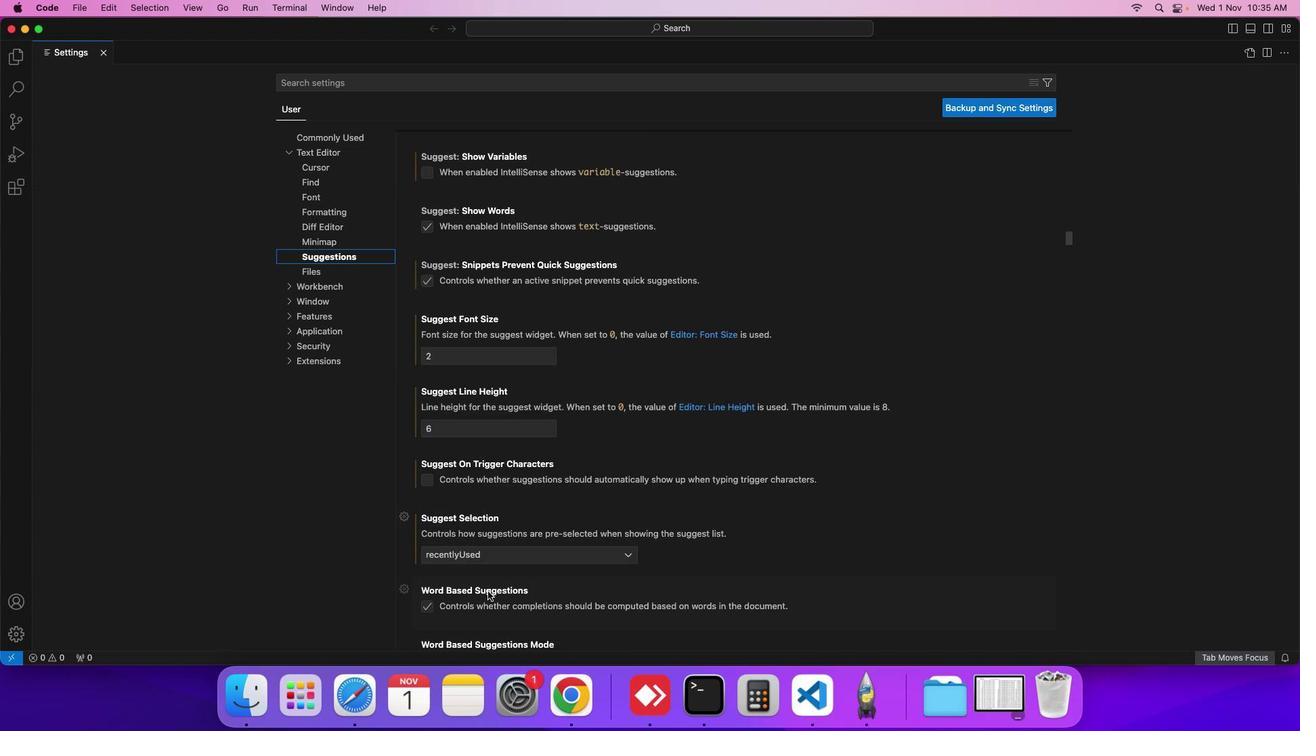 
Action: Mouse scrolled (478, 582) with delta (-8, -9)
Screenshot: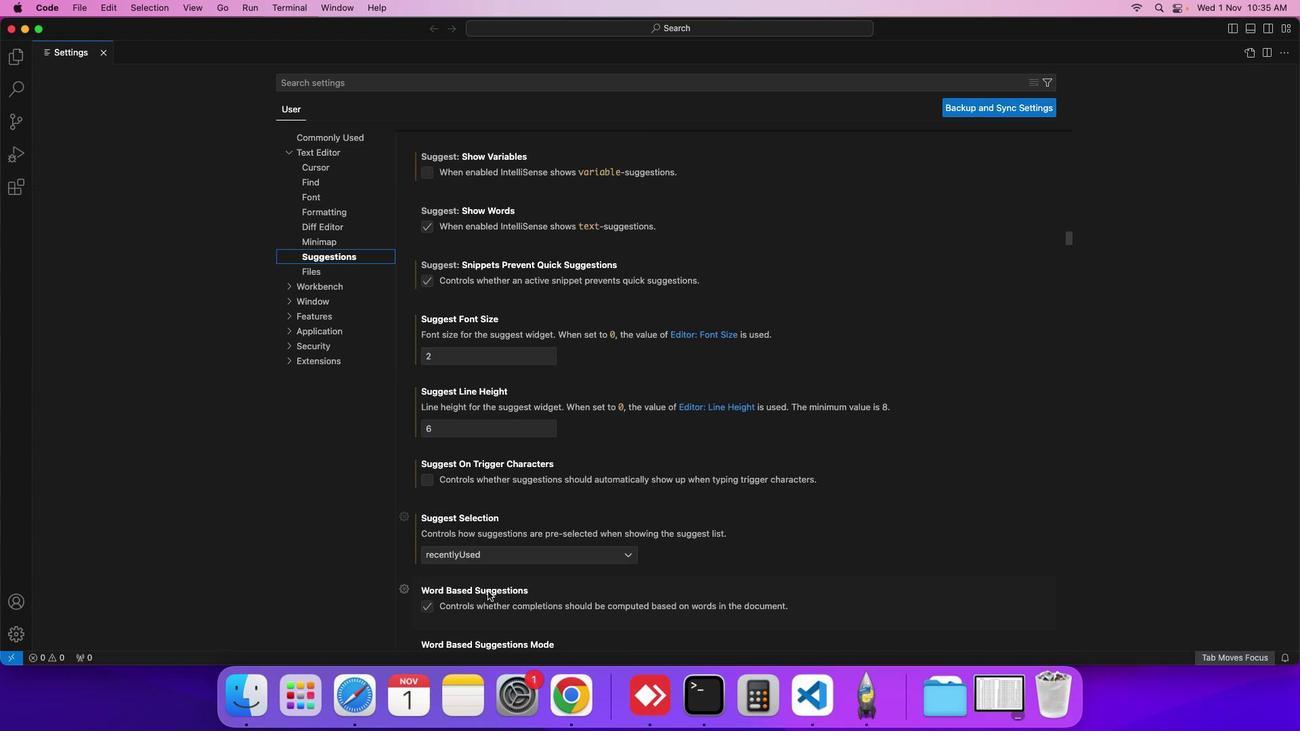 
Action: Mouse moved to (449, 551)
Screenshot: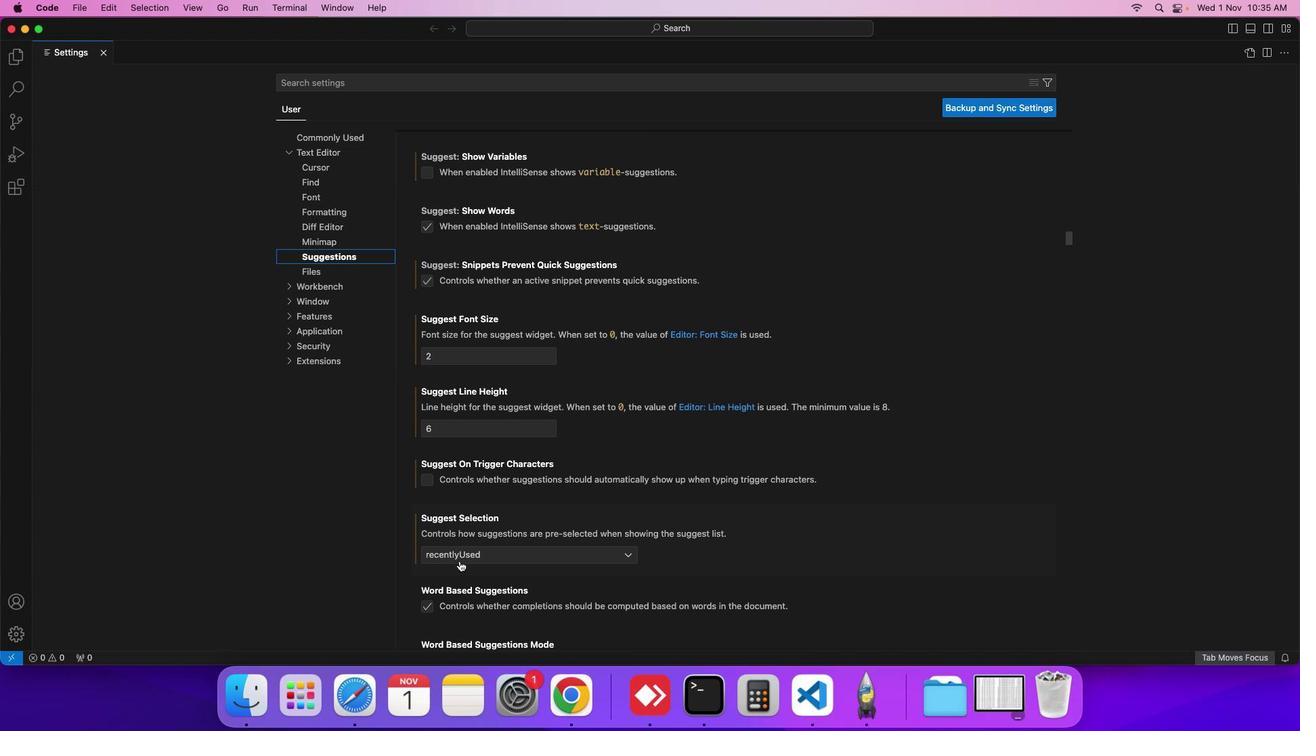 
Action: Mouse pressed left at (449, 551)
Screenshot: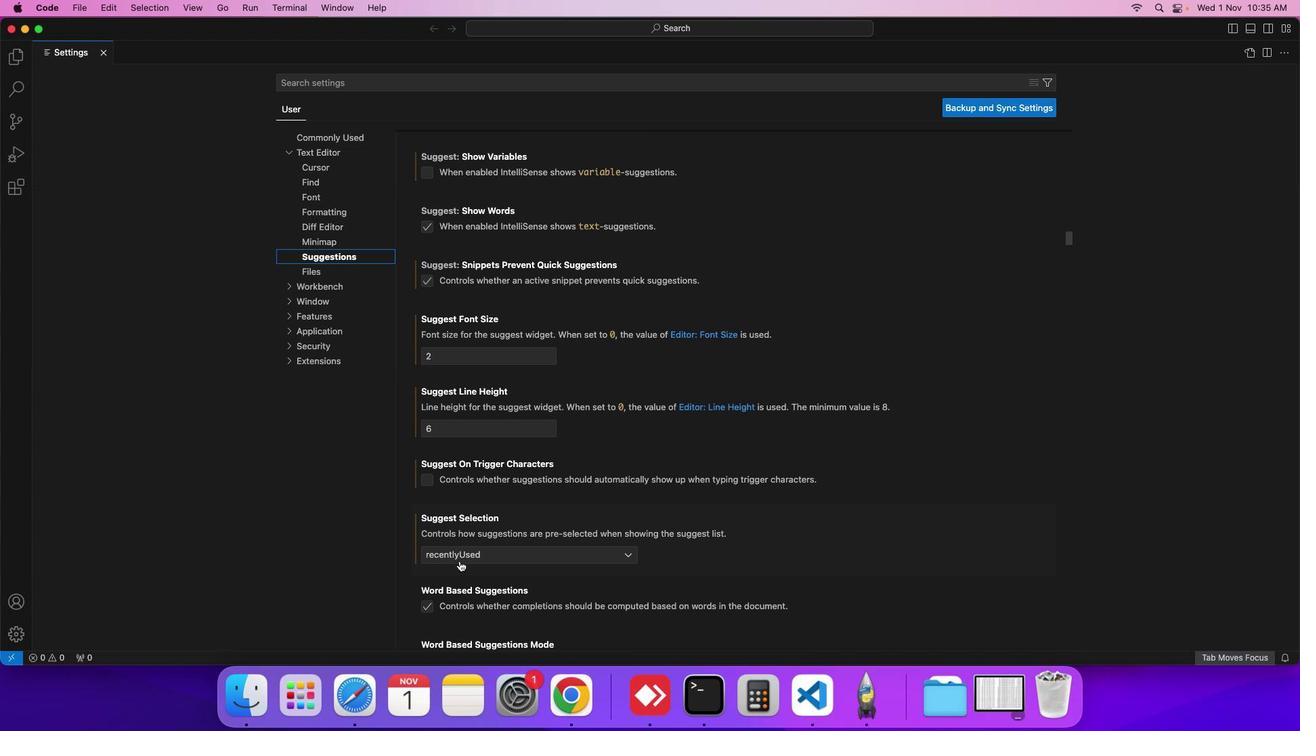 
Action: Mouse moved to (461, 529)
Screenshot: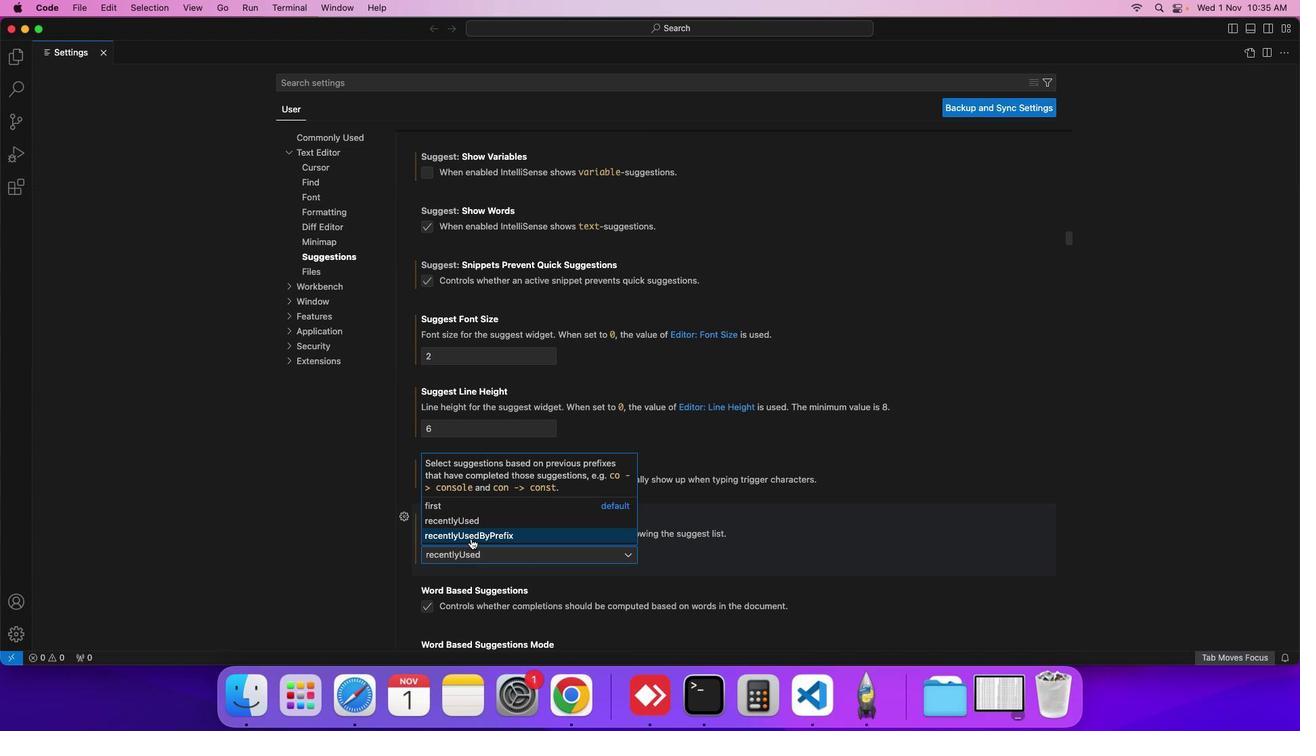 
Action: Mouse pressed left at (461, 529)
Screenshot: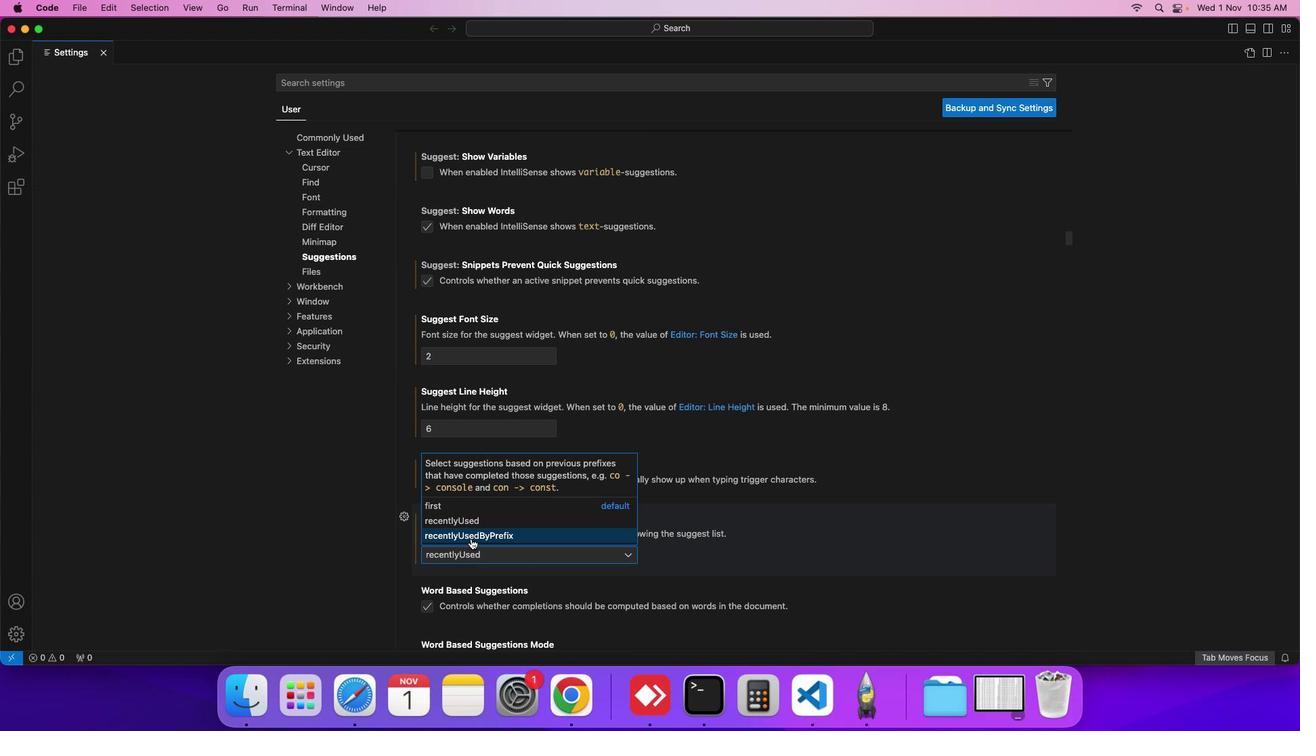 
Action: Mouse moved to (855, 268)
Screenshot: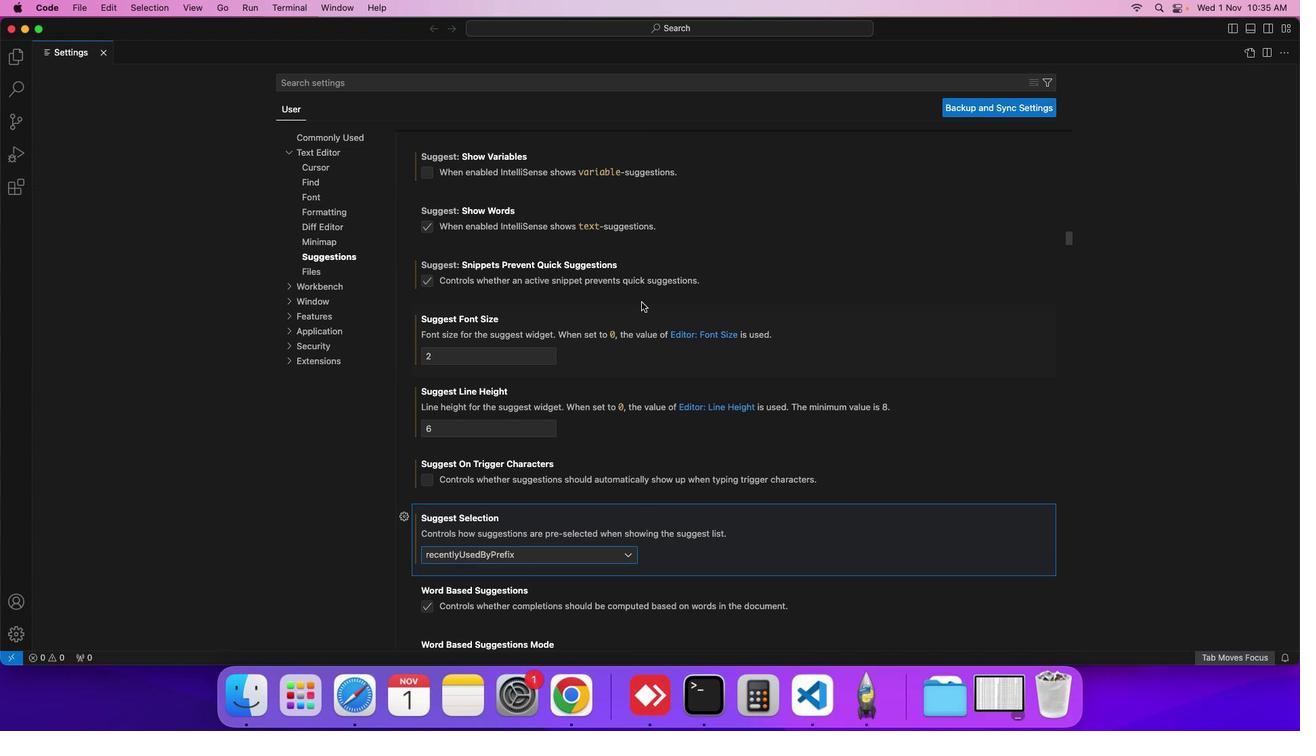 
